 Task: Find connections with filter location Santutxu with filter topic #Onlineadvertisingwith filter profile language French with filter current company Adani Power with filter school Fatima Convent Senior Secondary School with filter industry Office Administration with filter service category Nonprofit Consulting with filter keywords title Customer Service
Action: Mouse moved to (188, 289)
Screenshot: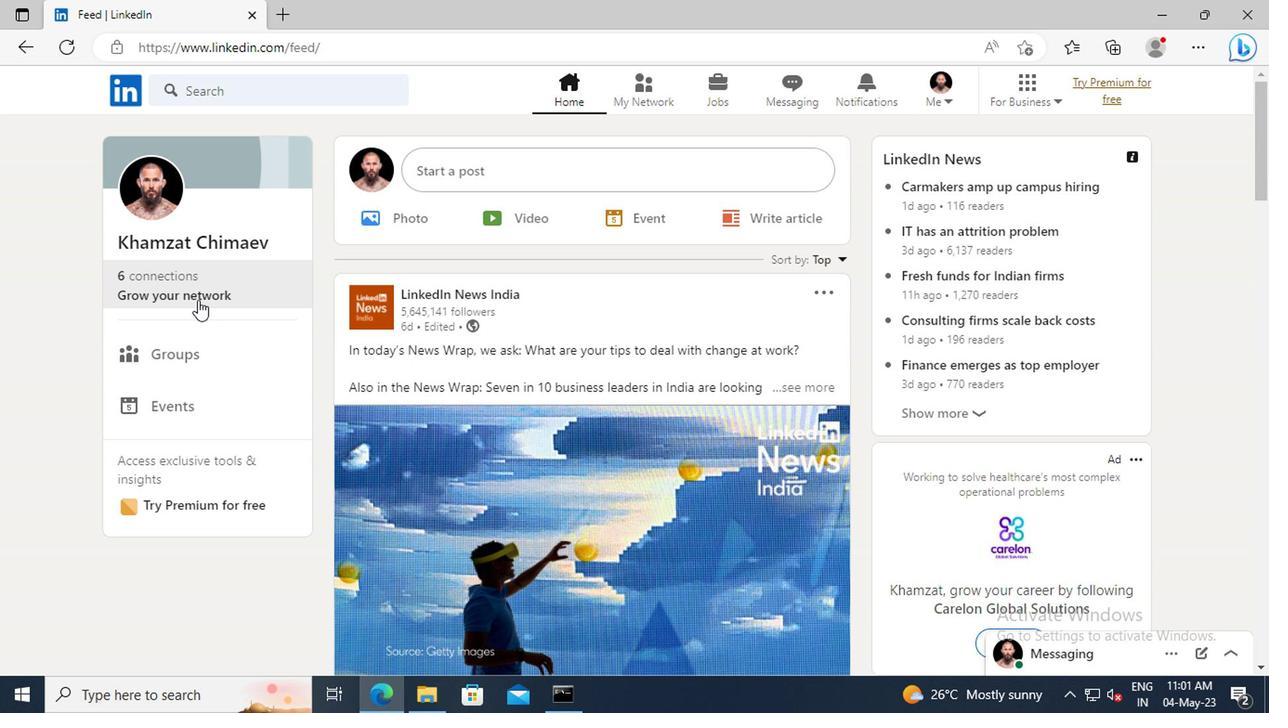 
Action: Mouse pressed left at (188, 289)
Screenshot: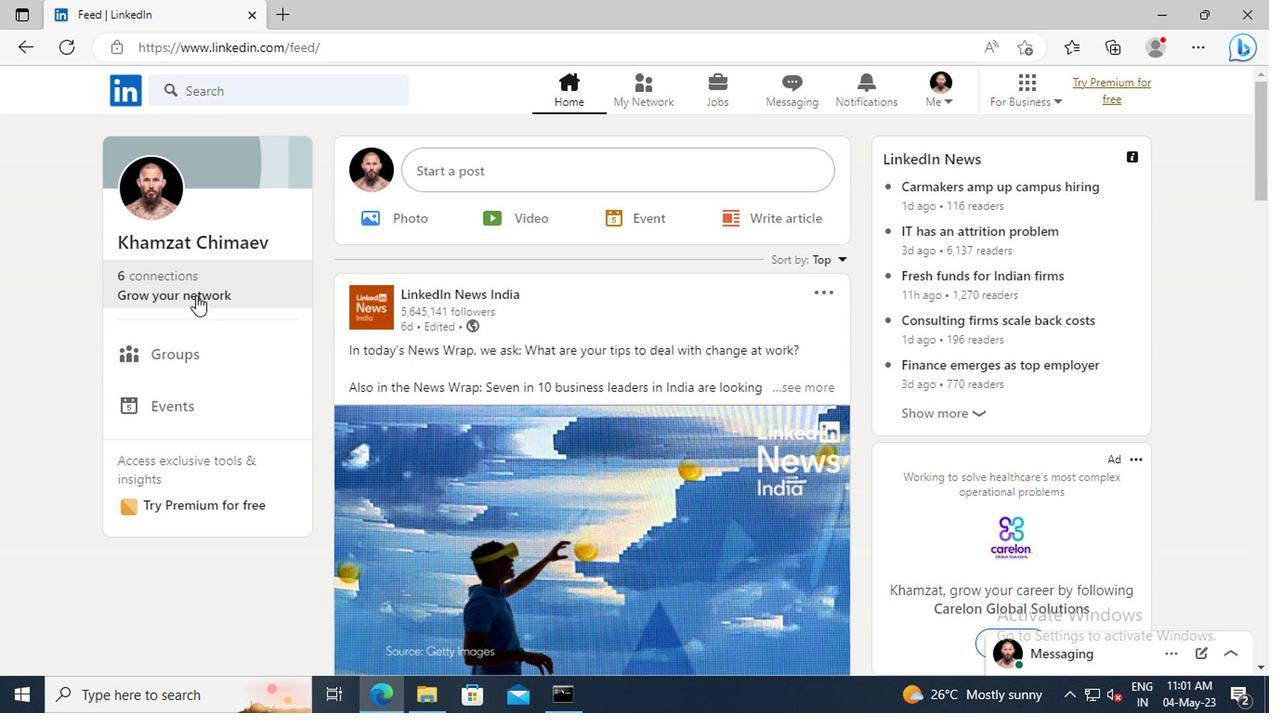 
Action: Mouse moved to (194, 198)
Screenshot: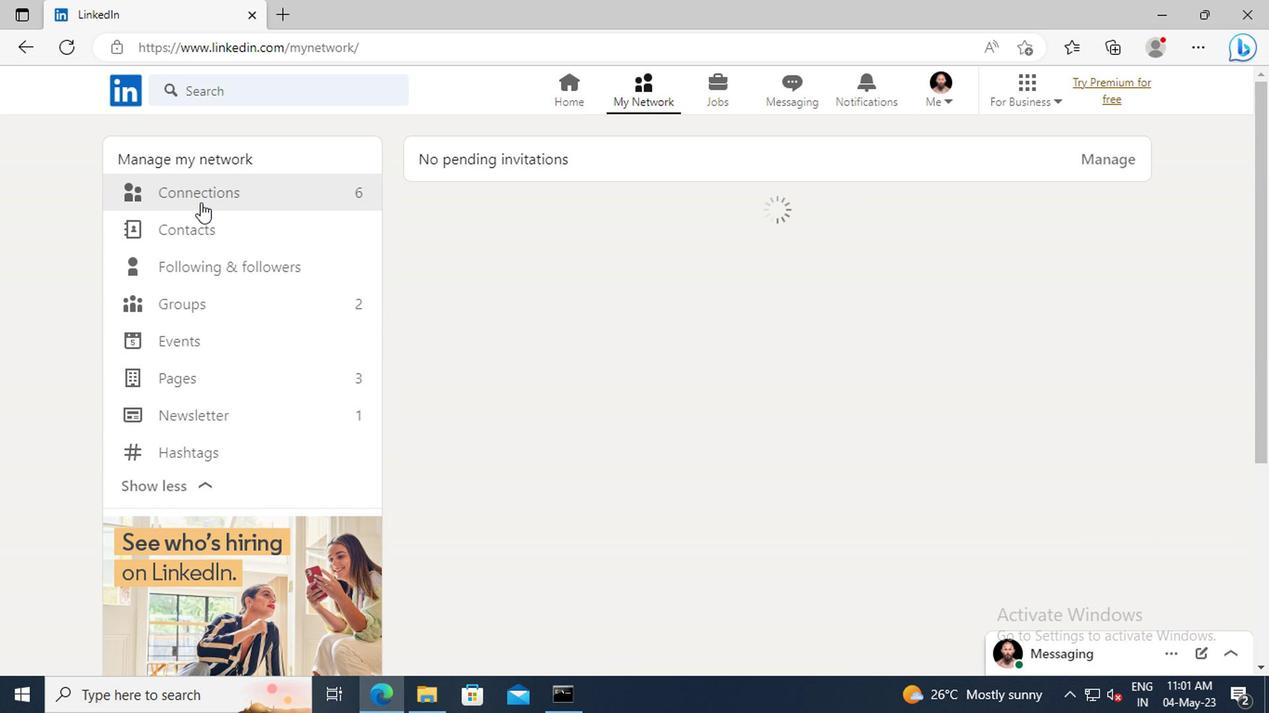 
Action: Mouse pressed left at (194, 198)
Screenshot: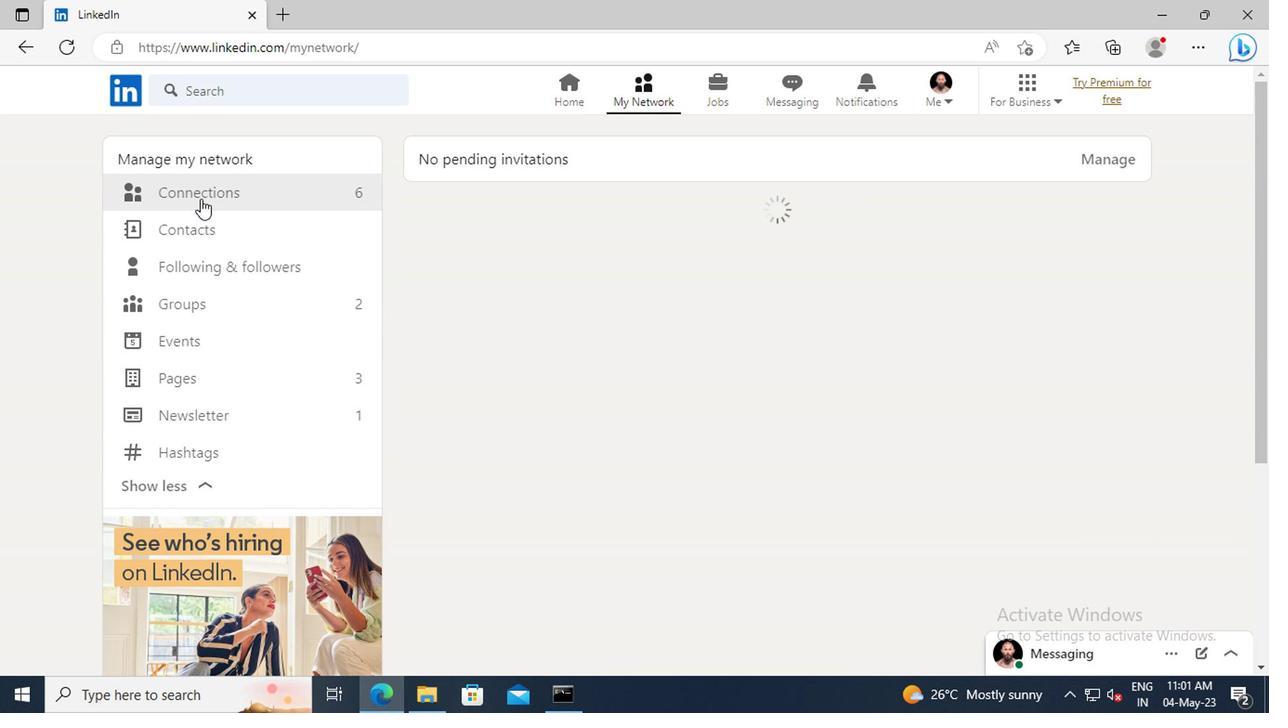 
Action: Mouse moved to (771, 203)
Screenshot: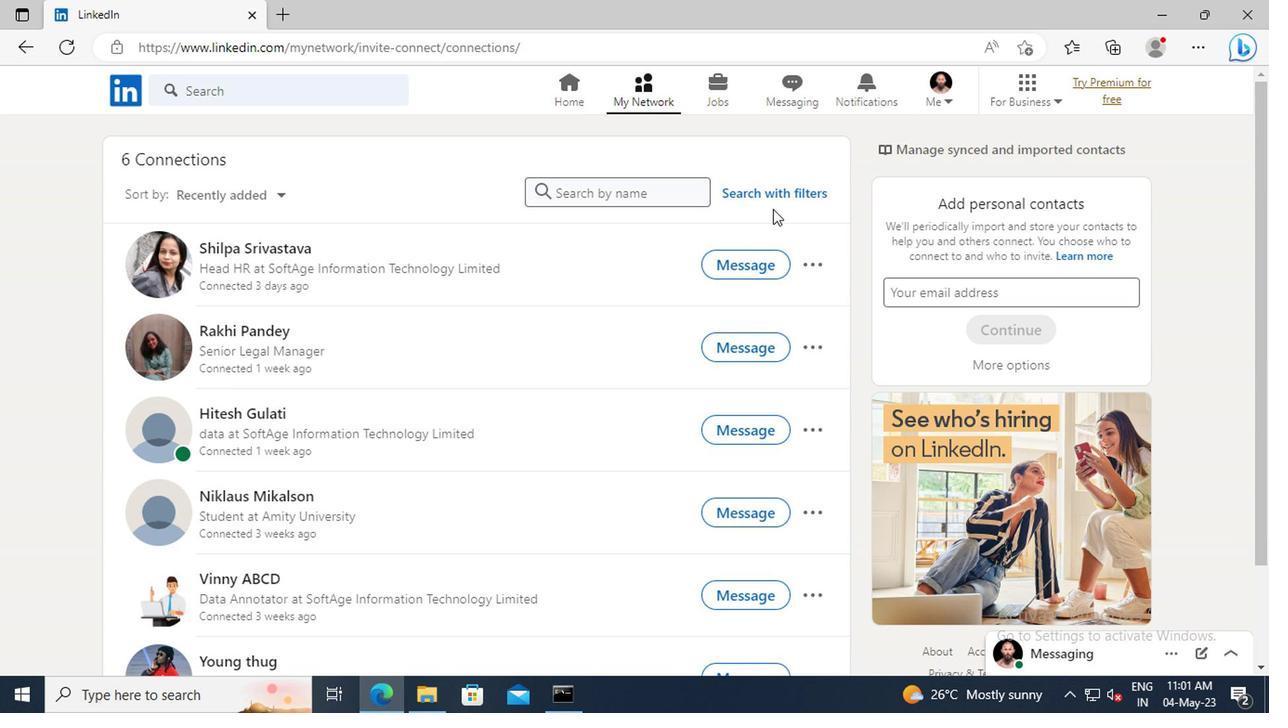 
Action: Mouse pressed left at (771, 203)
Screenshot: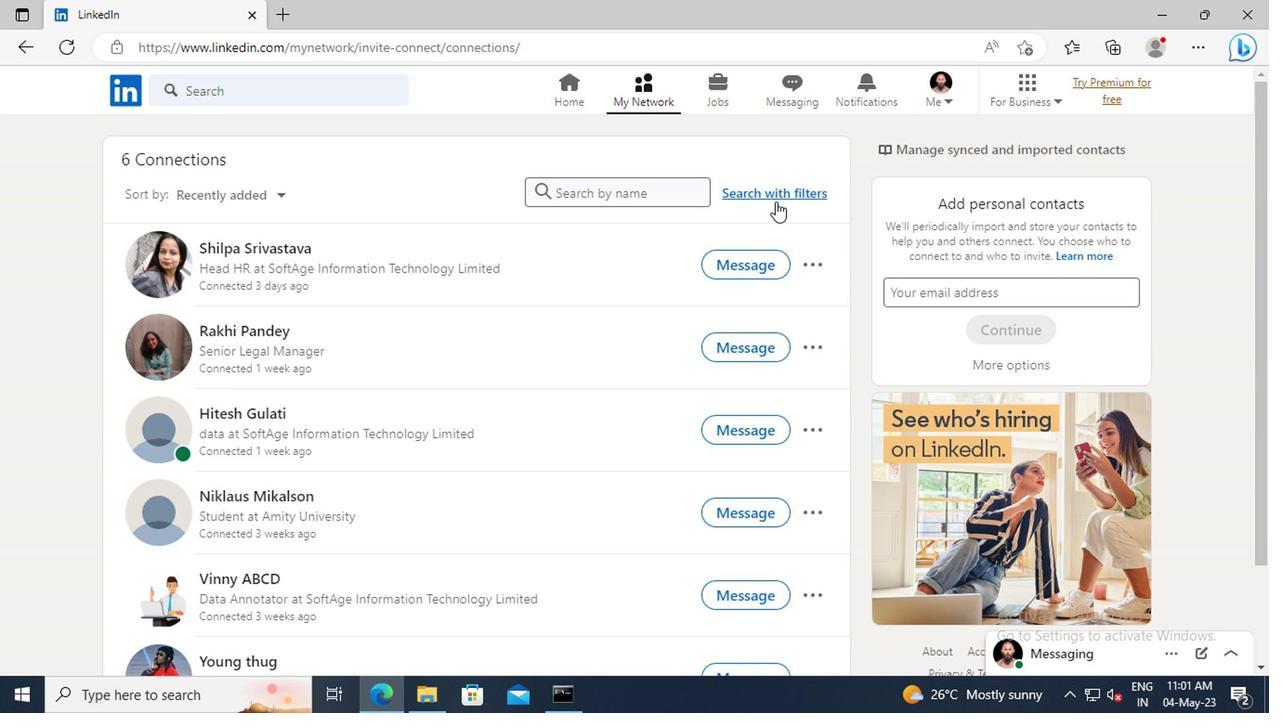 
Action: Mouse moved to (703, 146)
Screenshot: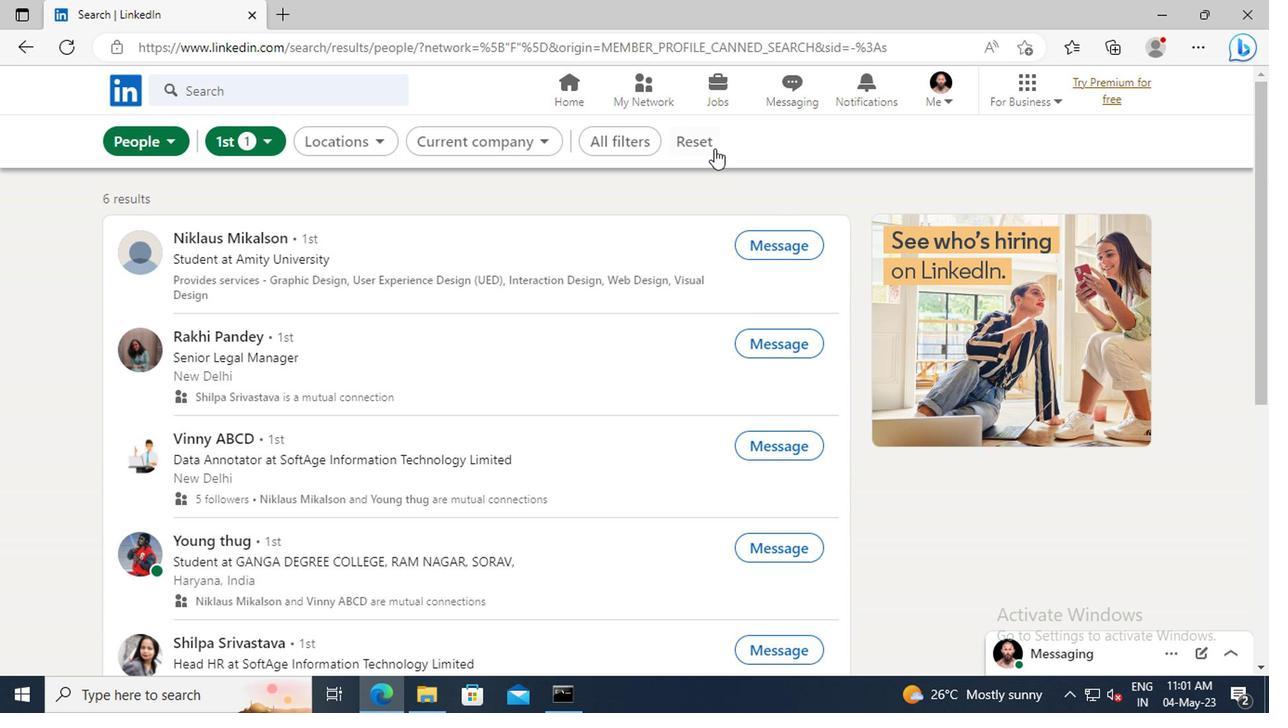 
Action: Mouse pressed left at (703, 146)
Screenshot: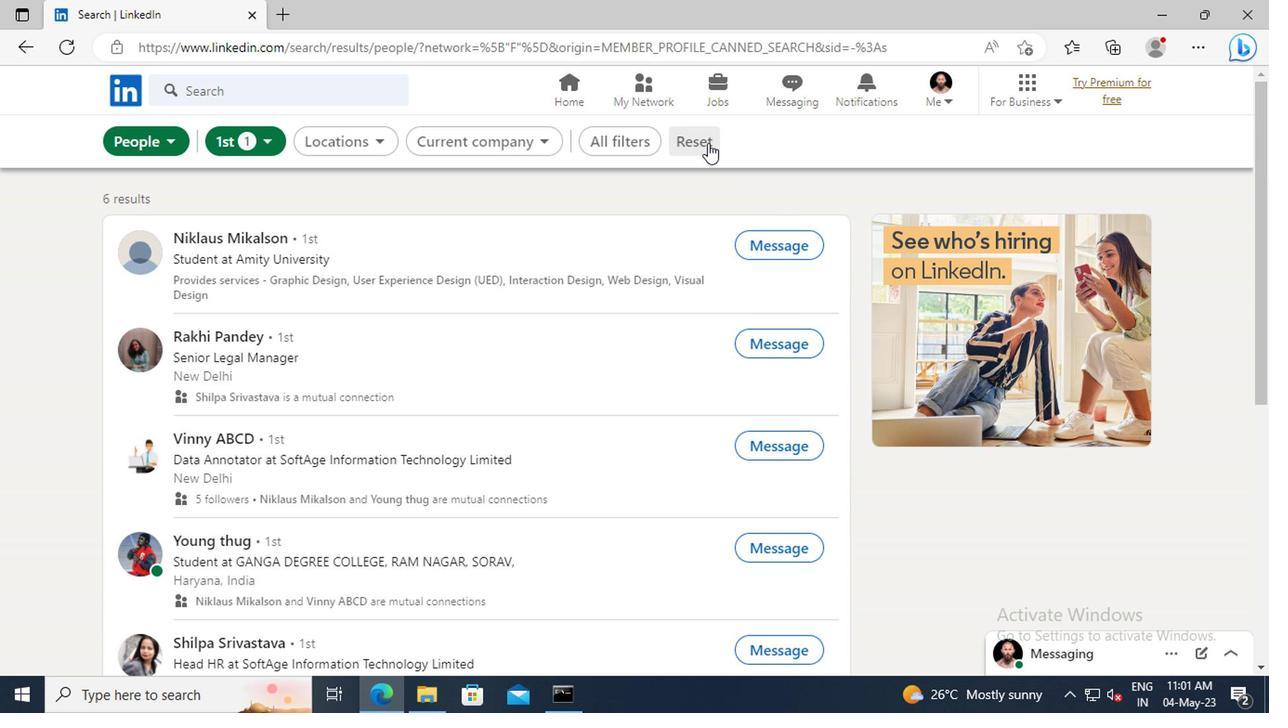 
Action: Mouse moved to (674, 146)
Screenshot: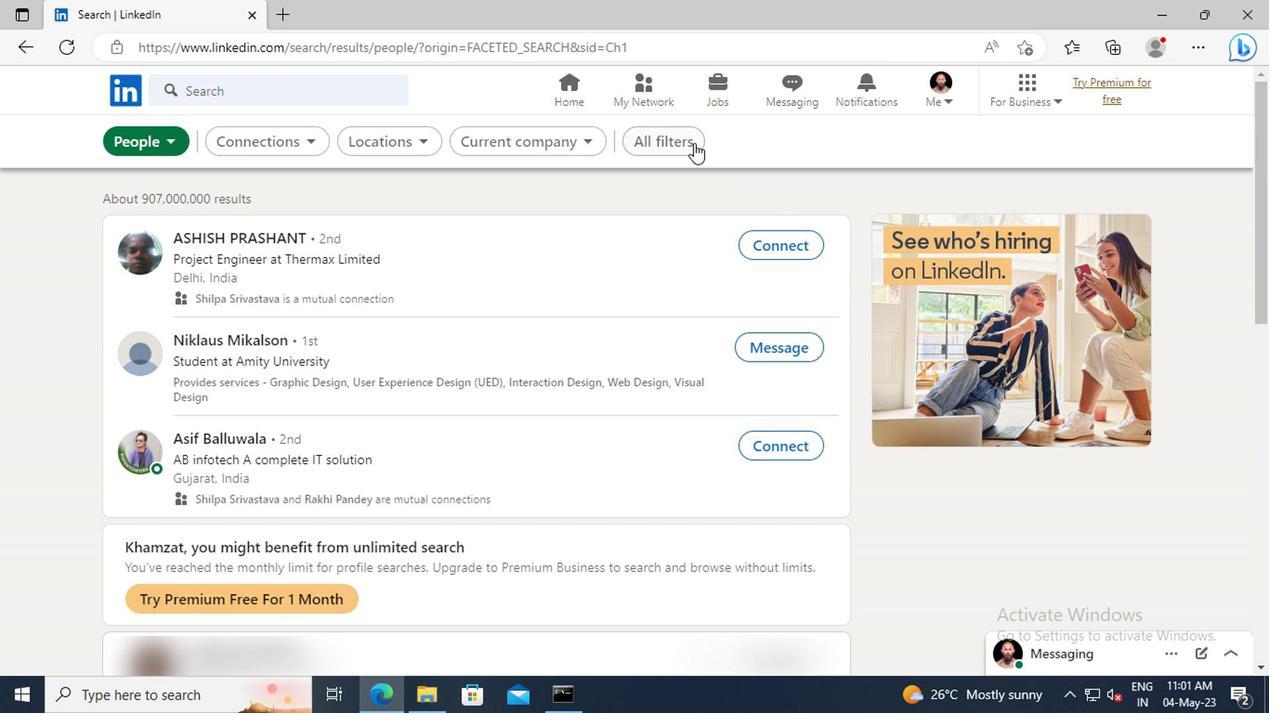 
Action: Mouse pressed left at (674, 146)
Screenshot: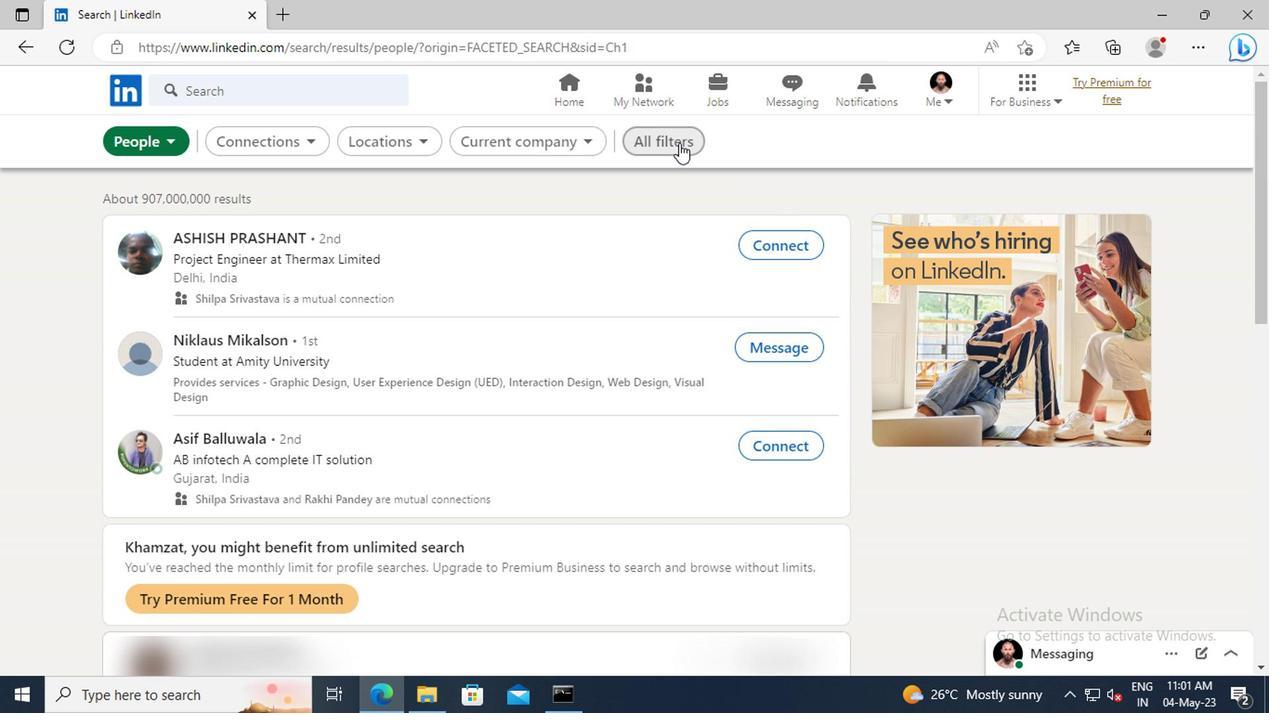
Action: Mouse moved to (1012, 367)
Screenshot: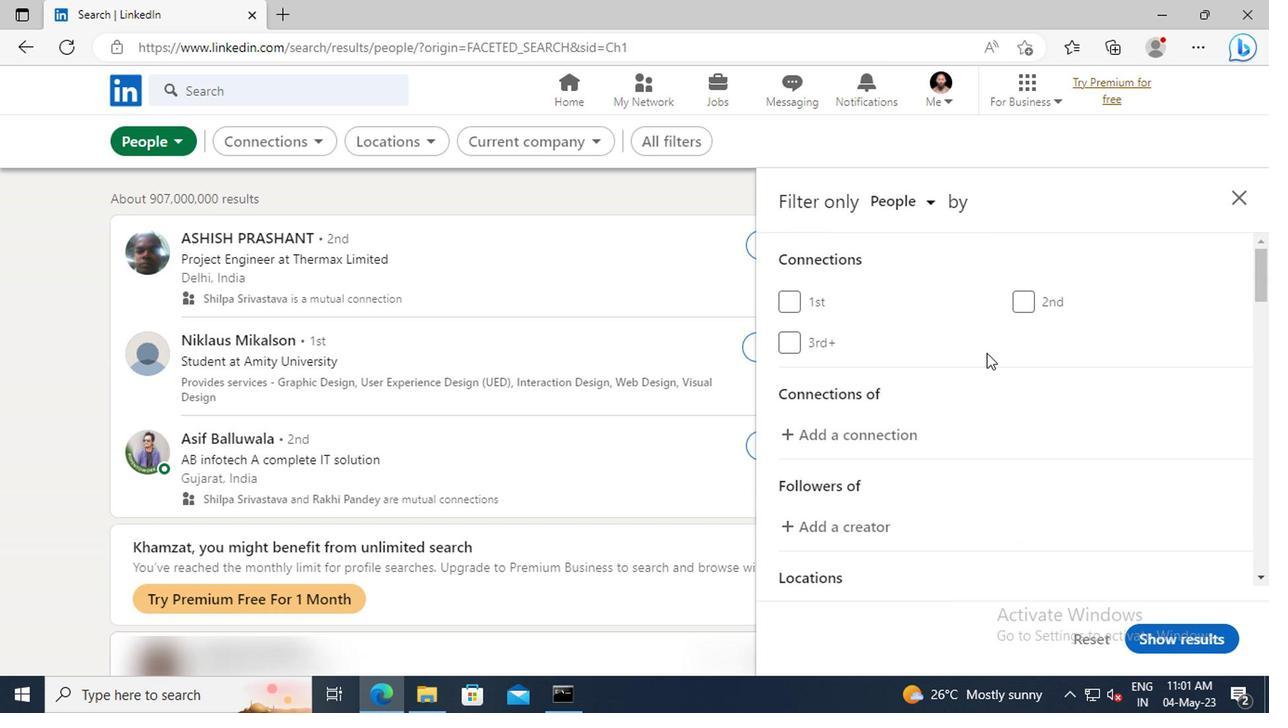 
Action: Mouse scrolled (1012, 366) with delta (0, -1)
Screenshot: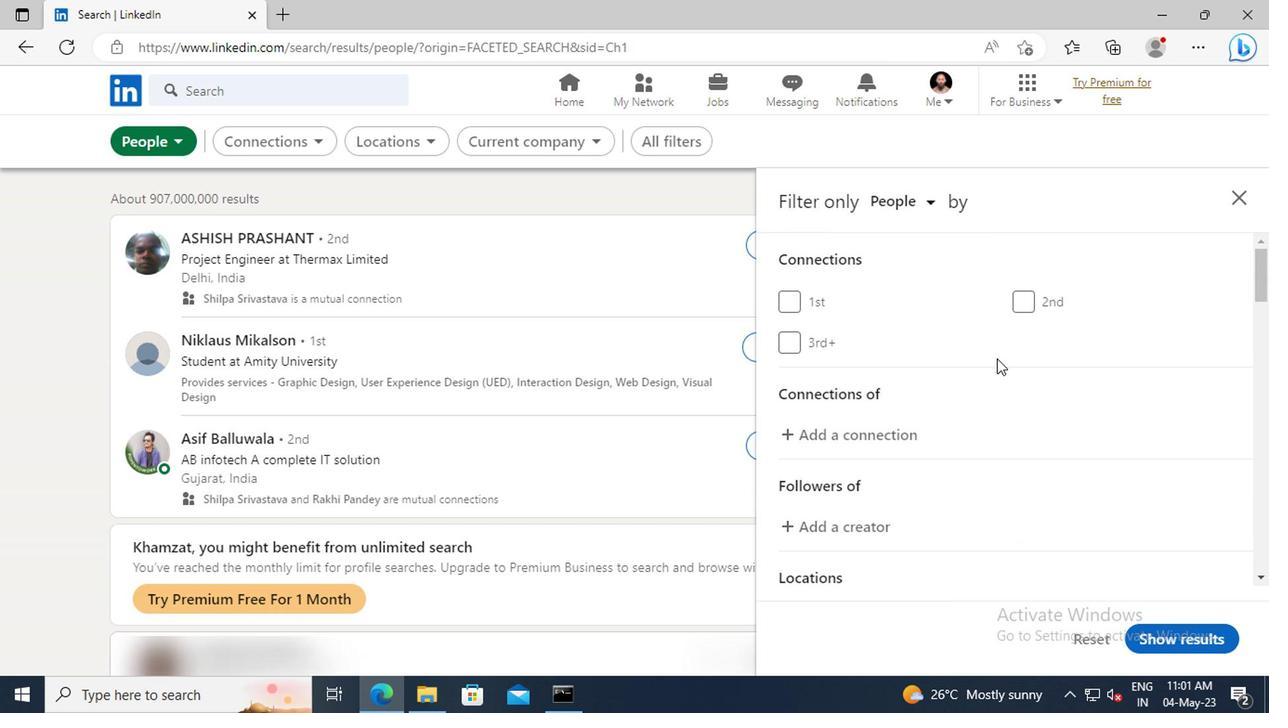 
Action: Mouse scrolled (1012, 366) with delta (0, -1)
Screenshot: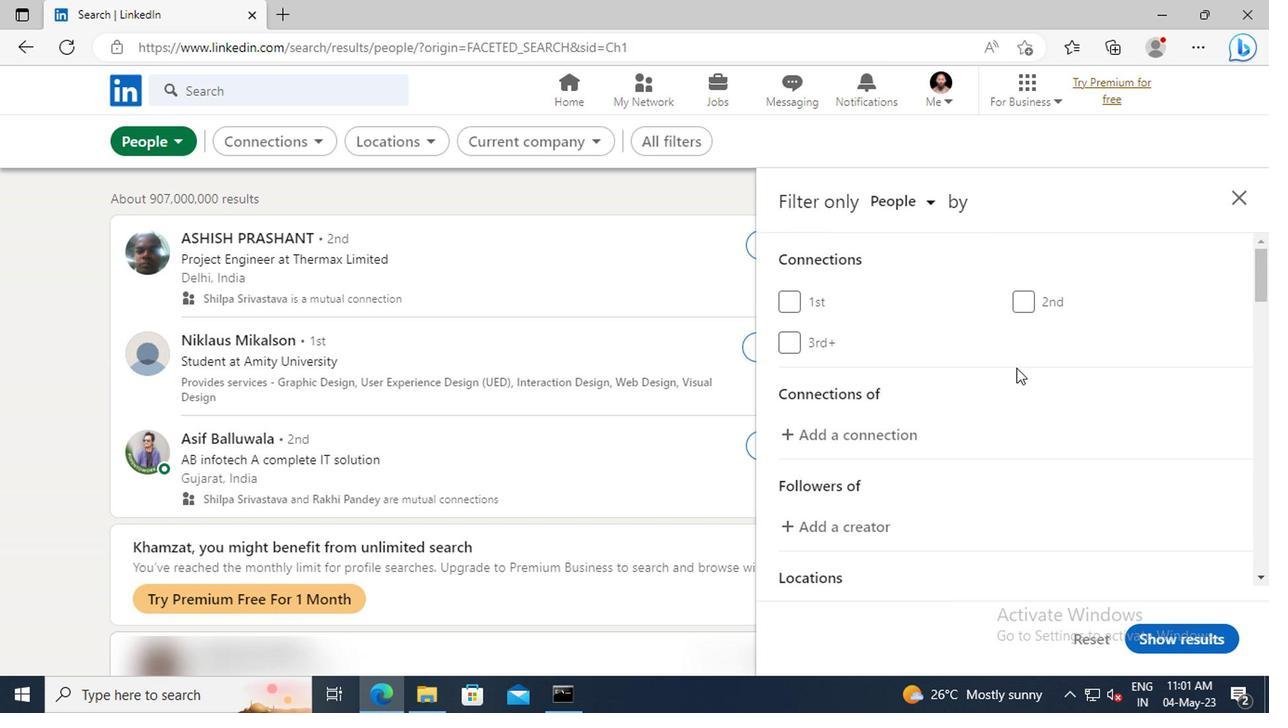 
Action: Mouse moved to (1015, 368)
Screenshot: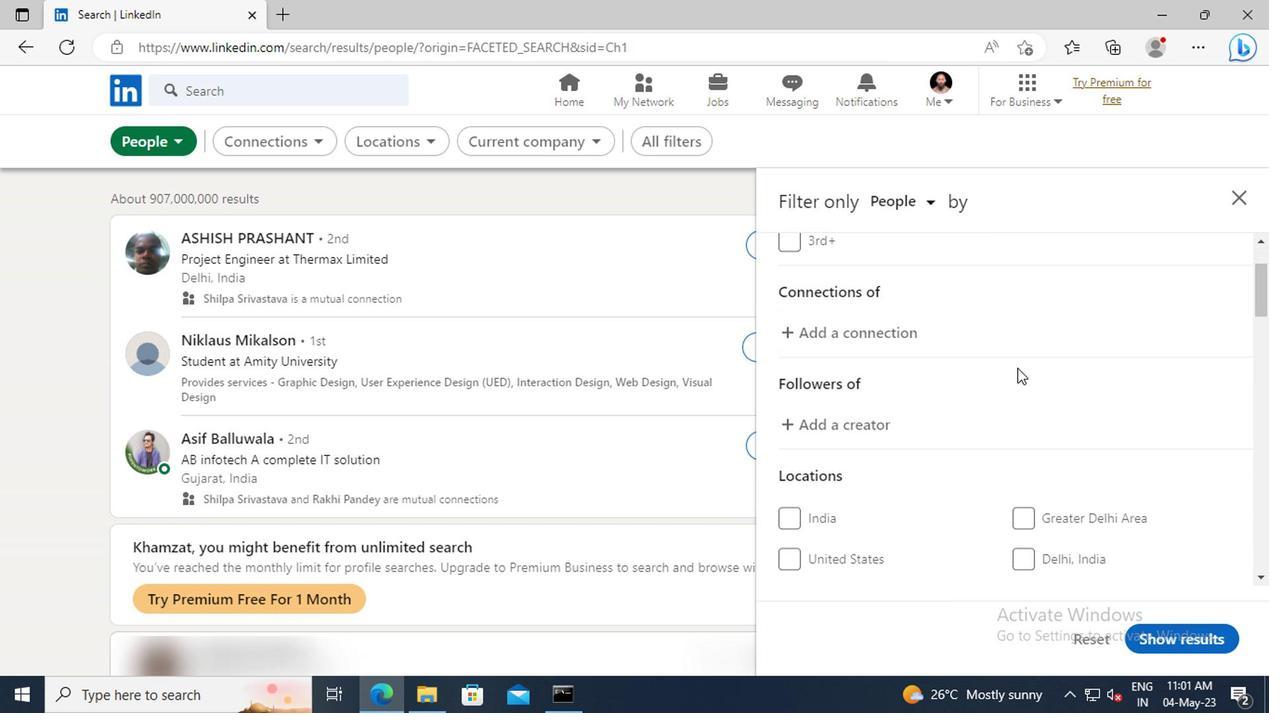 
Action: Mouse scrolled (1015, 367) with delta (0, 0)
Screenshot: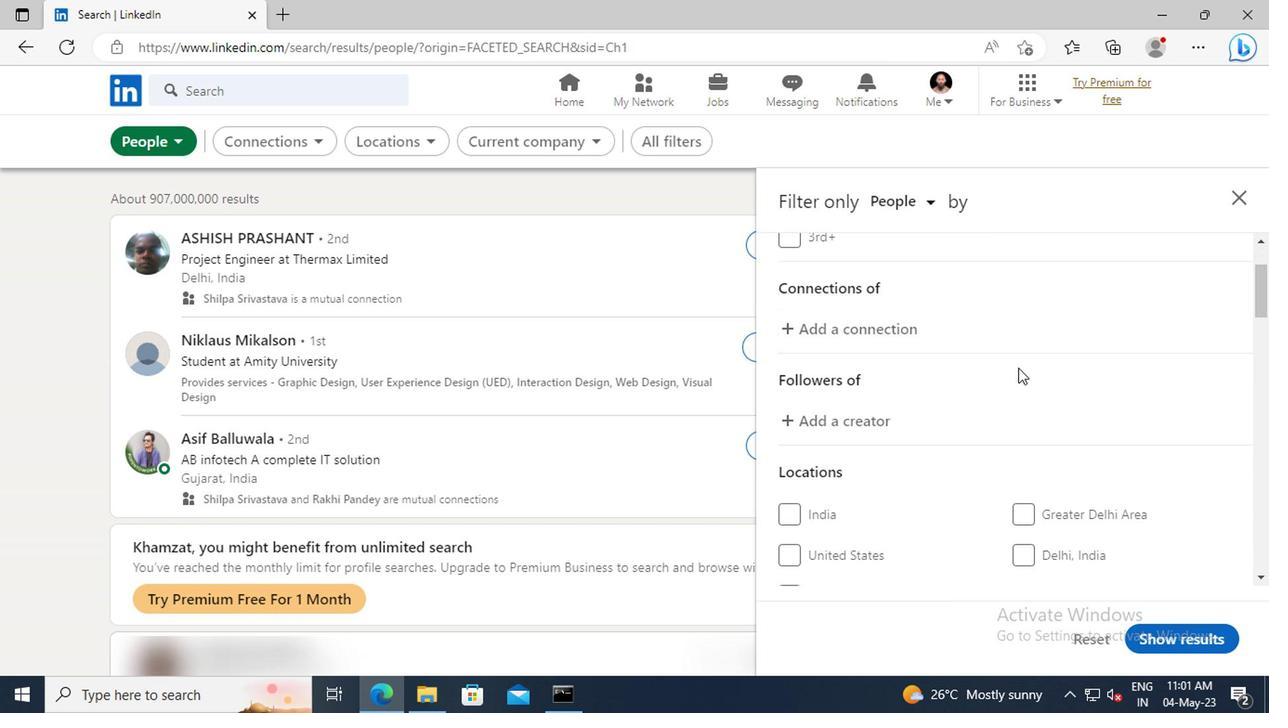 
Action: Mouse scrolled (1015, 367) with delta (0, 0)
Screenshot: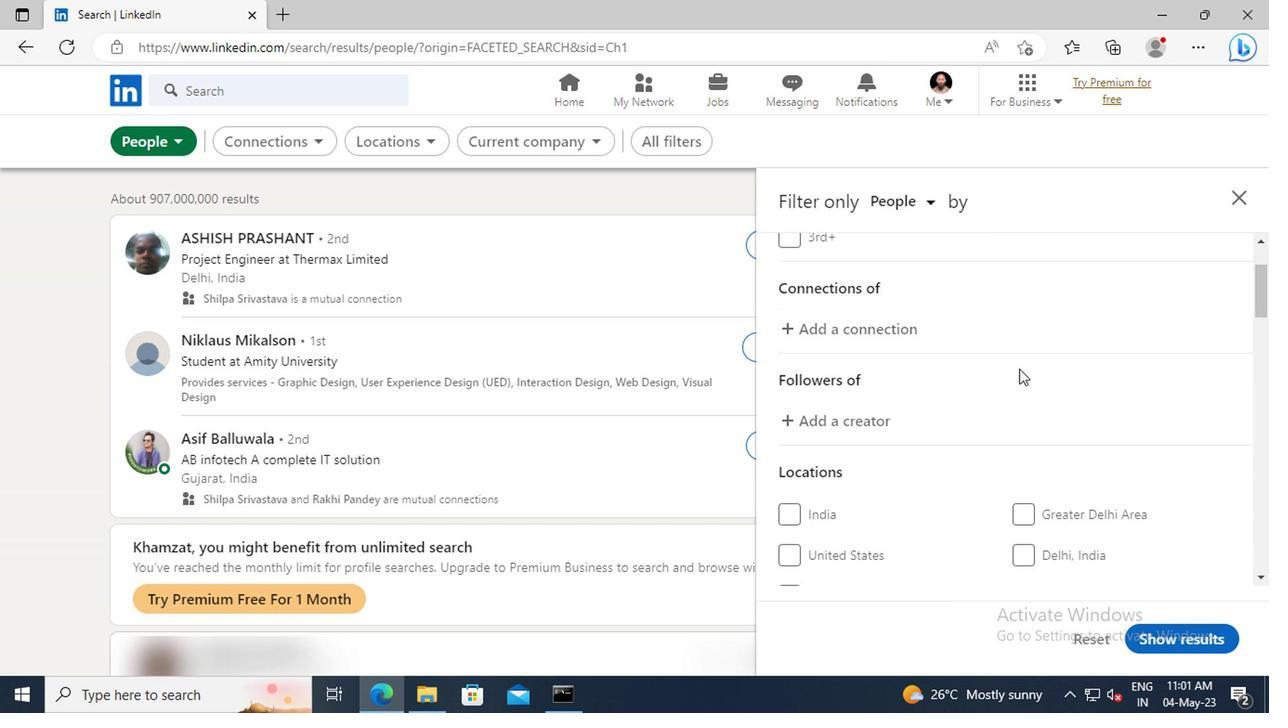 
Action: Mouse scrolled (1015, 367) with delta (0, 0)
Screenshot: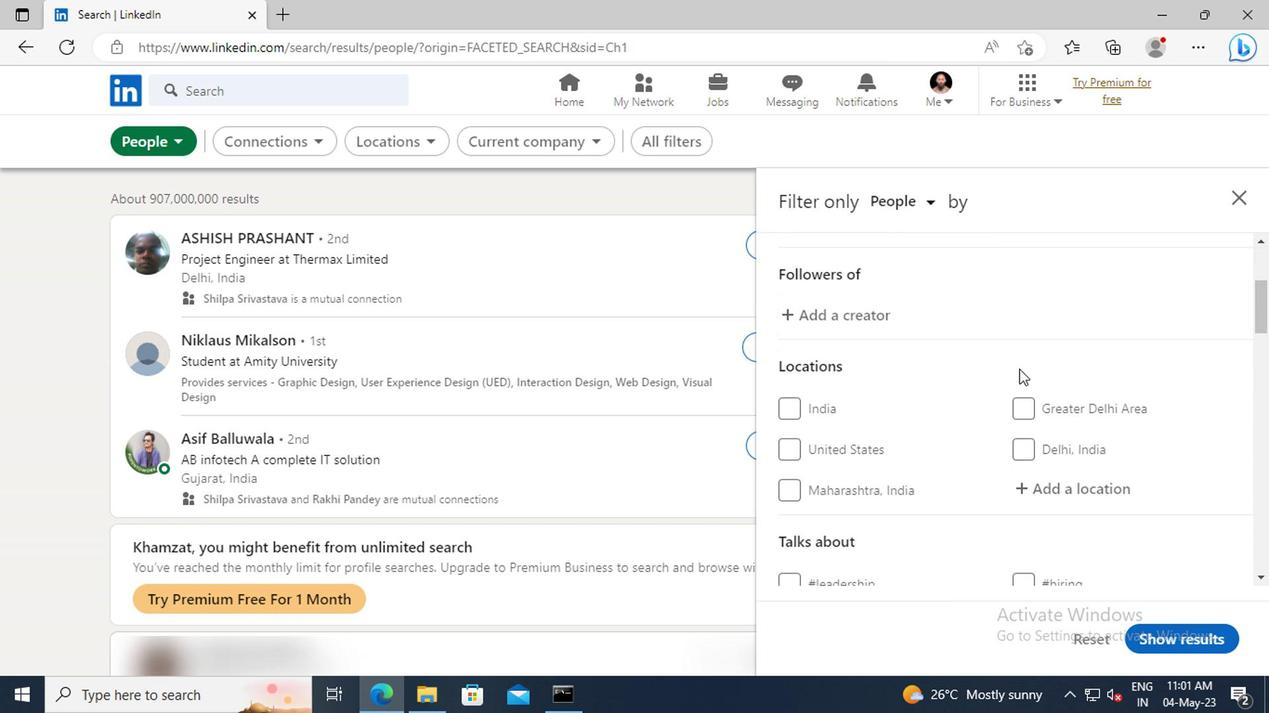 
Action: Mouse scrolled (1015, 367) with delta (0, 0)
Screenshot: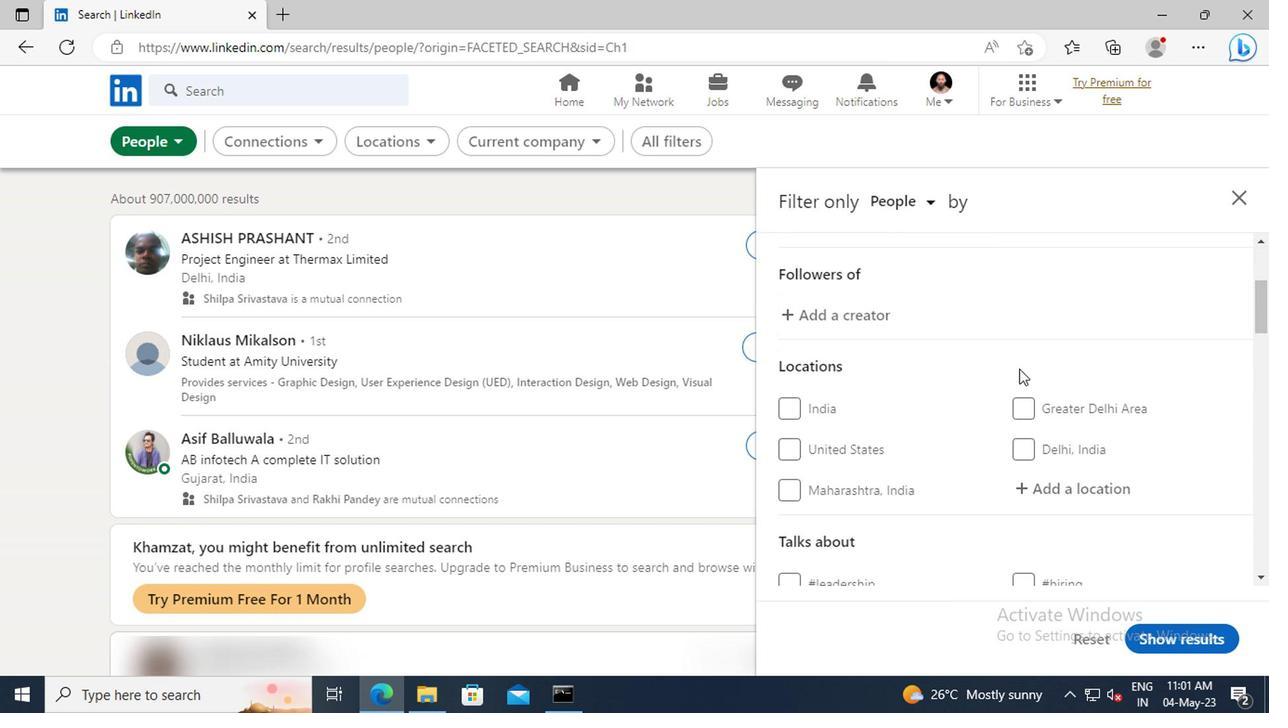 
Action: Mouse moved to (1026, 384)
Screenshot: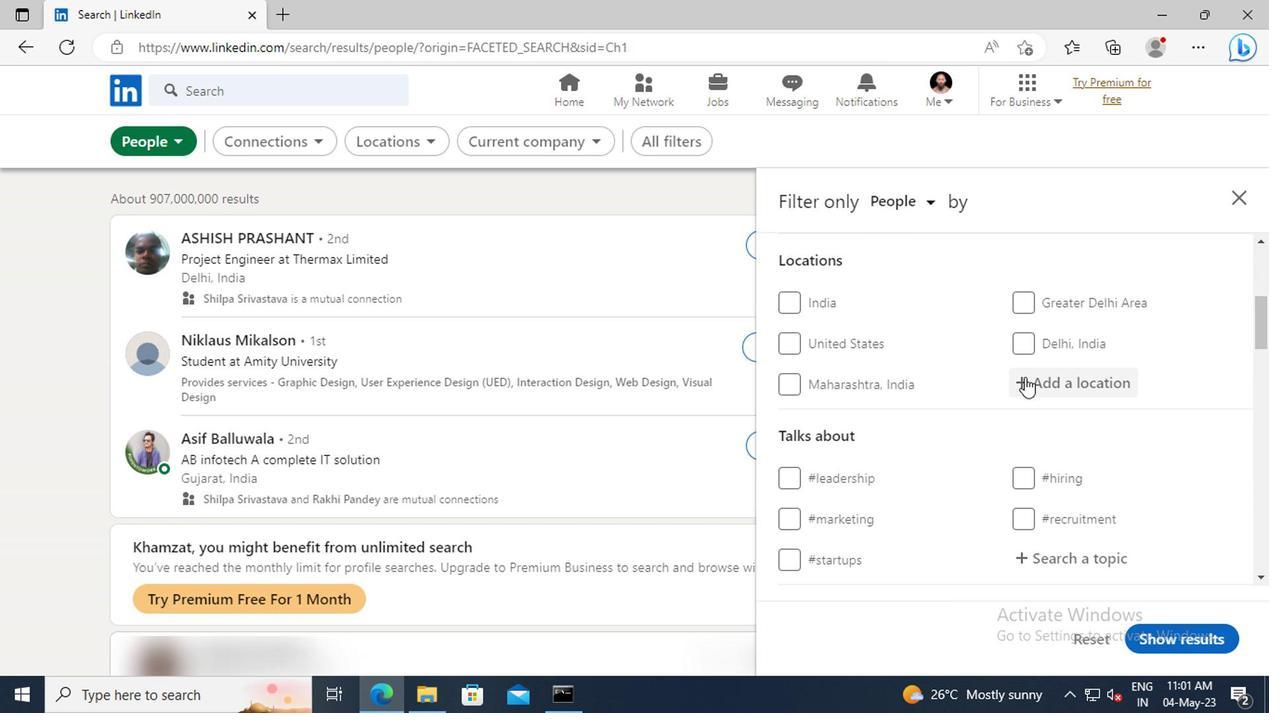 
Action: Mouse pressed left at (1026, 384)
Screenshot: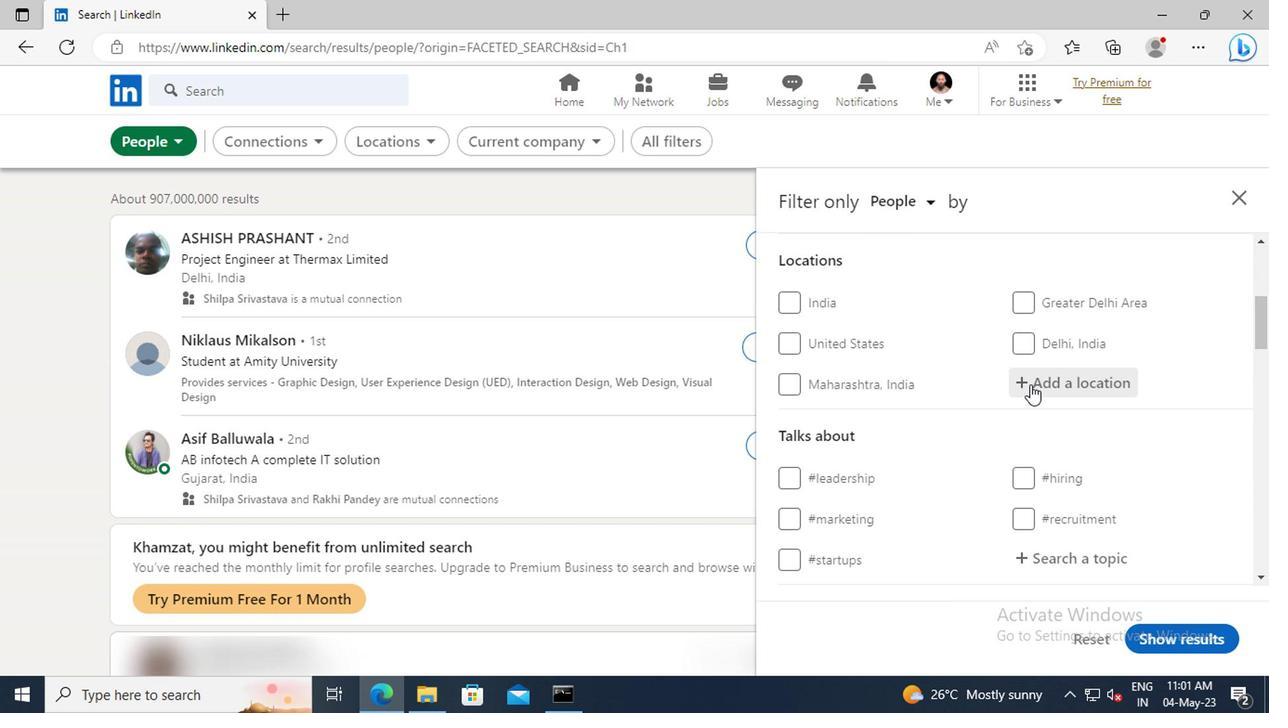 
Action: Key pressed <Key.shift>SANTUTXU<Key.enter>
Screenshot: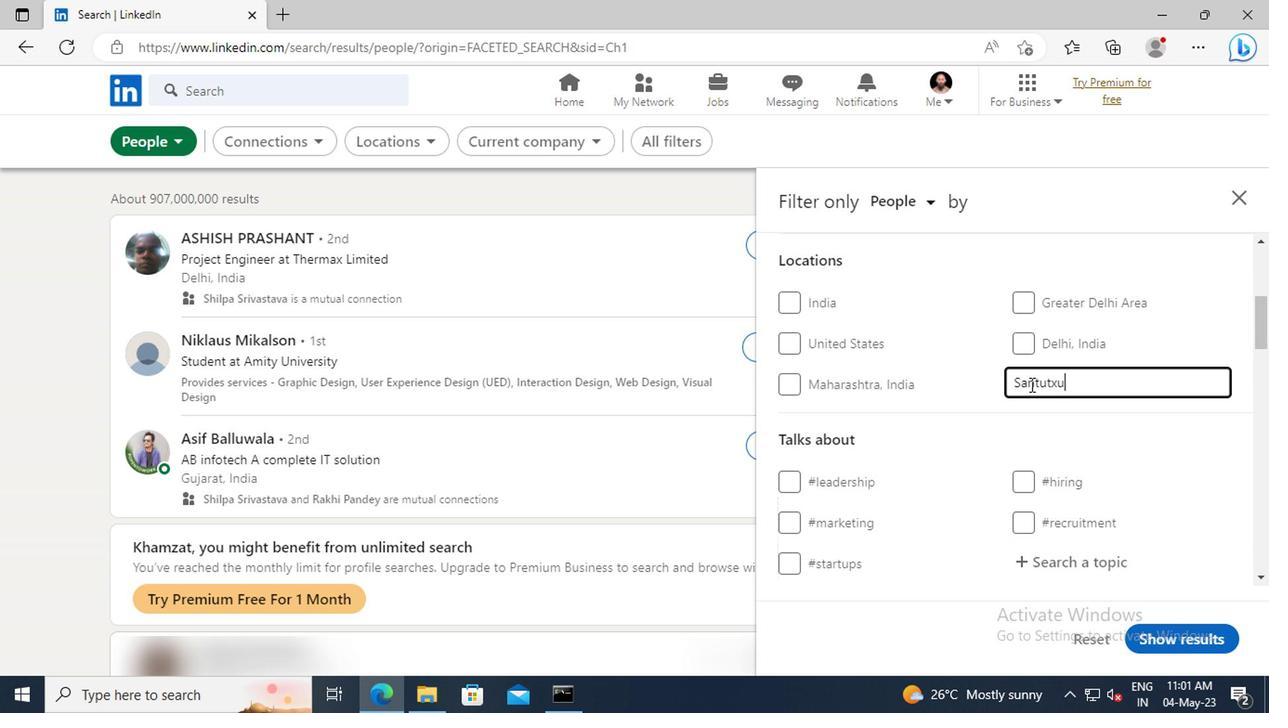
Action: Mouse moved to (1050, 398)
Screenshot: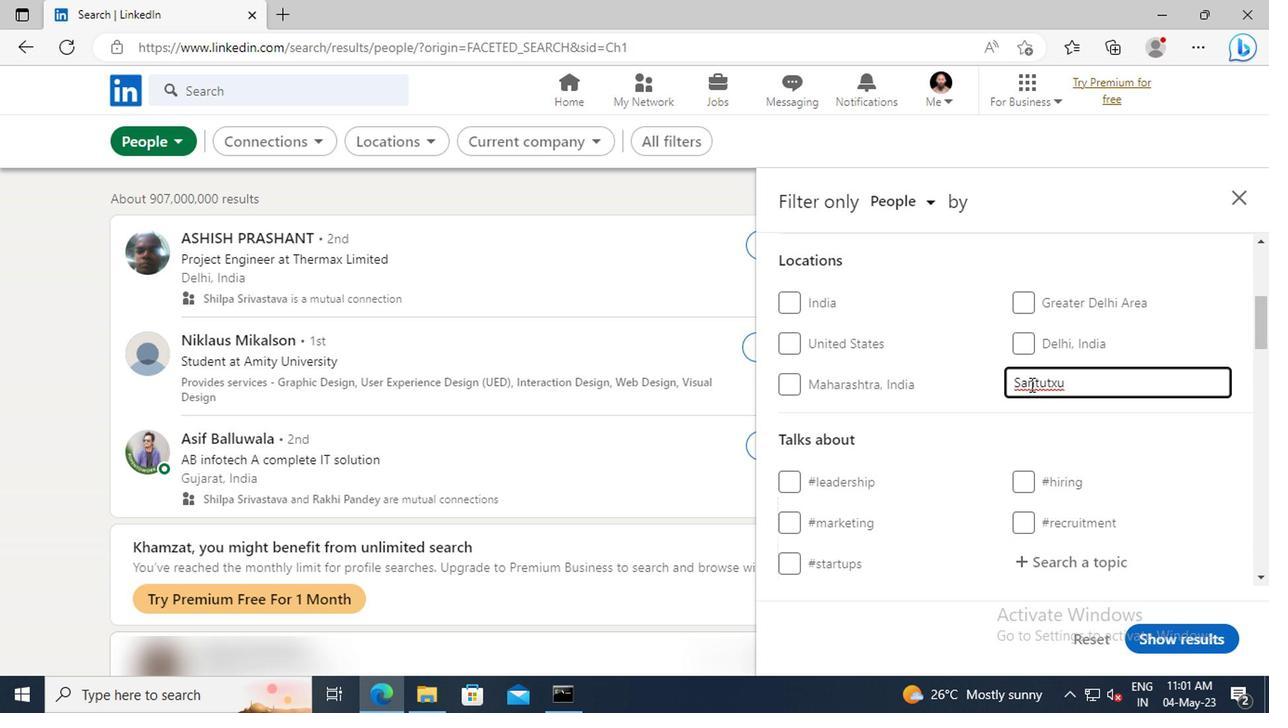 
Action: Mouse scrolled (1050, 397) with delta (0, -1)
Screenshot: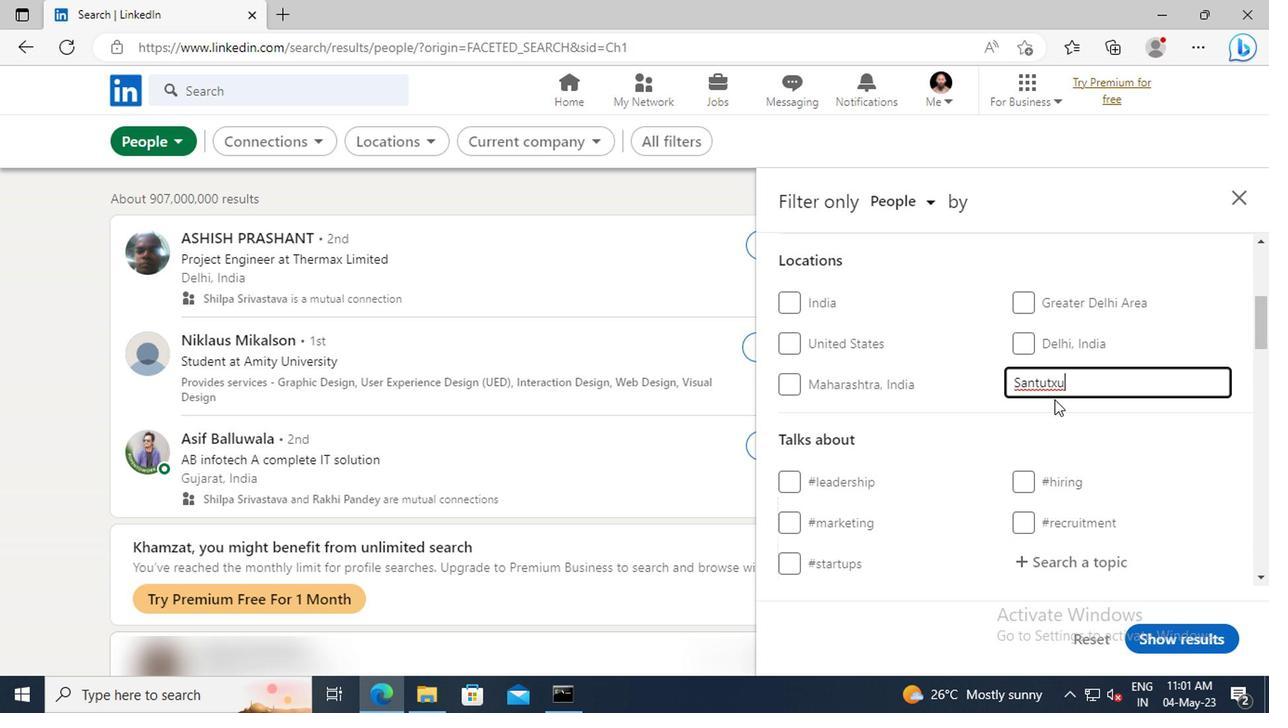 
Action: Mouse scrolled (1050, 397) with delta (0, -1)
Screenshot: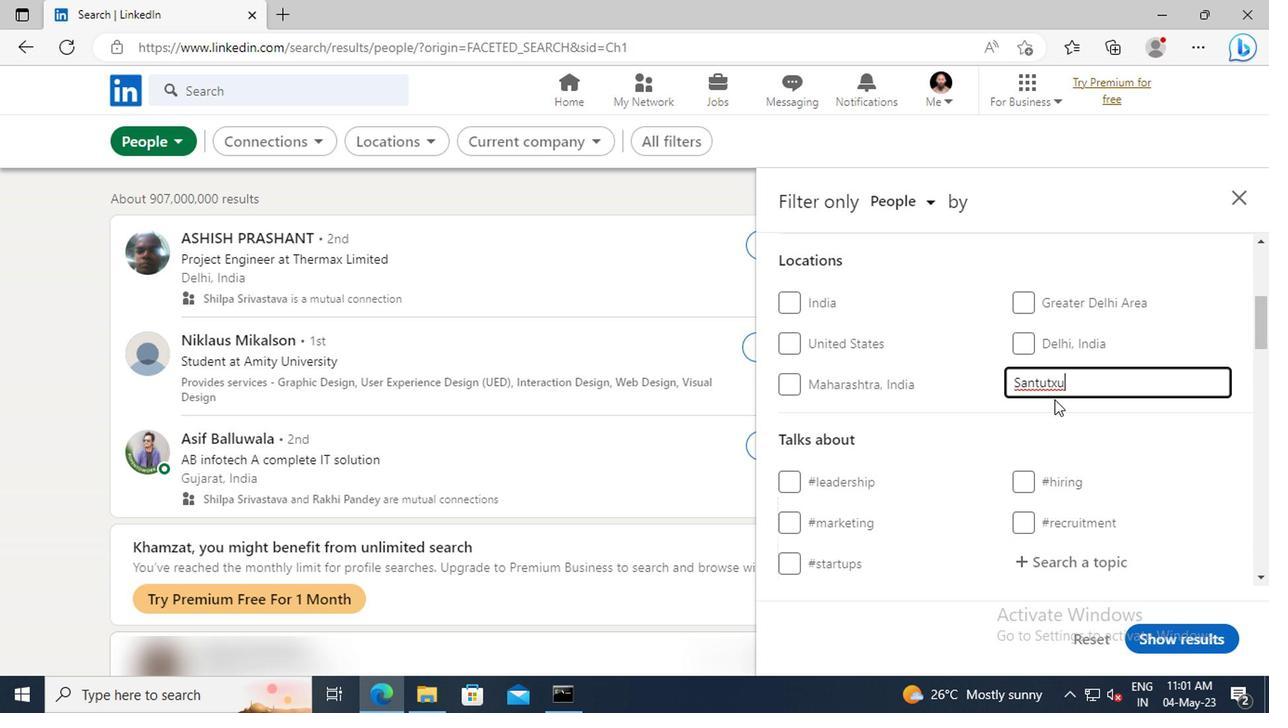 
Action: Mouse scrolled (1050, 397) with delta (0, -1)
Screenshot: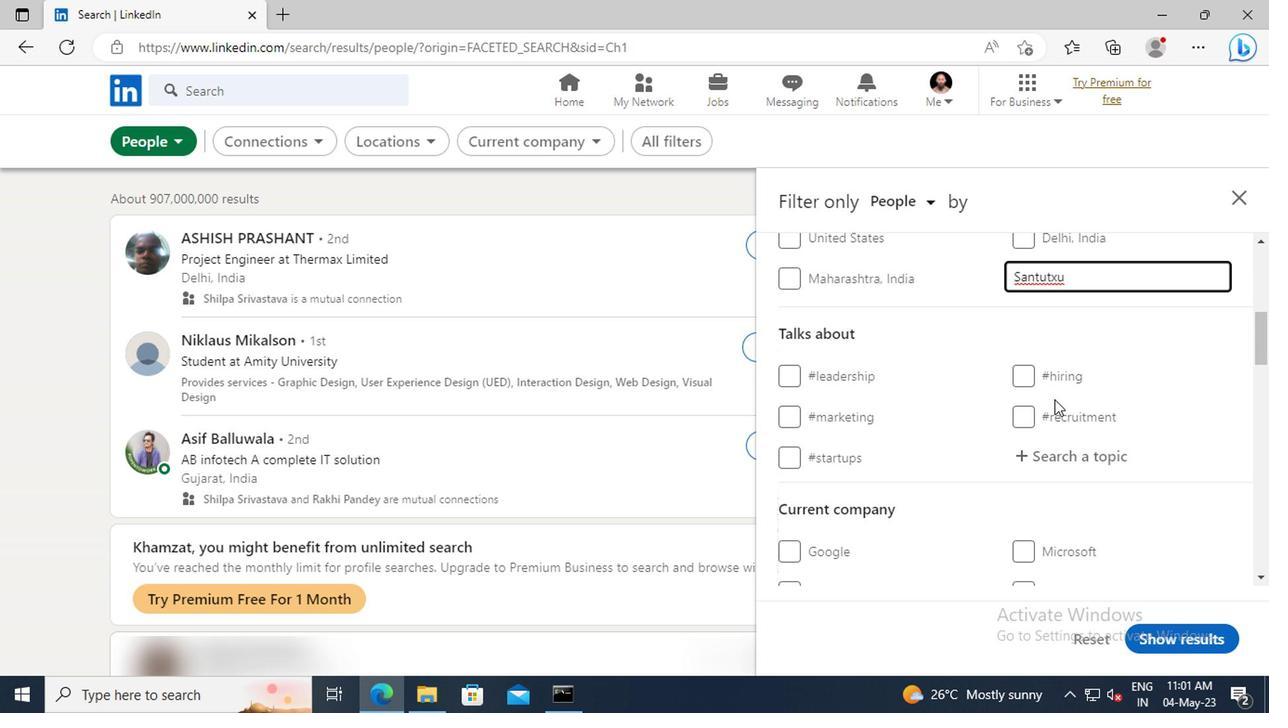 
Action: Mouse moved to (1058, 406)
Screenshot: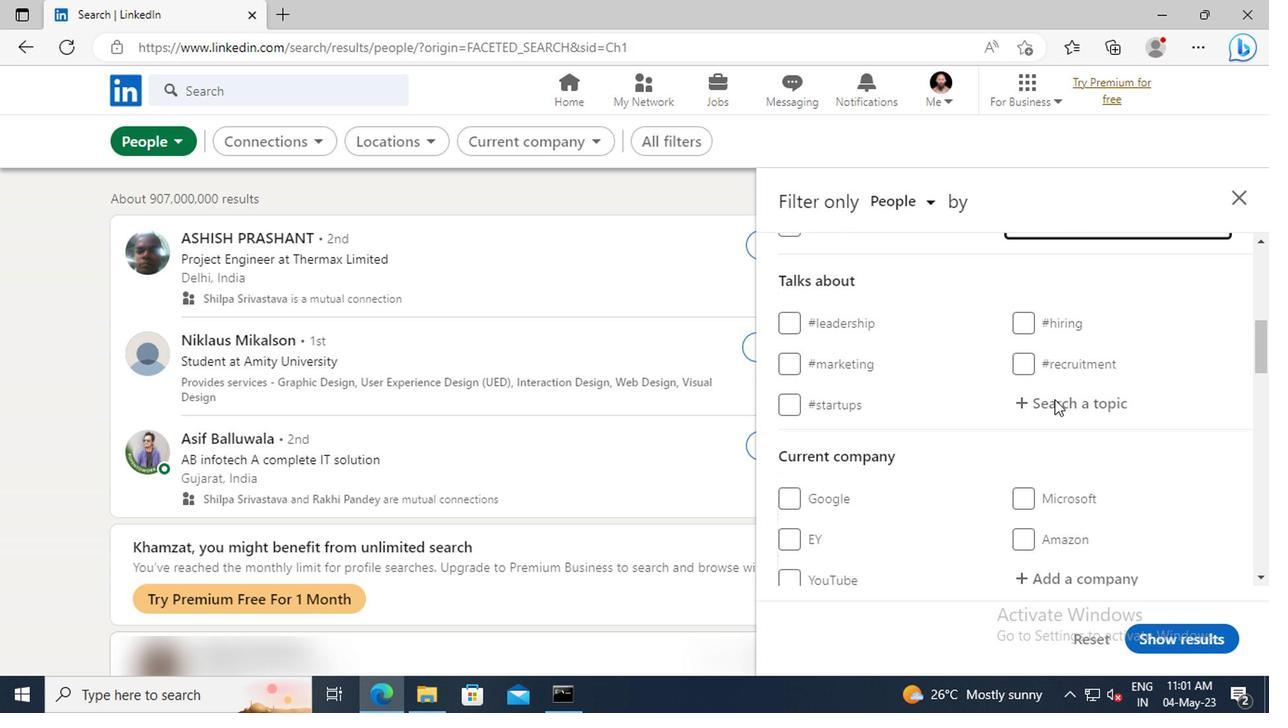 
Action: Mouse pressed left at (1058, 406)
Screenshot: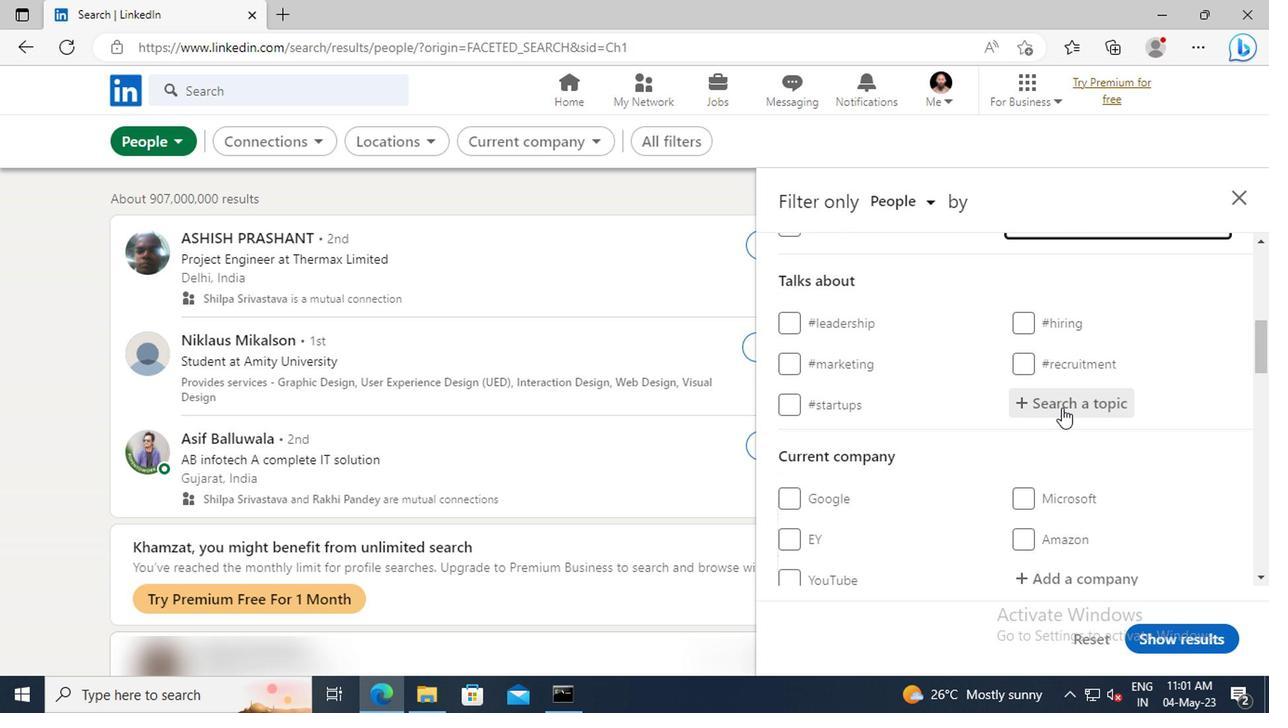 
Action: Key pressed <Key.shift>ONLINEAD
Screenshot: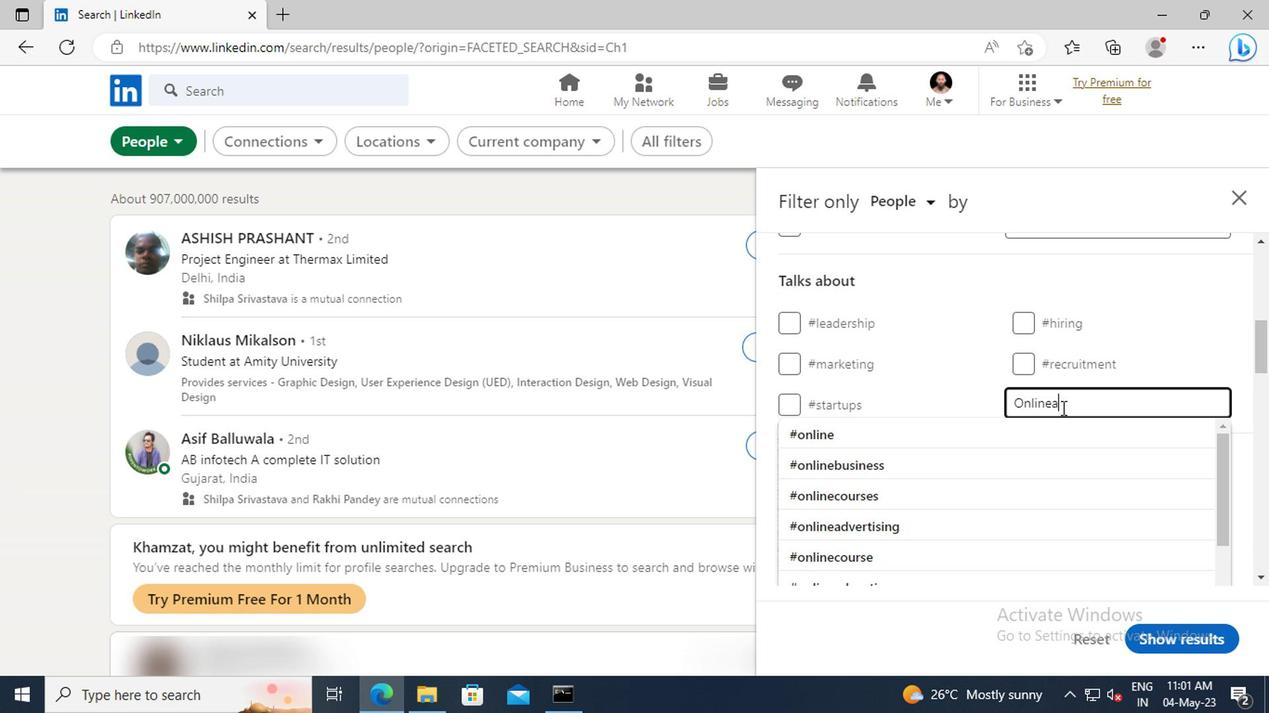 
Action: Mouse moved to (1058, 426)
Screenshot: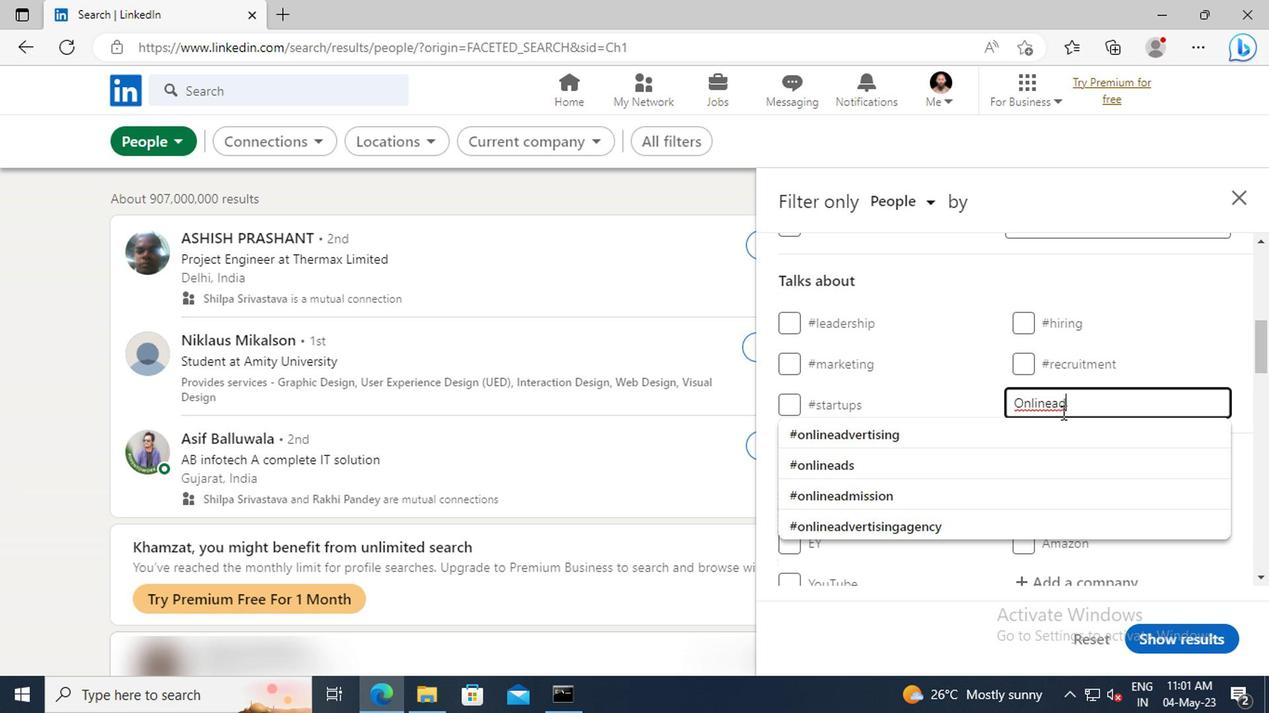 
Action: Mouse pressed left at (1058, 426)
Screenshot: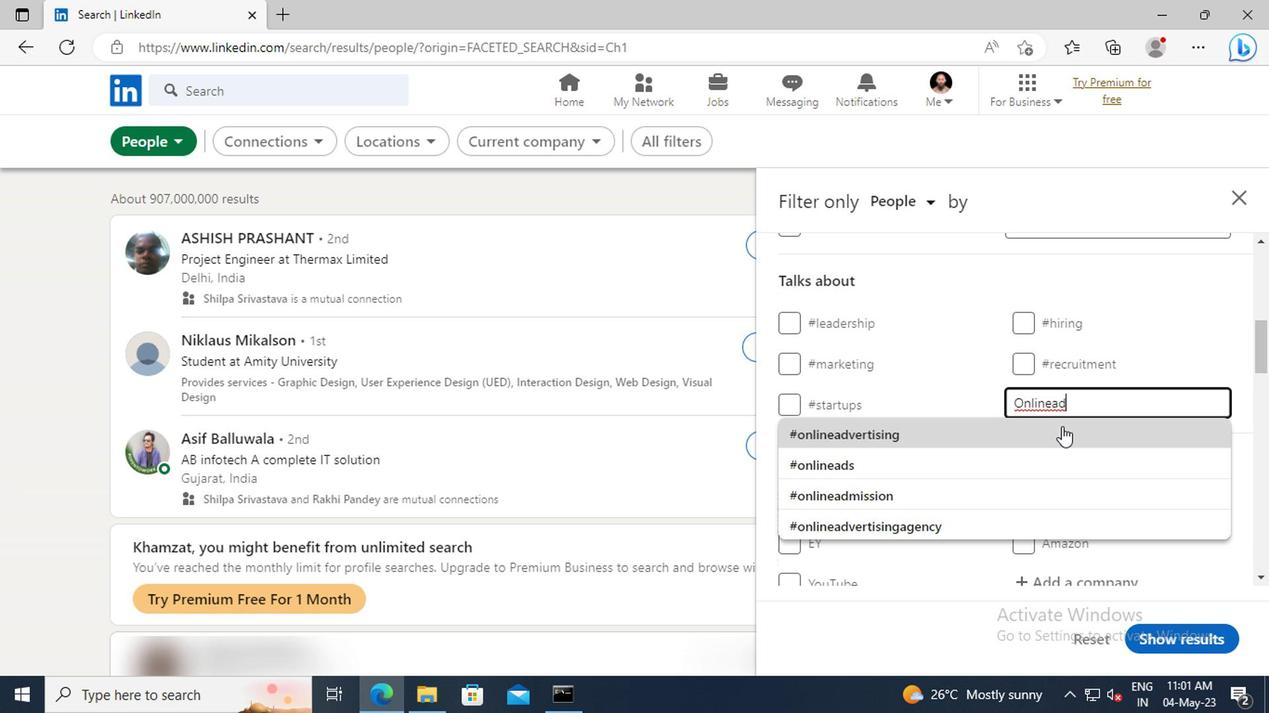 
Action: Mouse scrolled (1058, 425) with delta (0, 0)
Screenshot: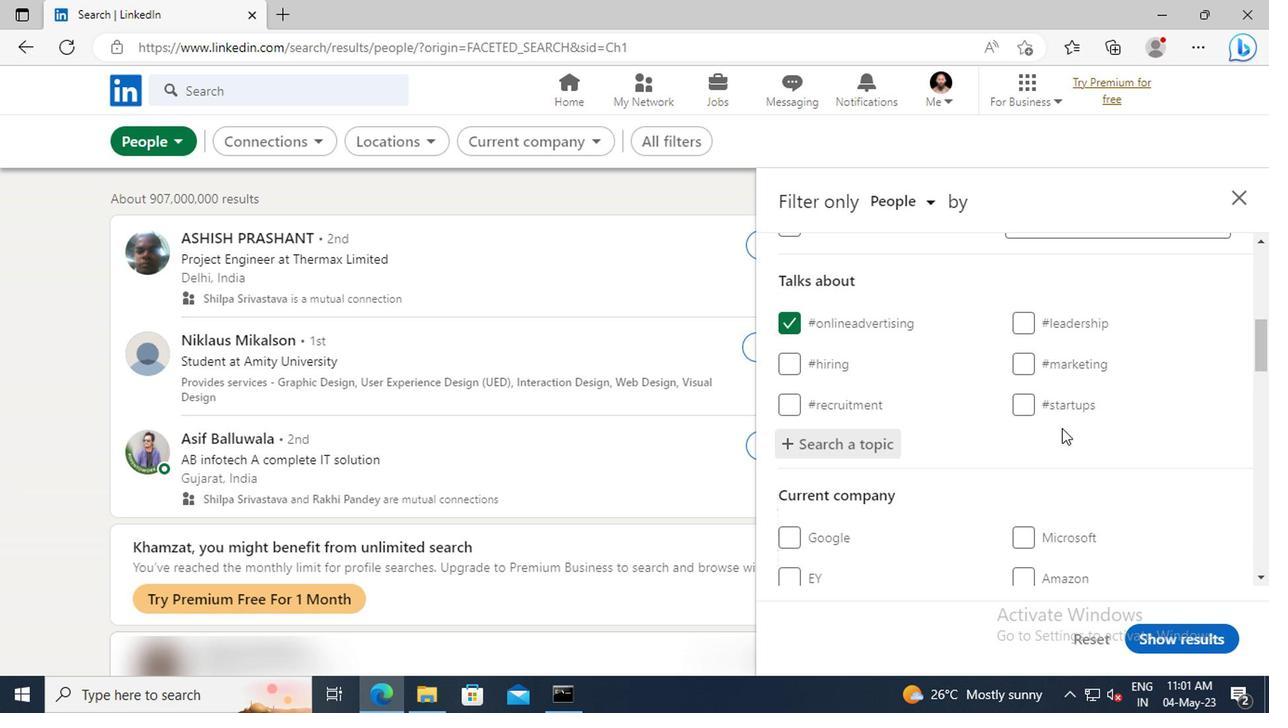 
Action: Mouse scrolled (1058, 425) with delta (0, 0)
Screenshot: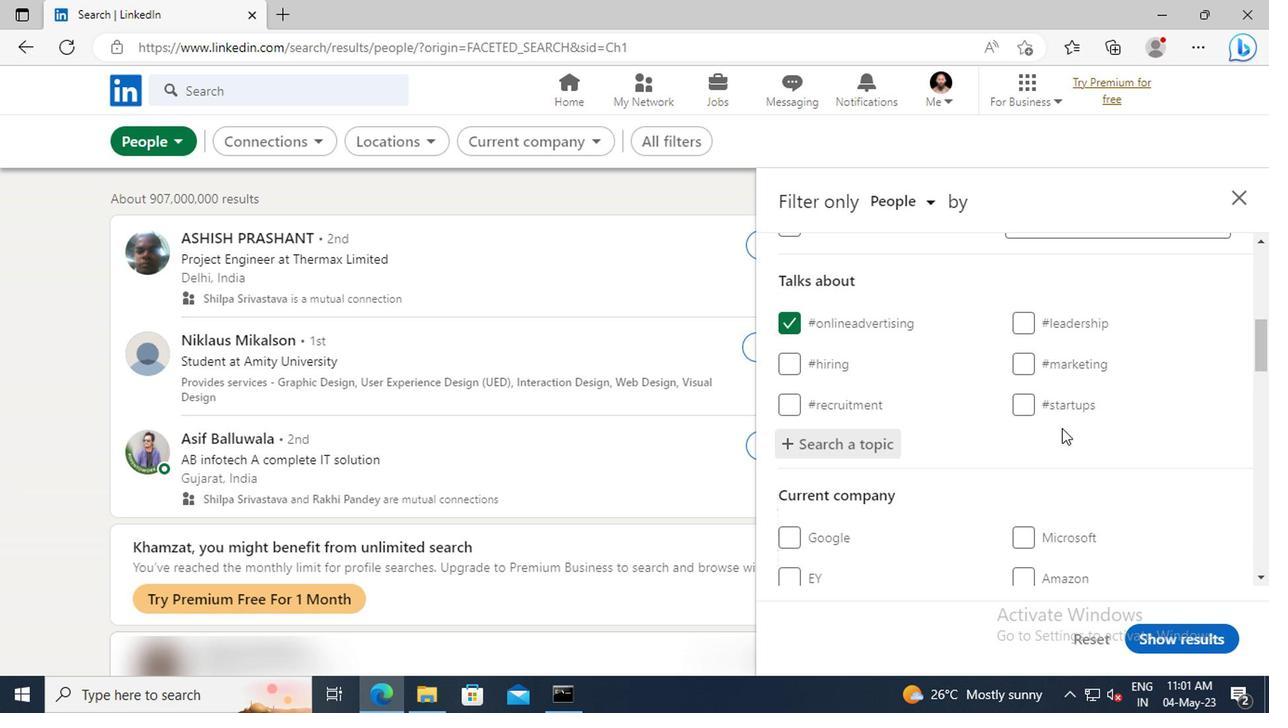 
Action: Mouse scrolled (1058, 425) with delta (0, 0)
Screenshot: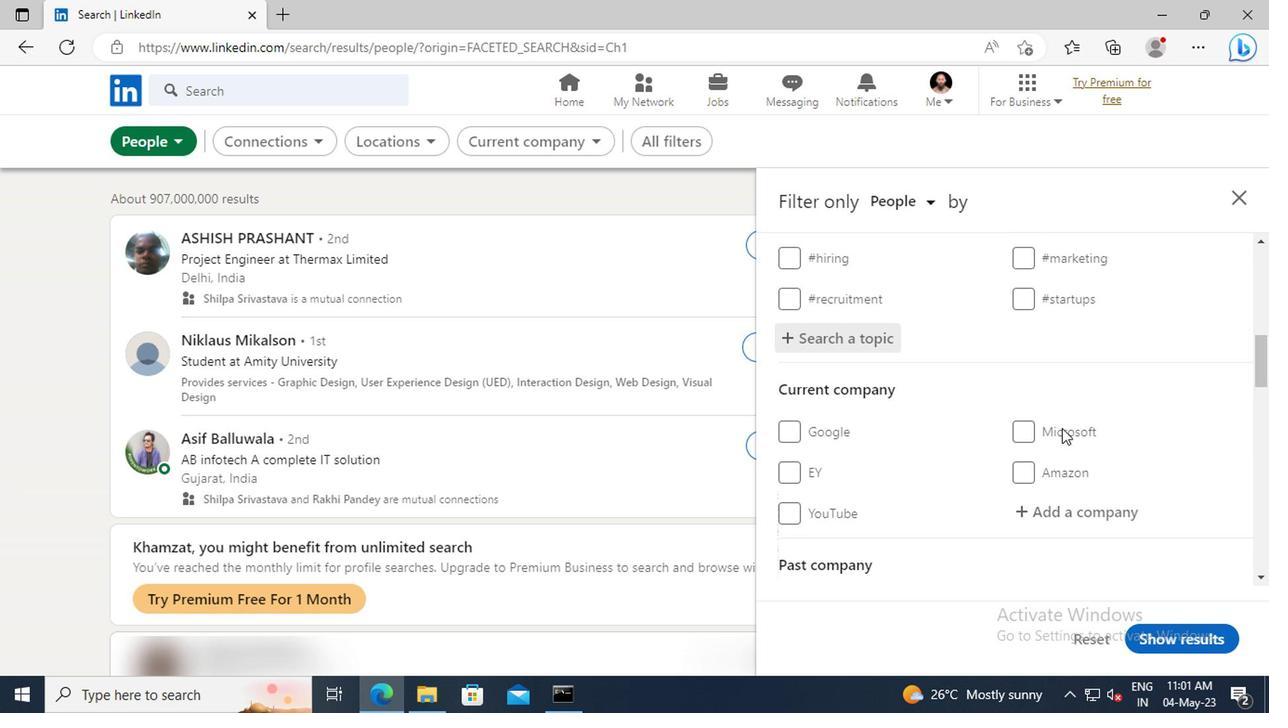 
Action: Mouse scrolled (1058, 425) with delta (0, 0)
Screenshot: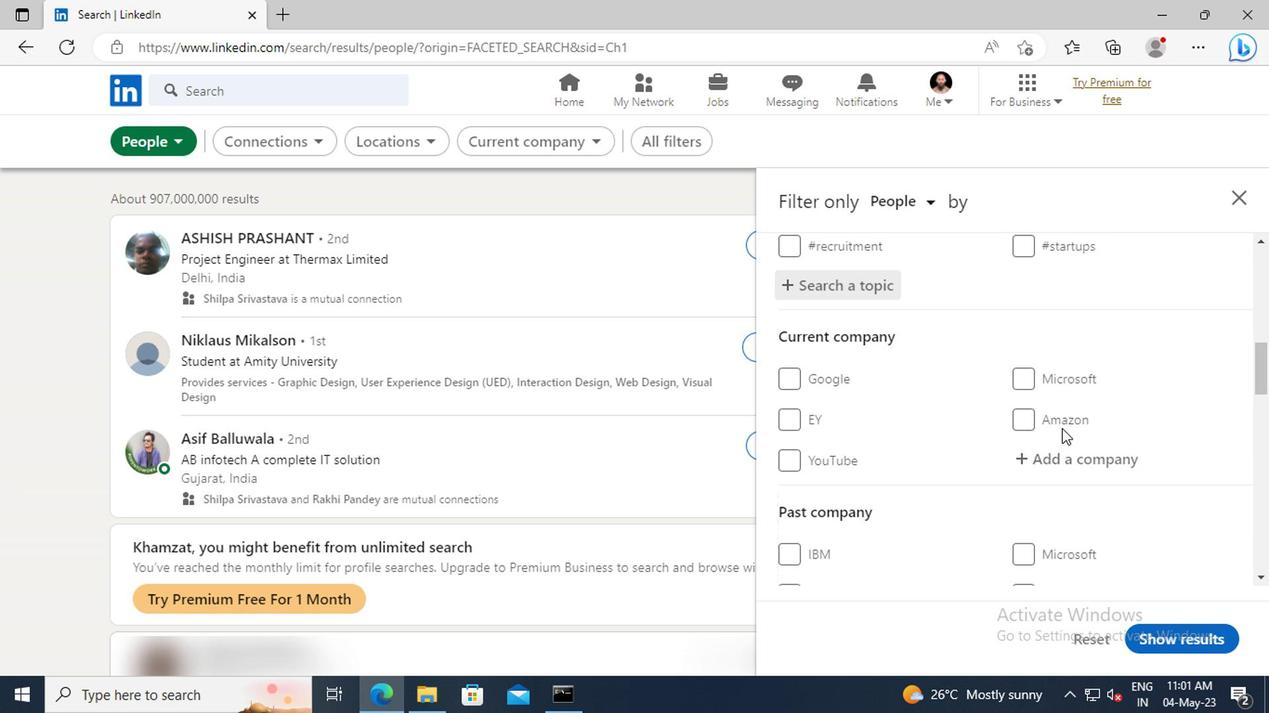 
Action: Mouse scrolled (1058, 425) with delta (0, 0)
Screenshot: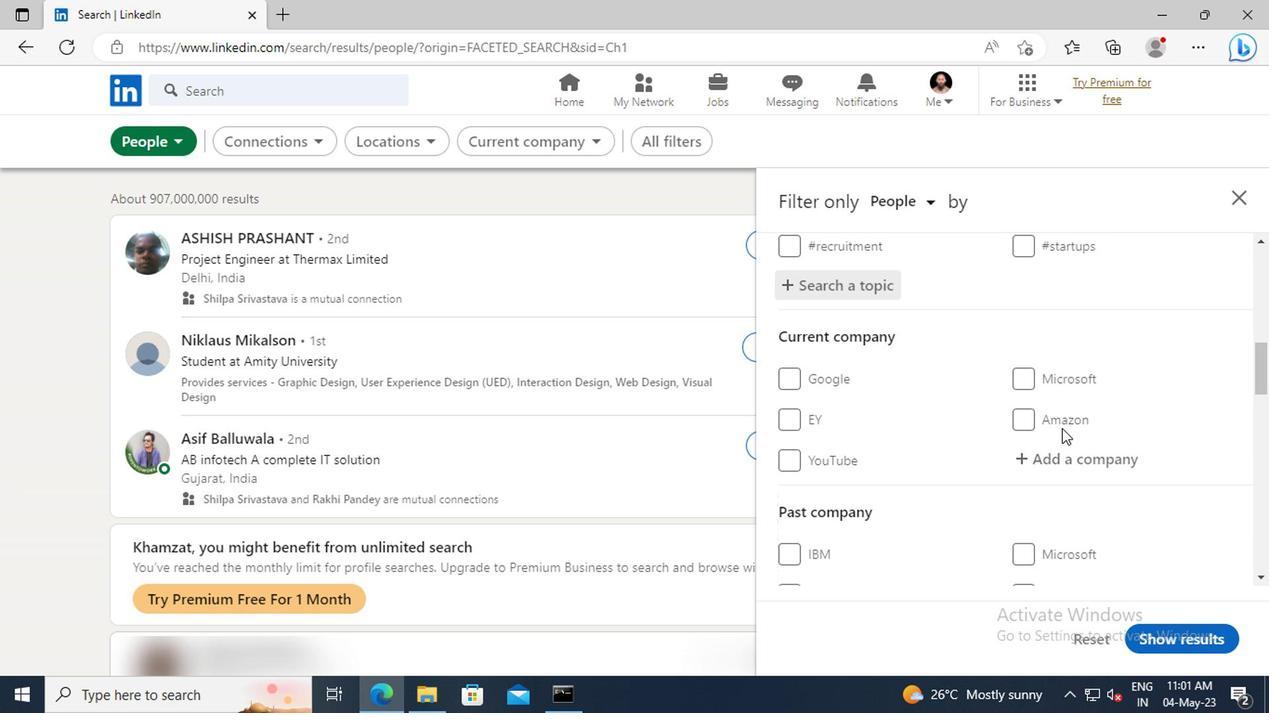 
Action: Mouse scrolled (1058, 425) with delta (0, 0)
Screenshot: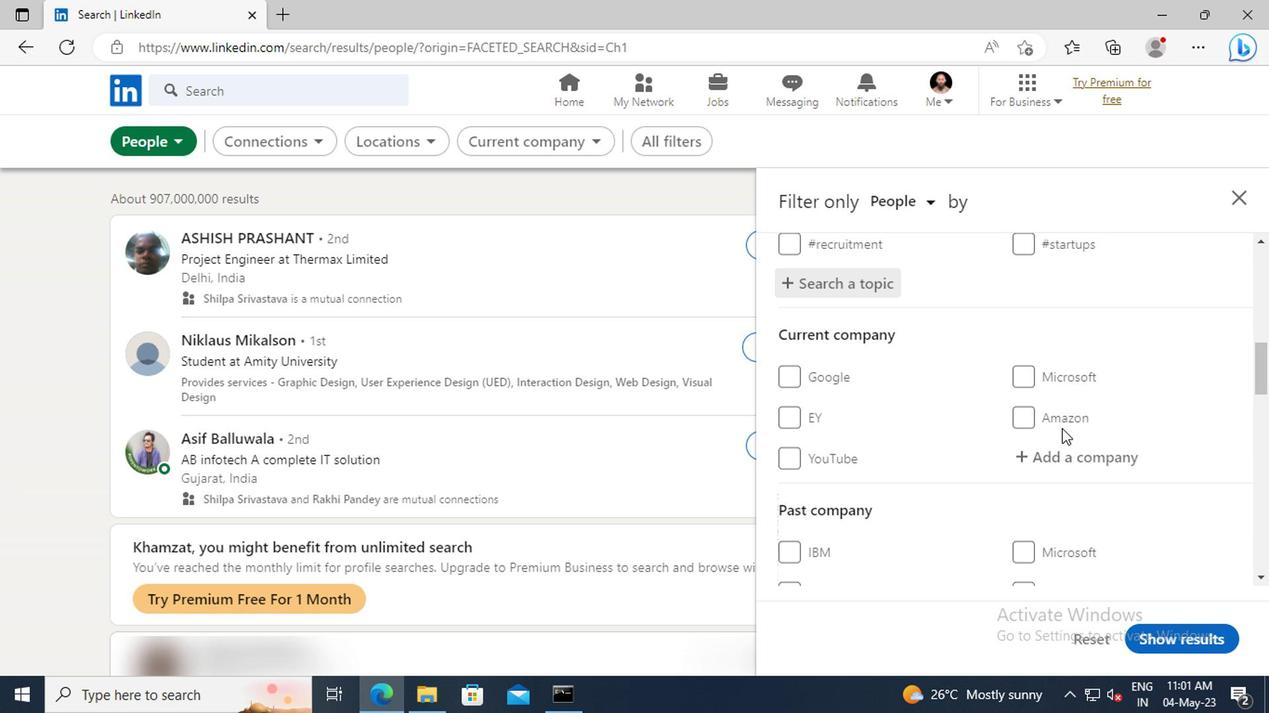 
Action: Mouse scrolled (1058, 425) with delta (0, 0)
Screenshot: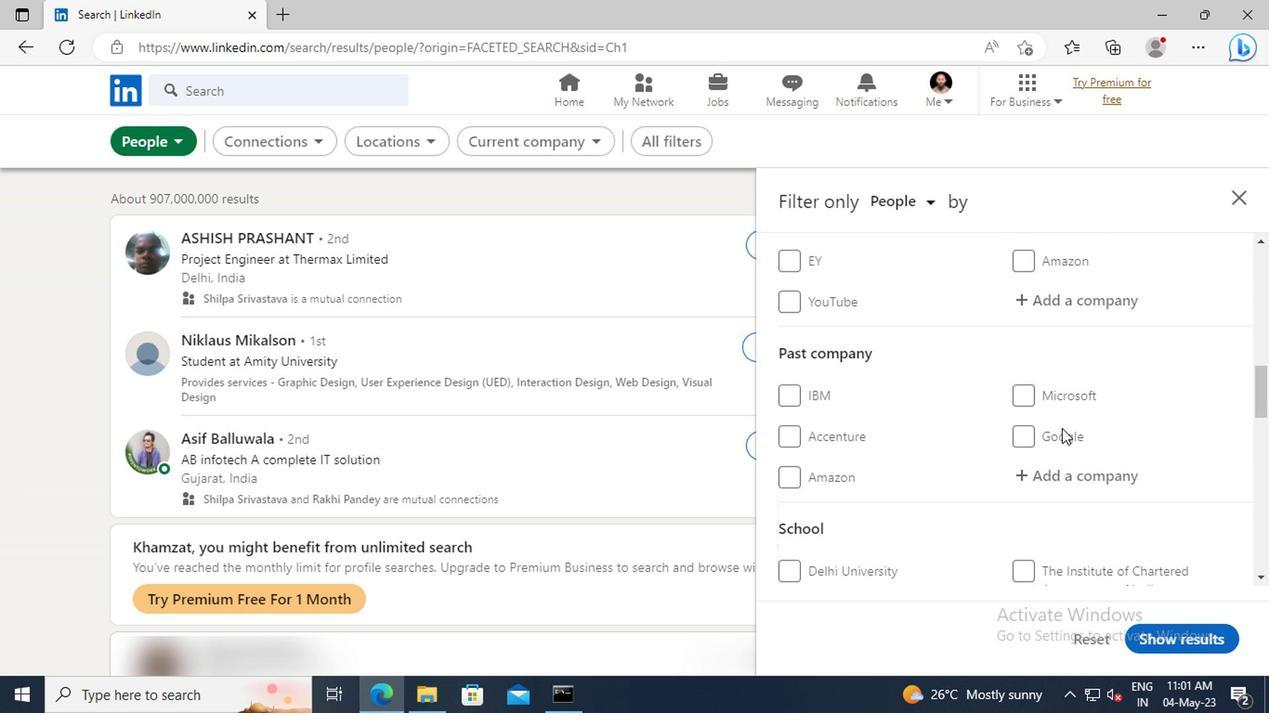 
Action: Mouse scrolled (1058, 425) with delta (0, 0)
Screenshot: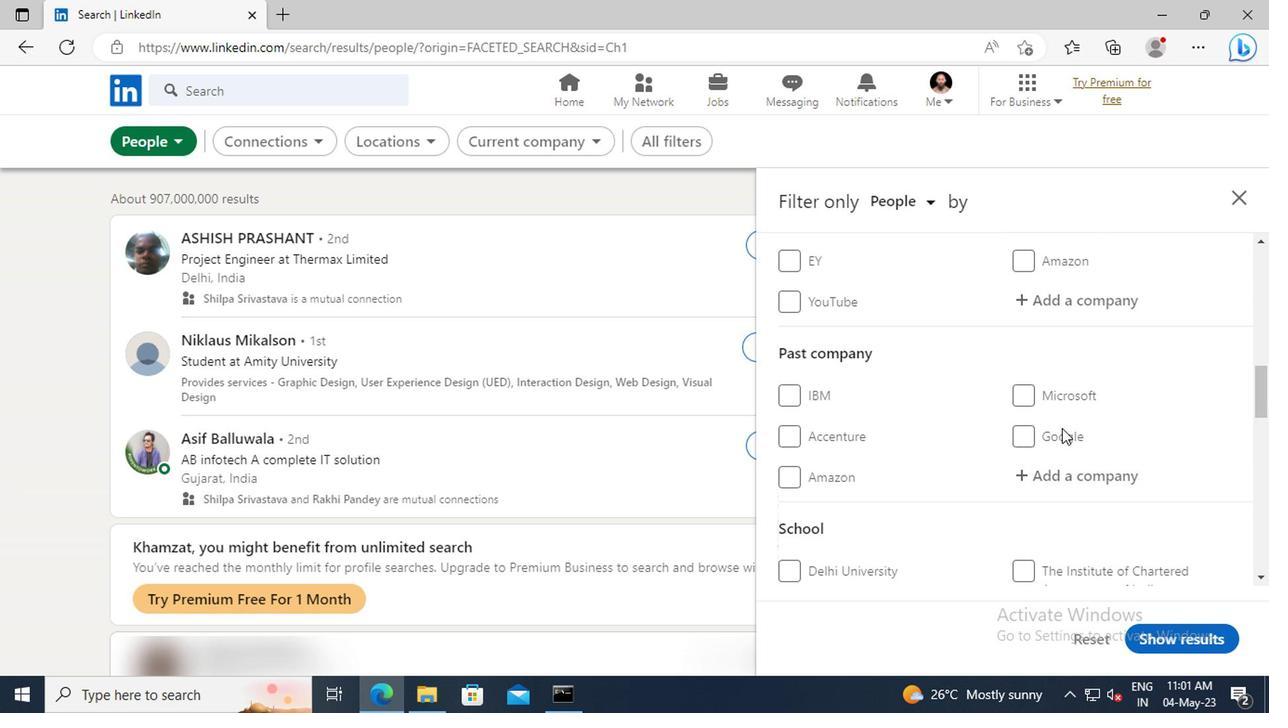 
Action: Mouse scrolled (1058, 425) with delta (0, 0)
Screenshot: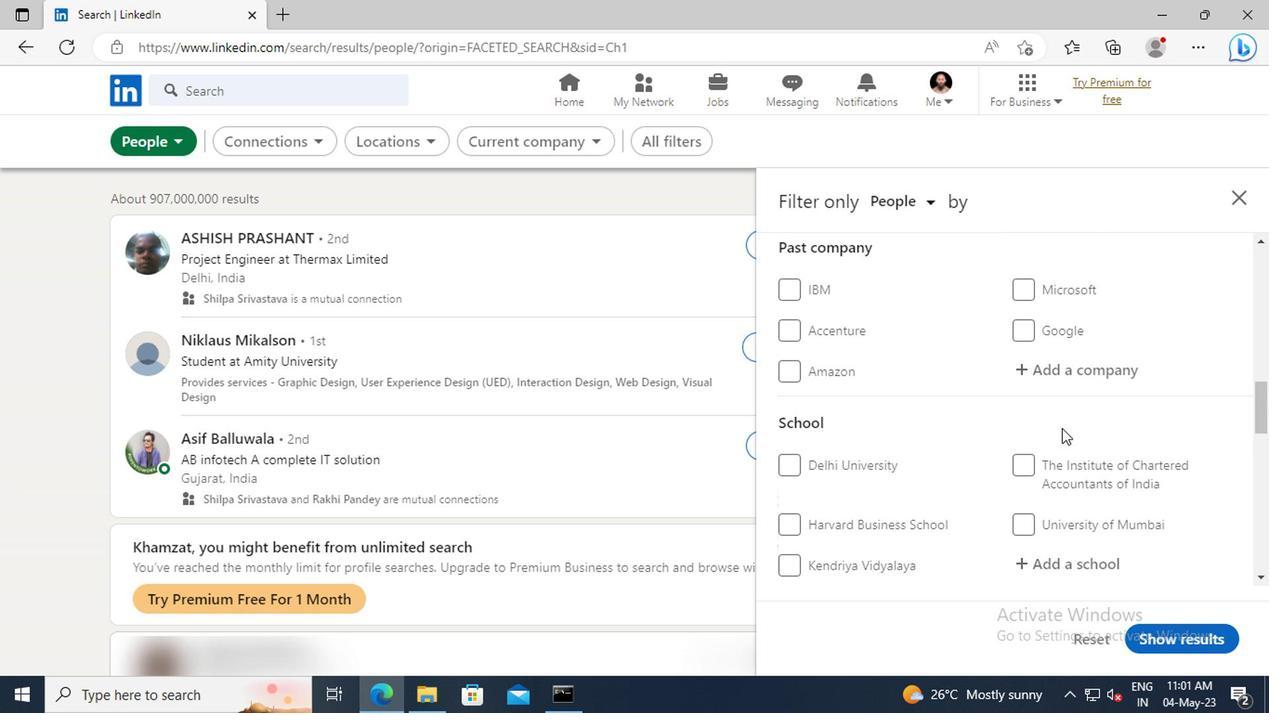
Action: Mouse scrolled (1058, 425) with delta (0, 0)
Screenshot: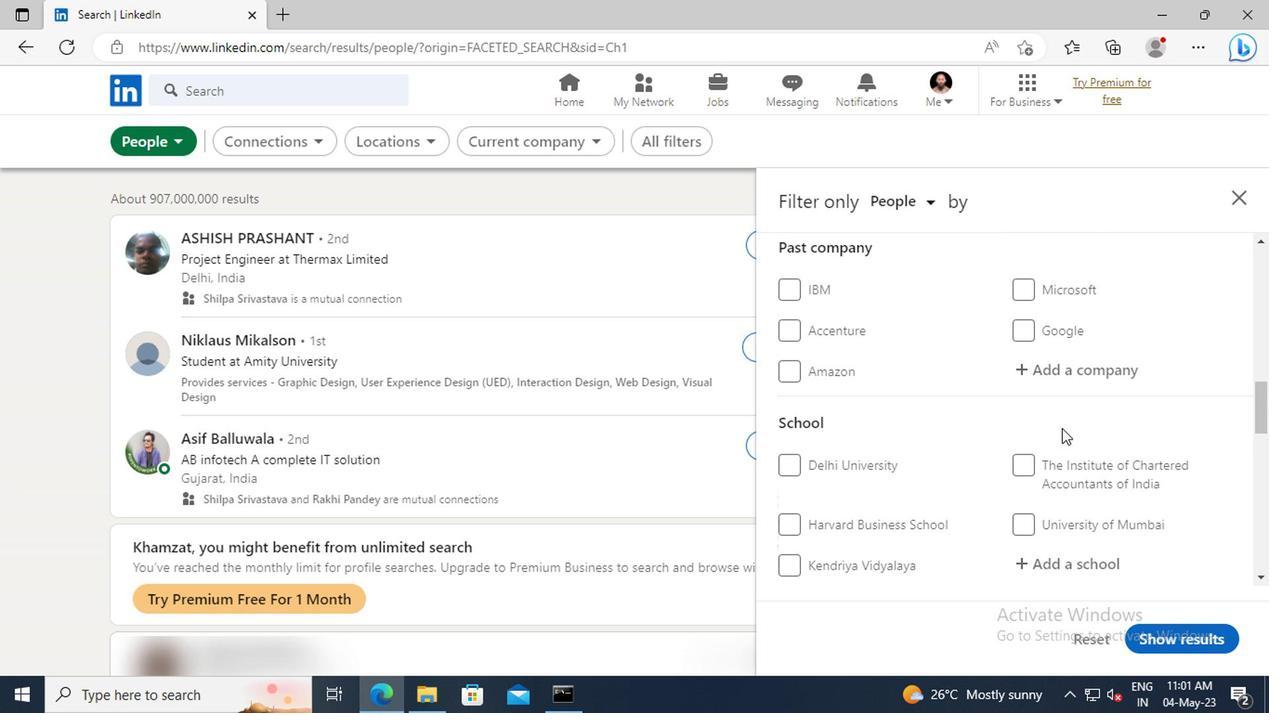 
Action: Mouse scrolled (1058, 425) with delta (0, 0)
Screenshot: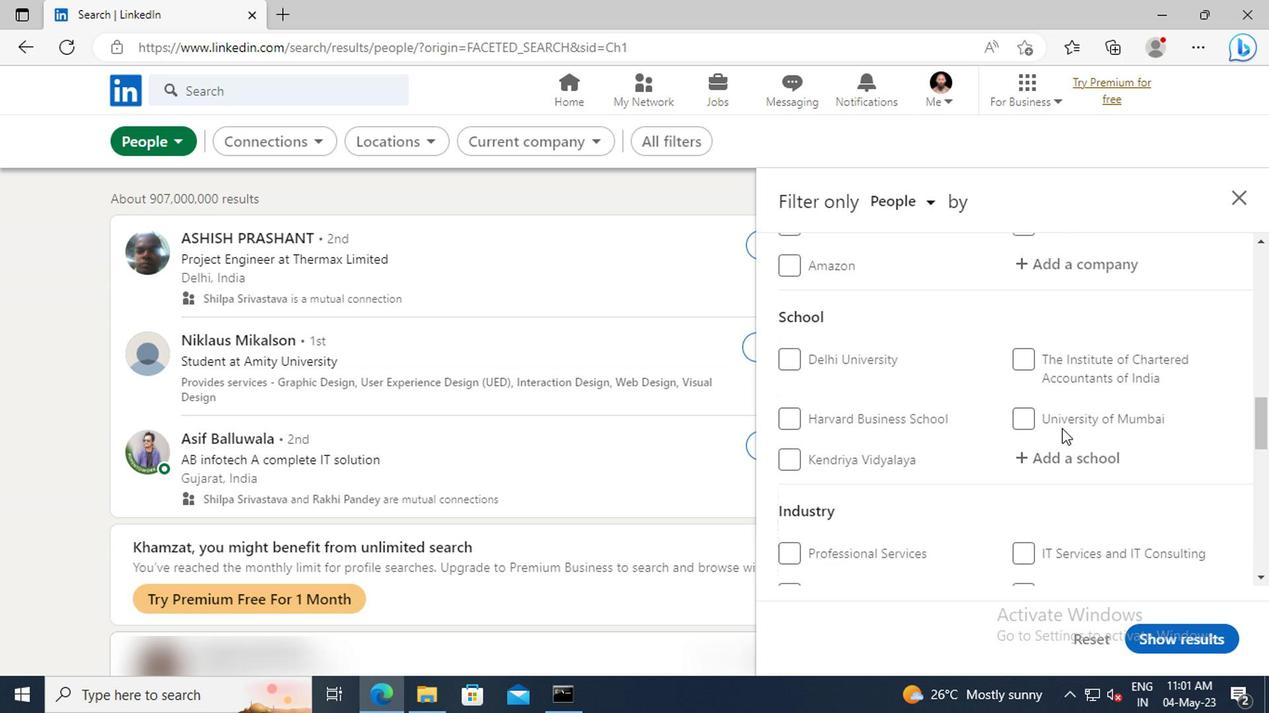 
Action: Mouse scrolled (1058, 425) with delta (0, 0)
Screenshot: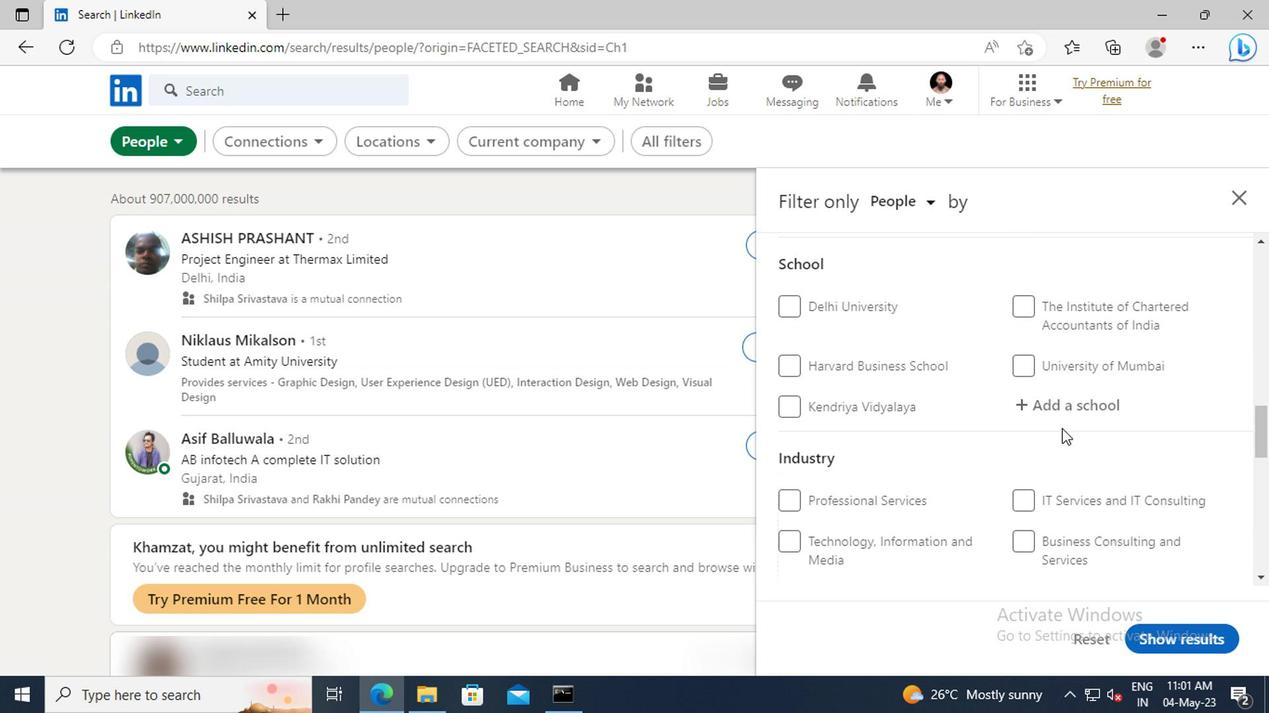 
Action: Mouse scrolled (1058, 425) with delta (0, 0)
Screenshot: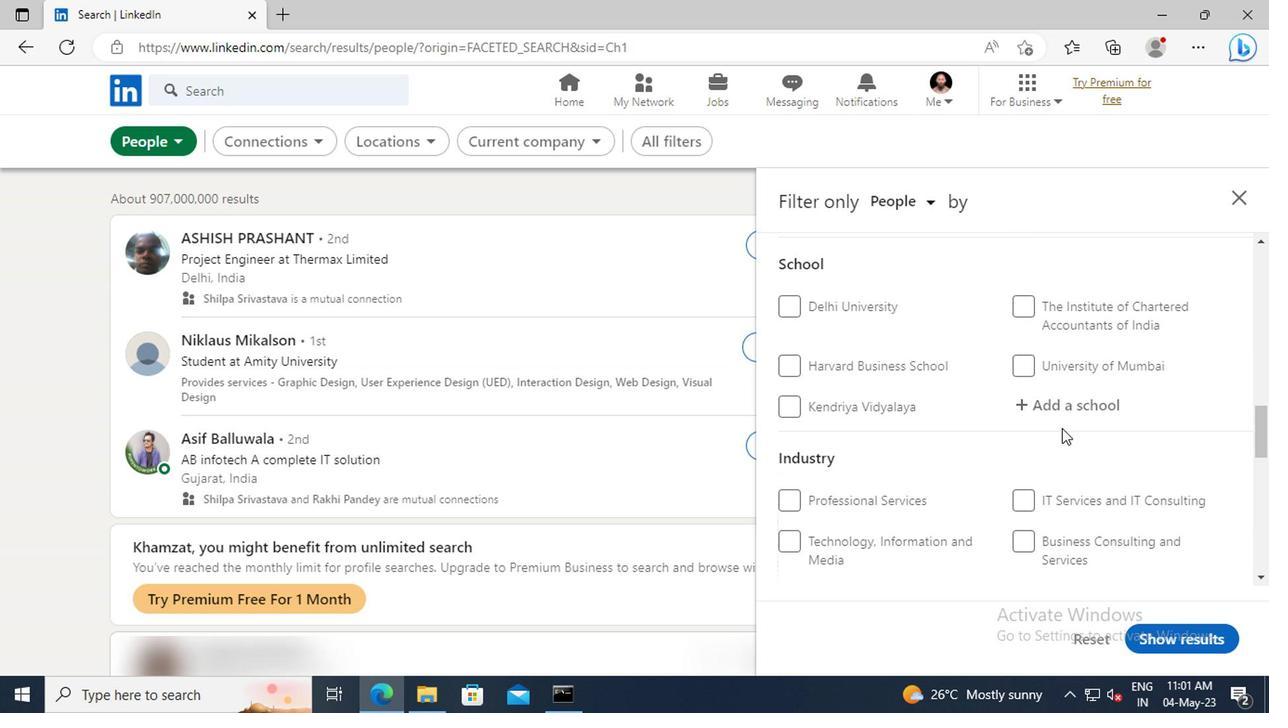
Action: Mouse scrolled (1058, 425) with delta (0, 0)
Screenshot: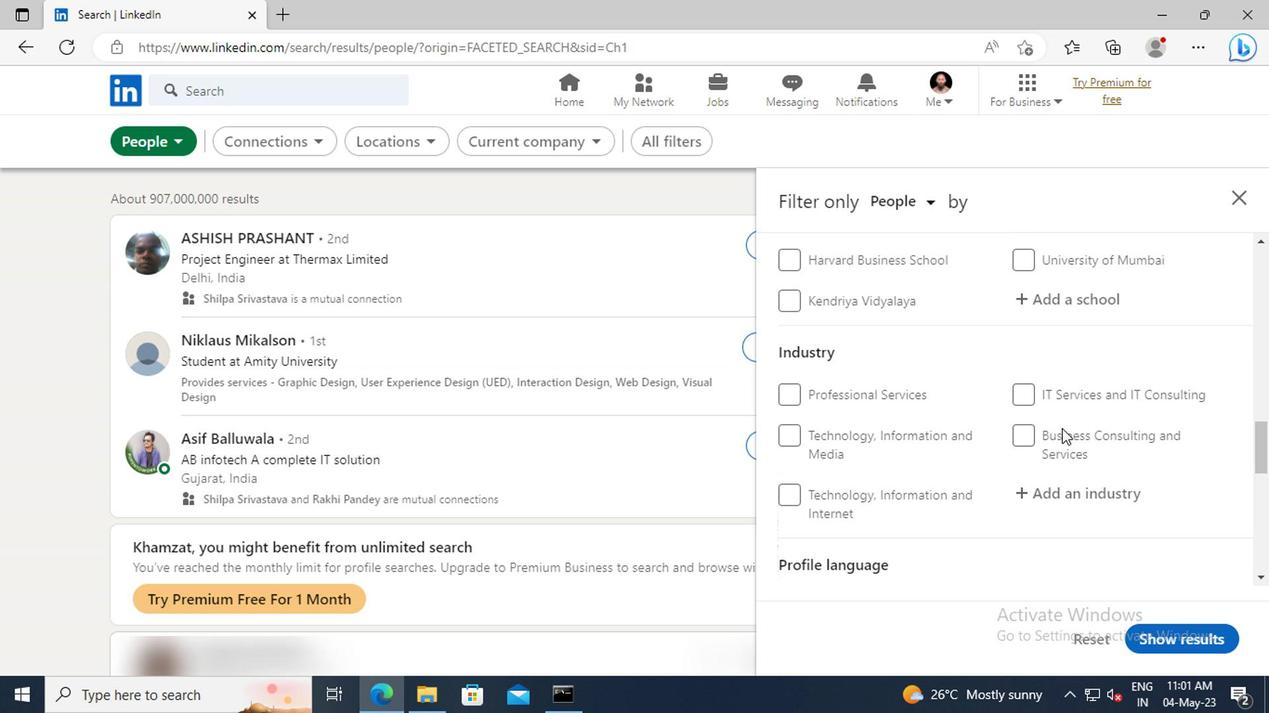 
Action: Mouse scrolled (1058, 425) with delta (0, 0)
Screenshot: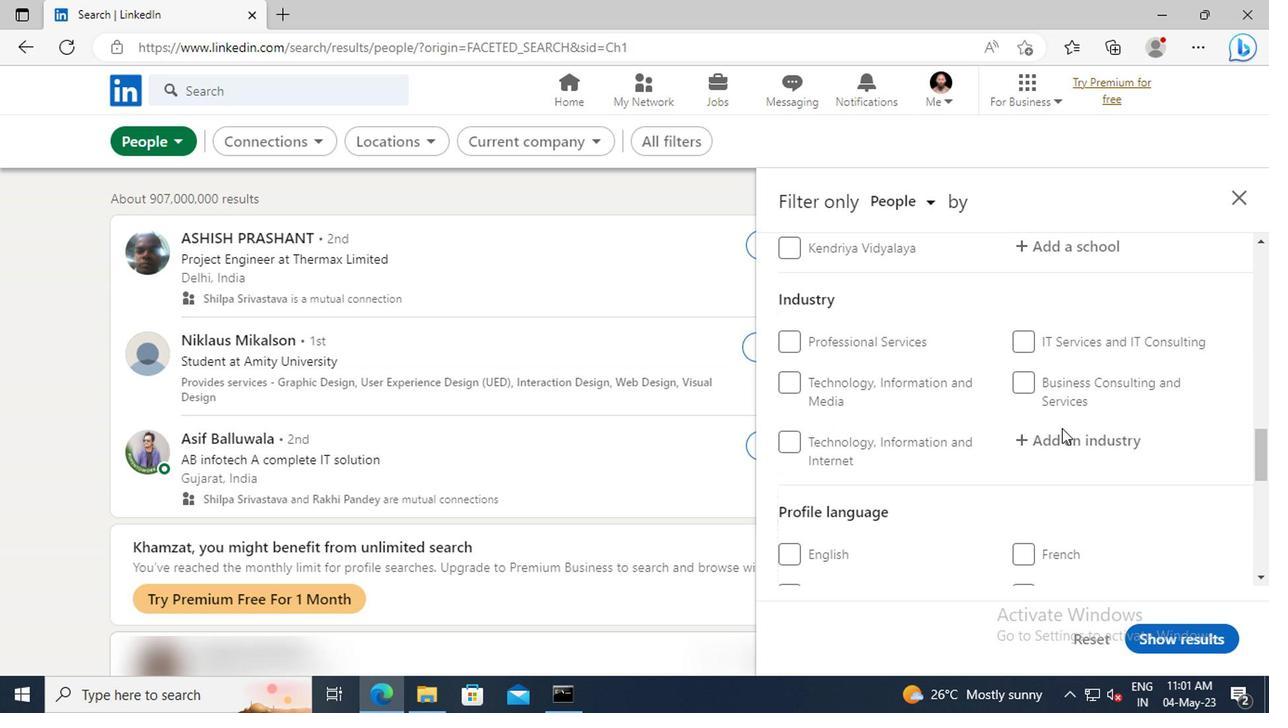 
Action: Mouse scrolled (1058, 425) with delta (0, 0)
Screenshot: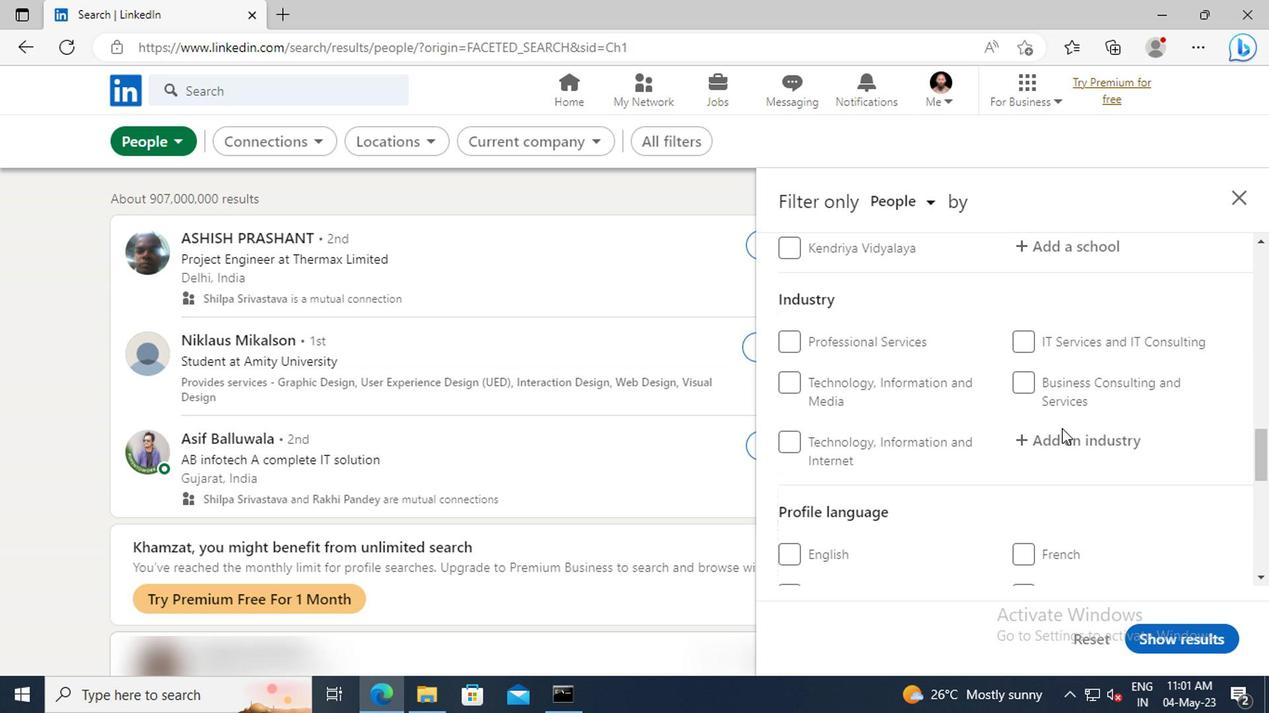 
Action: Mouse moved to (1021, 453)
Screenshot: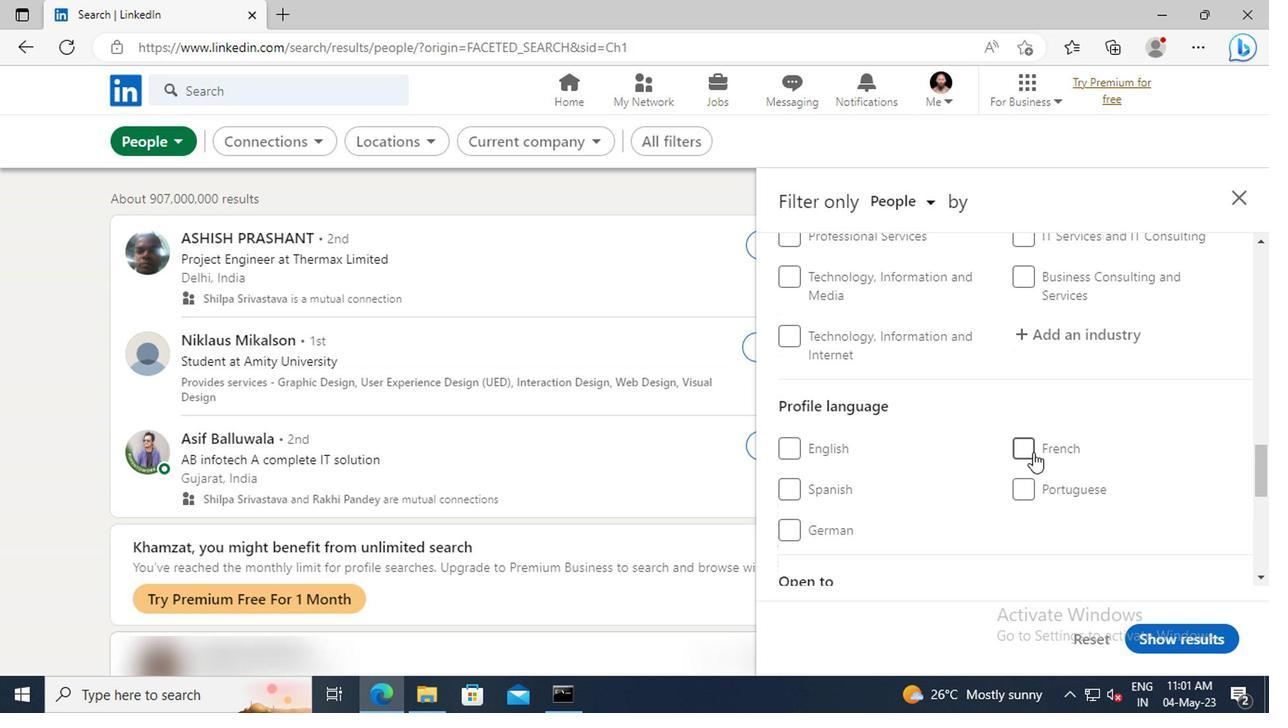
Action: Mouse pressed left at (1021, 453)
Screenshot: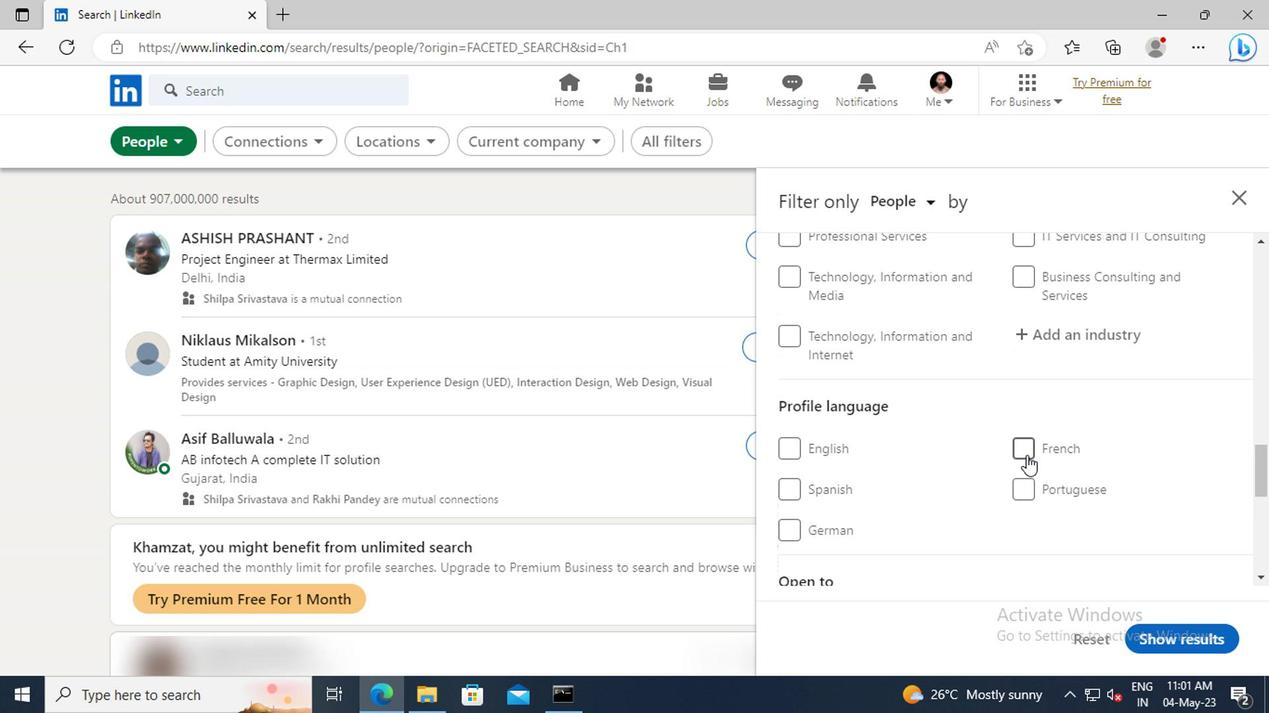 
Action: Mouse moved to (1047, 426)
Screenshot: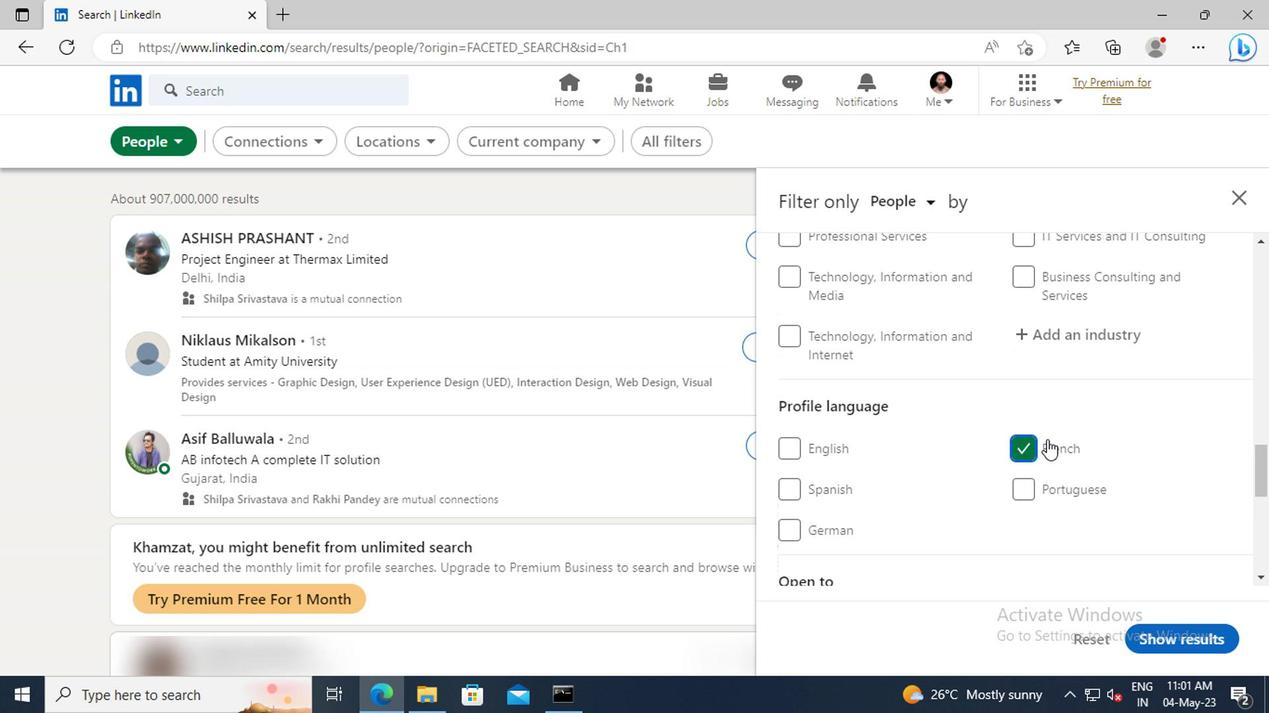 
Action: Mouse scrolled (1047, 427) with delta (0, 1)
Screenshot: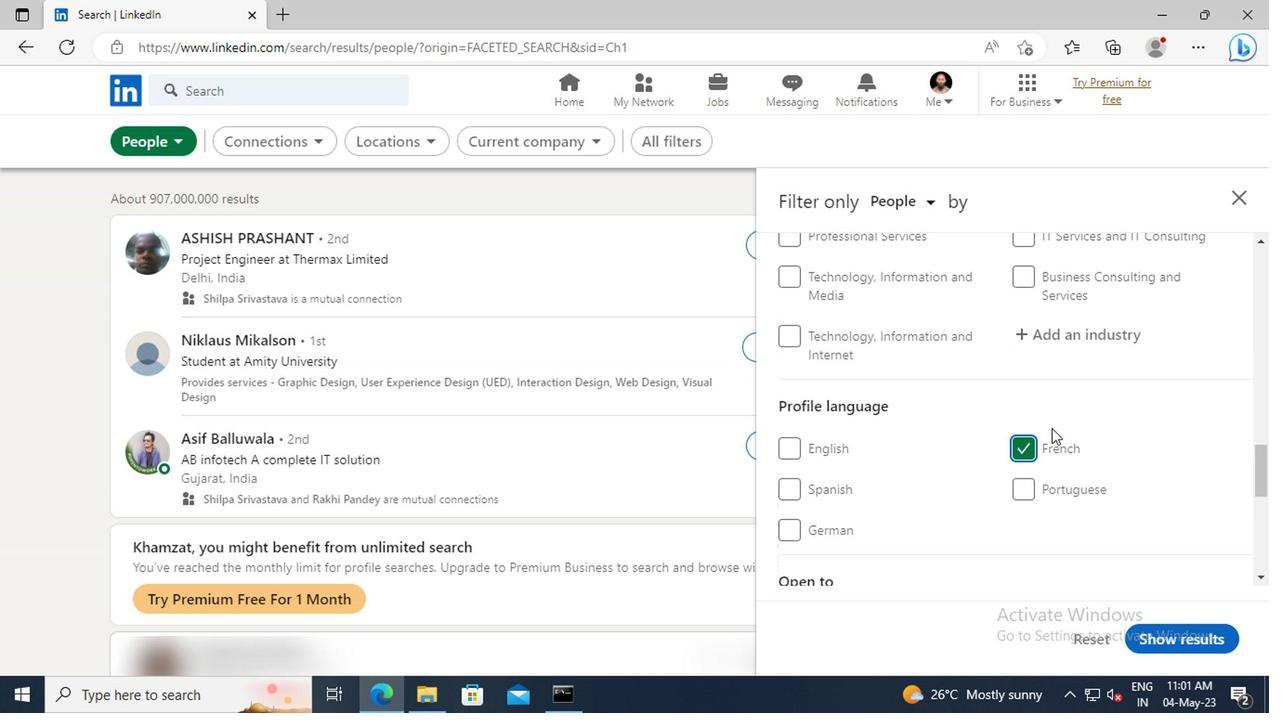 
Action: Mouse scrolled (1047, 427) with delta (0, 1)
Screenshot: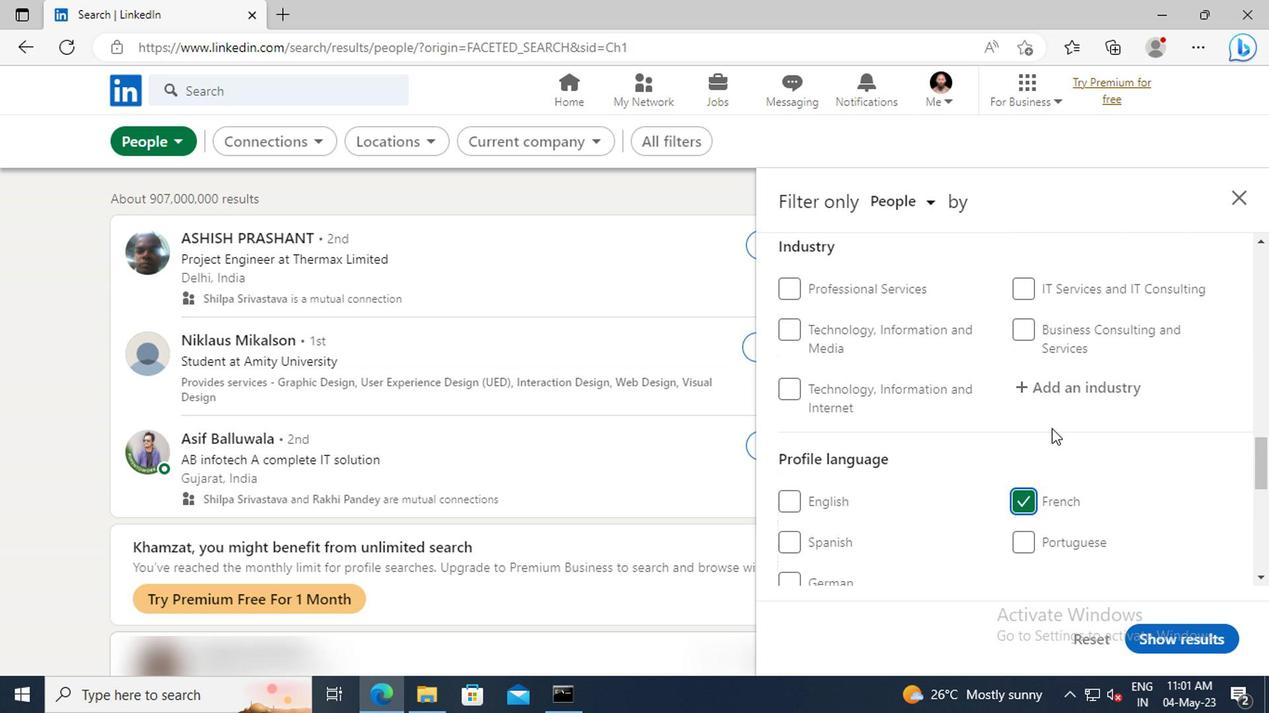 
Action: Mouse scrolled (1047, 427) with delta (0, 1)
Screenshot: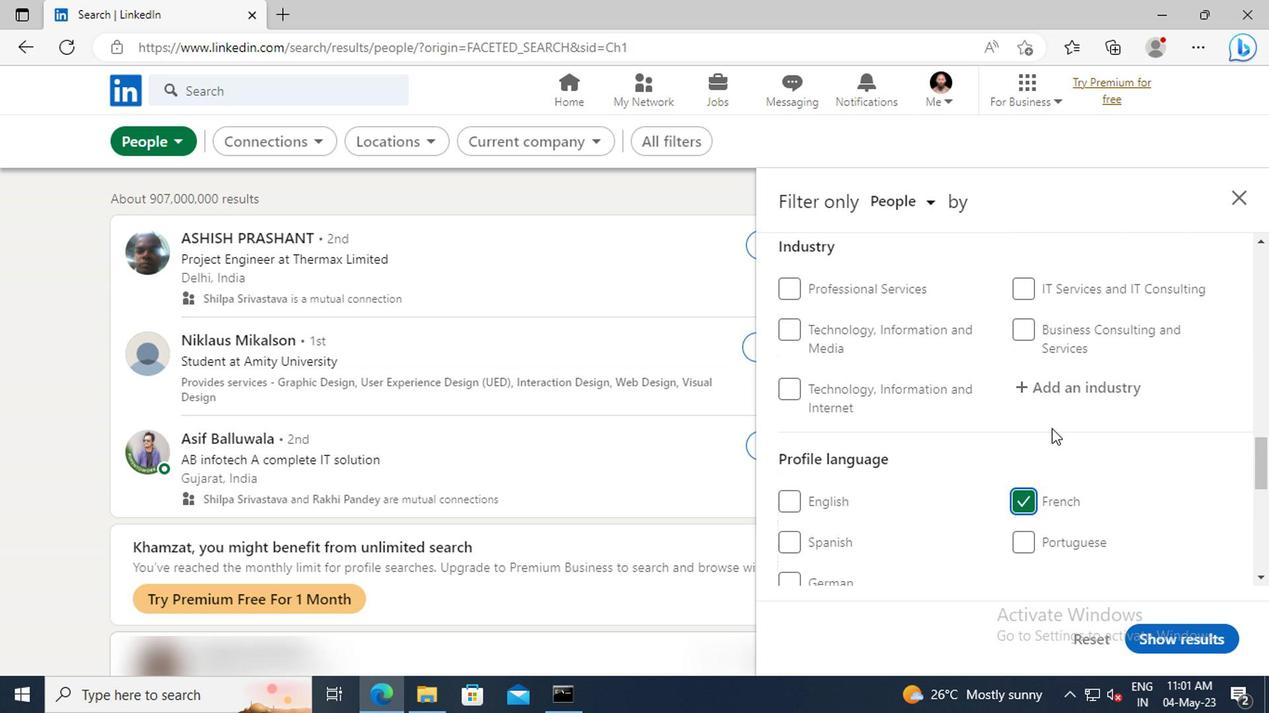 
Action: Mouse scrolled (1047, 427) with delta (0, 1)
Screenshot: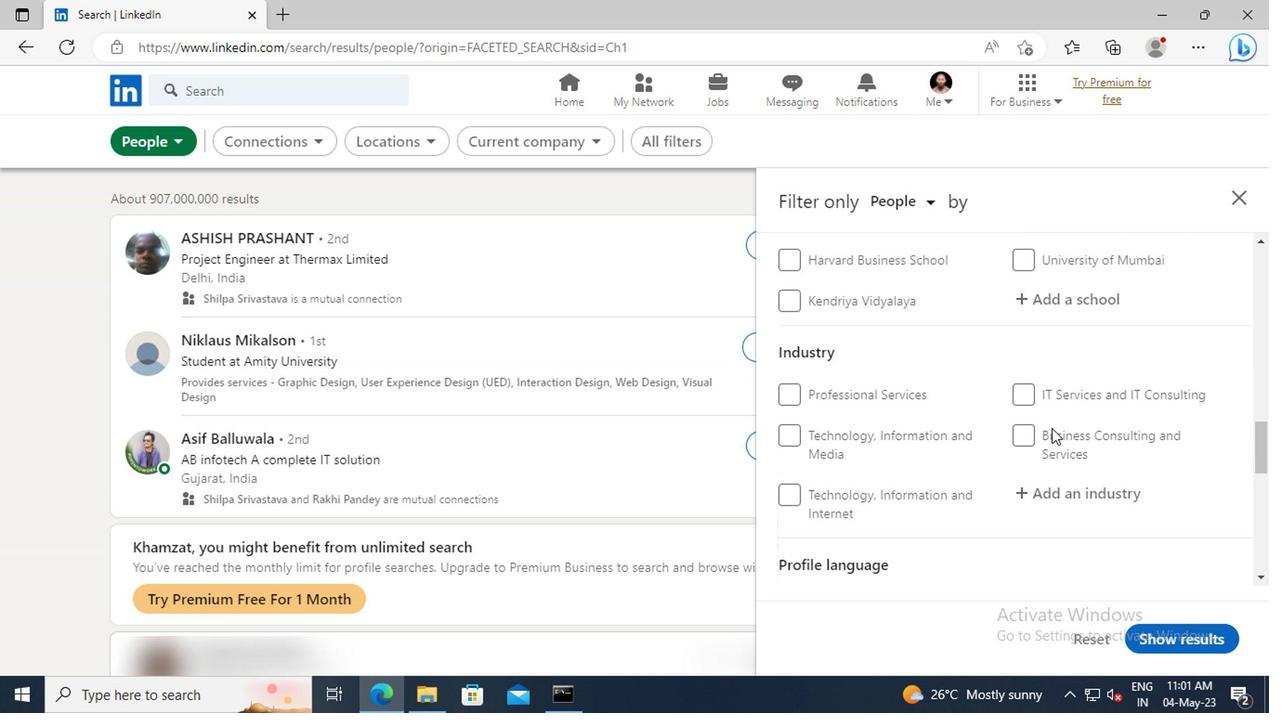 
Action: Mouse scrolled (1047, 427) with delta (0, 1)
Screenshot: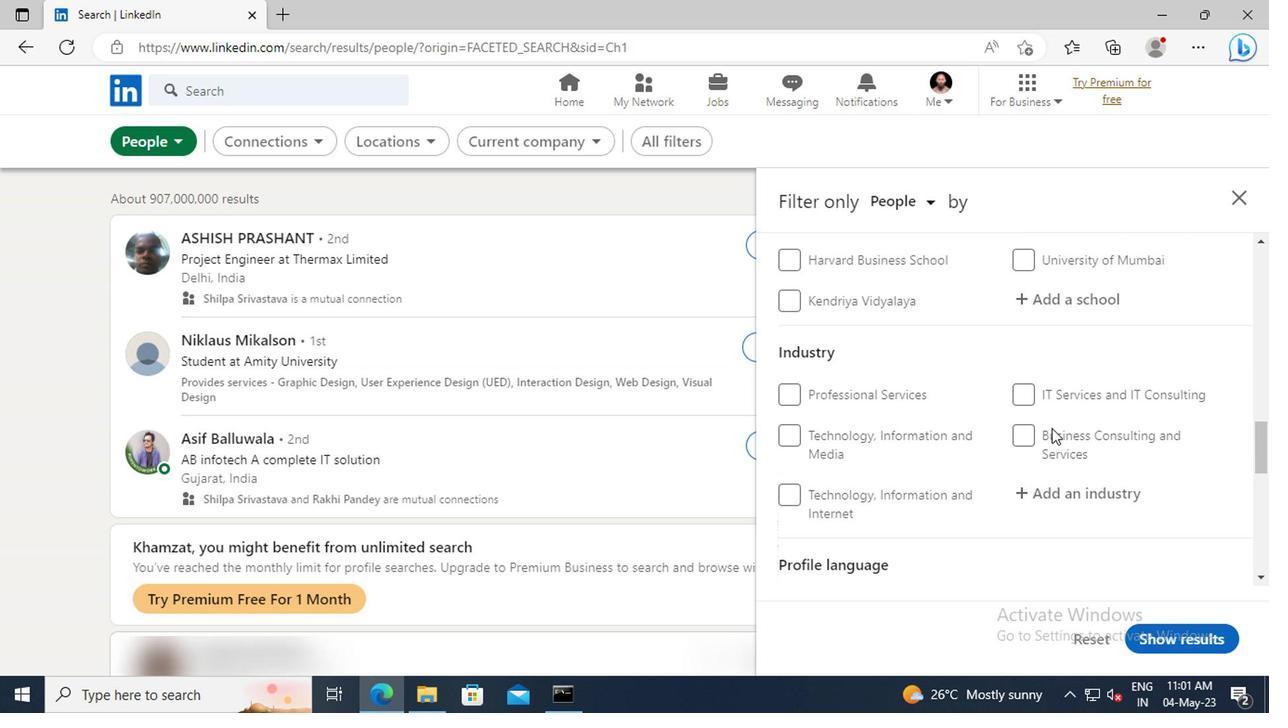 
Action: Mouse scrolled (1047, 427) with delta (0, 1)
Screenshot: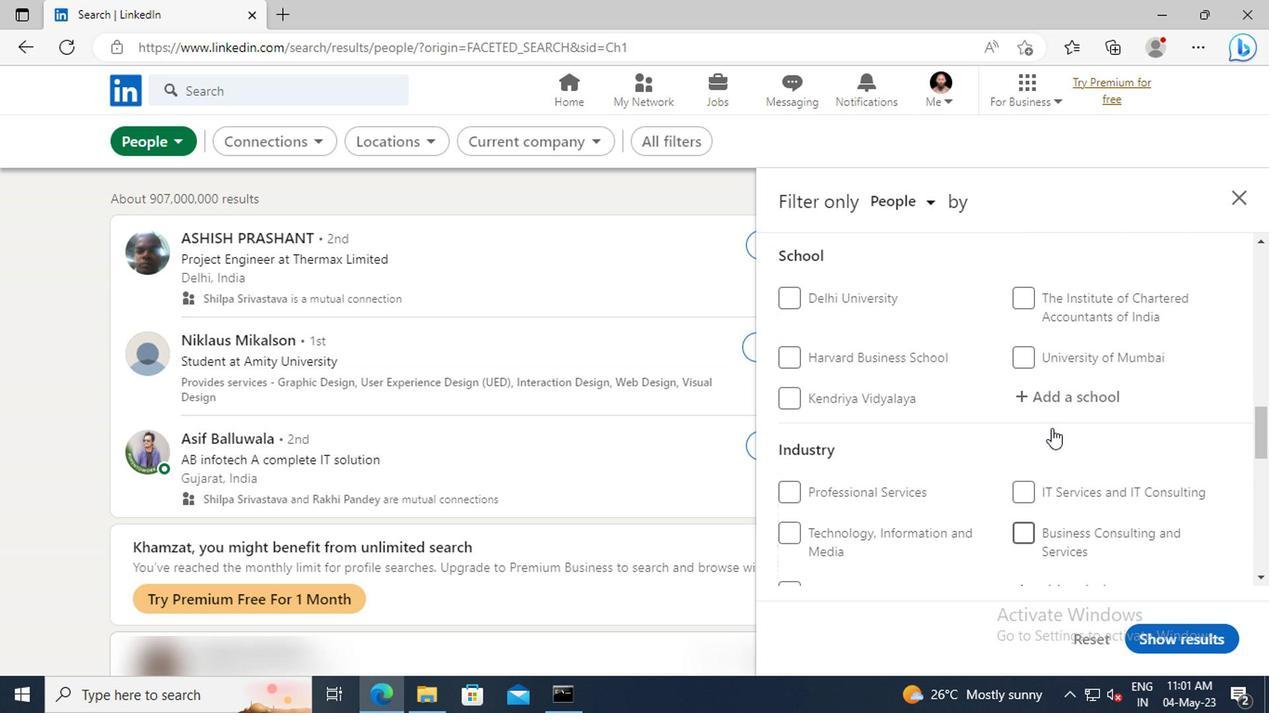 
Action: Mouse scrolled (1047, 427) with delta (0, 1)
Screenshot: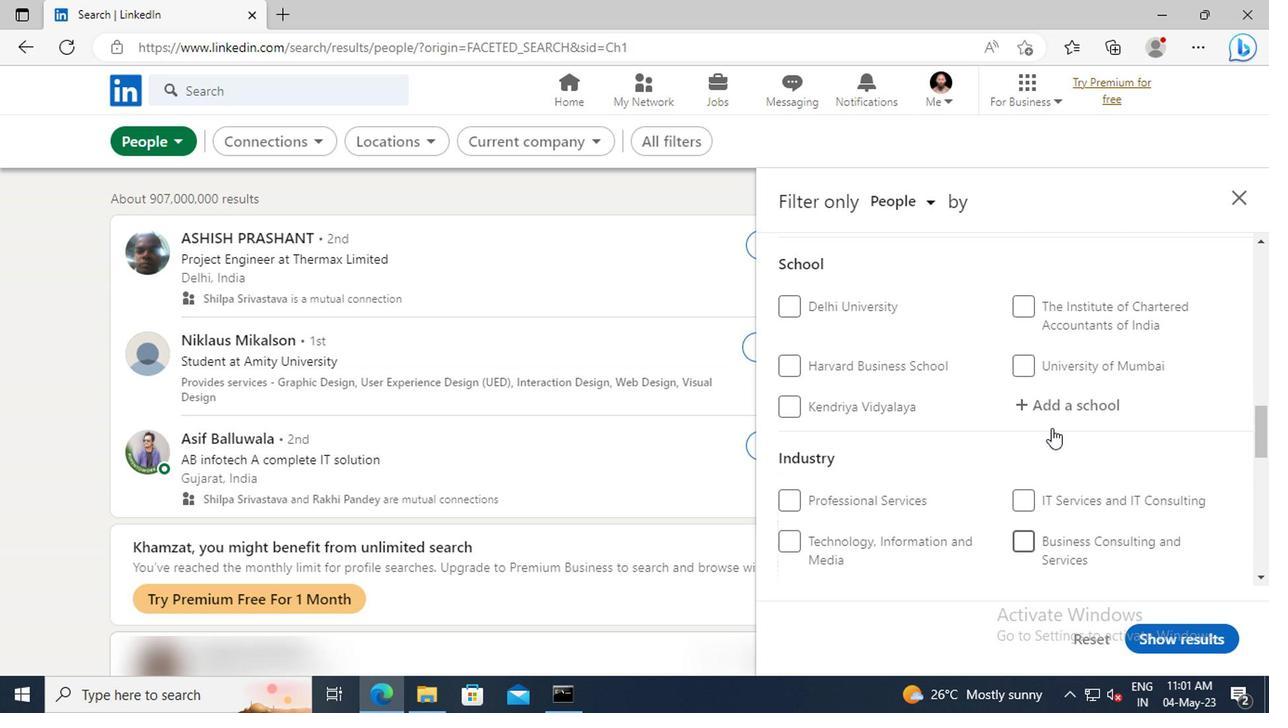 
Action: Mouse scrolled (1047, 427) with delta (0, 1)
Screenshot: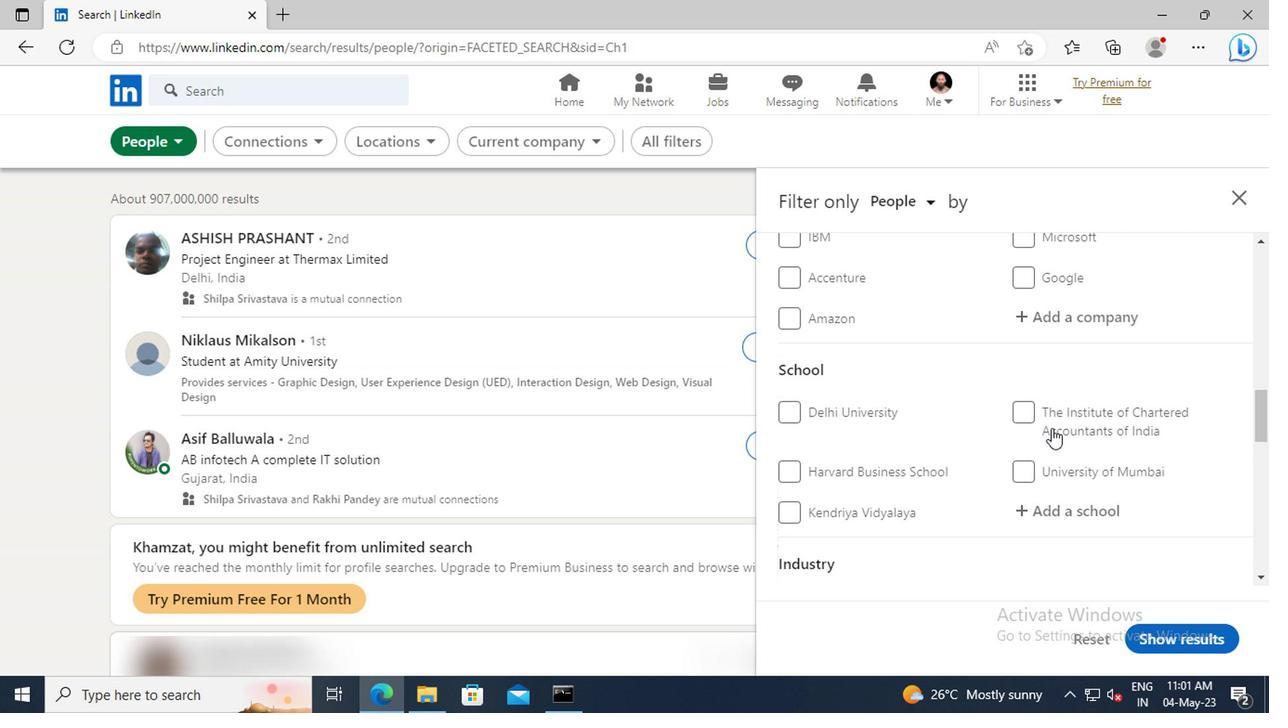 
Action: Mouse scrolled (1047, 427) with delta (0, 1)
Screenshot: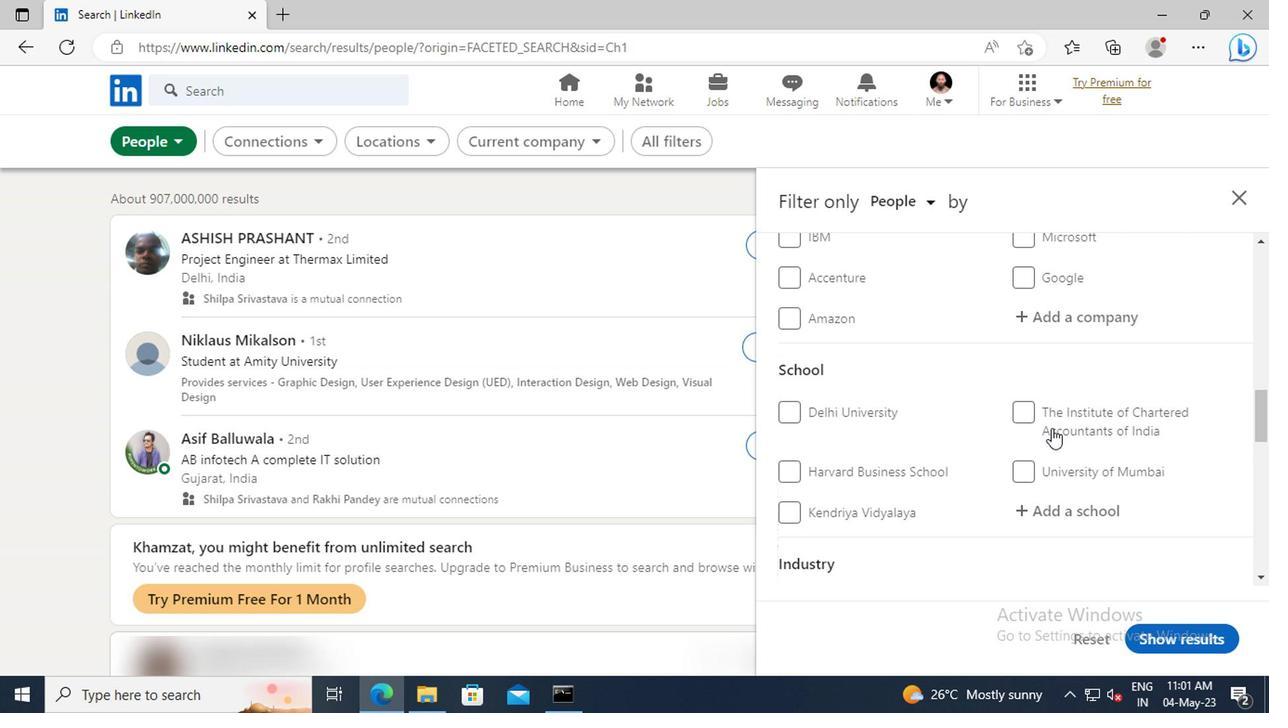 
Action: Mouse scrolled (1047, 427) with delta (0, 1)
Screenshot: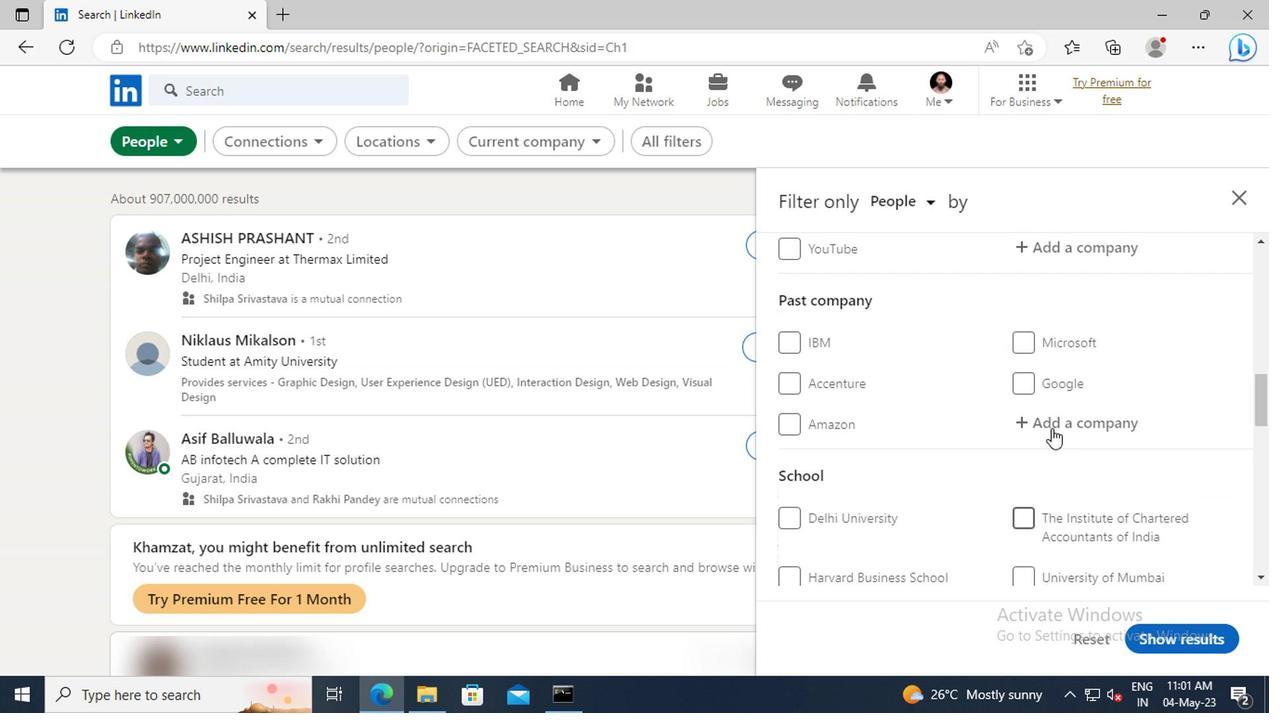 
Action: Mouse scrolled (1047, 427) with delta (0, 1)
Screenshot: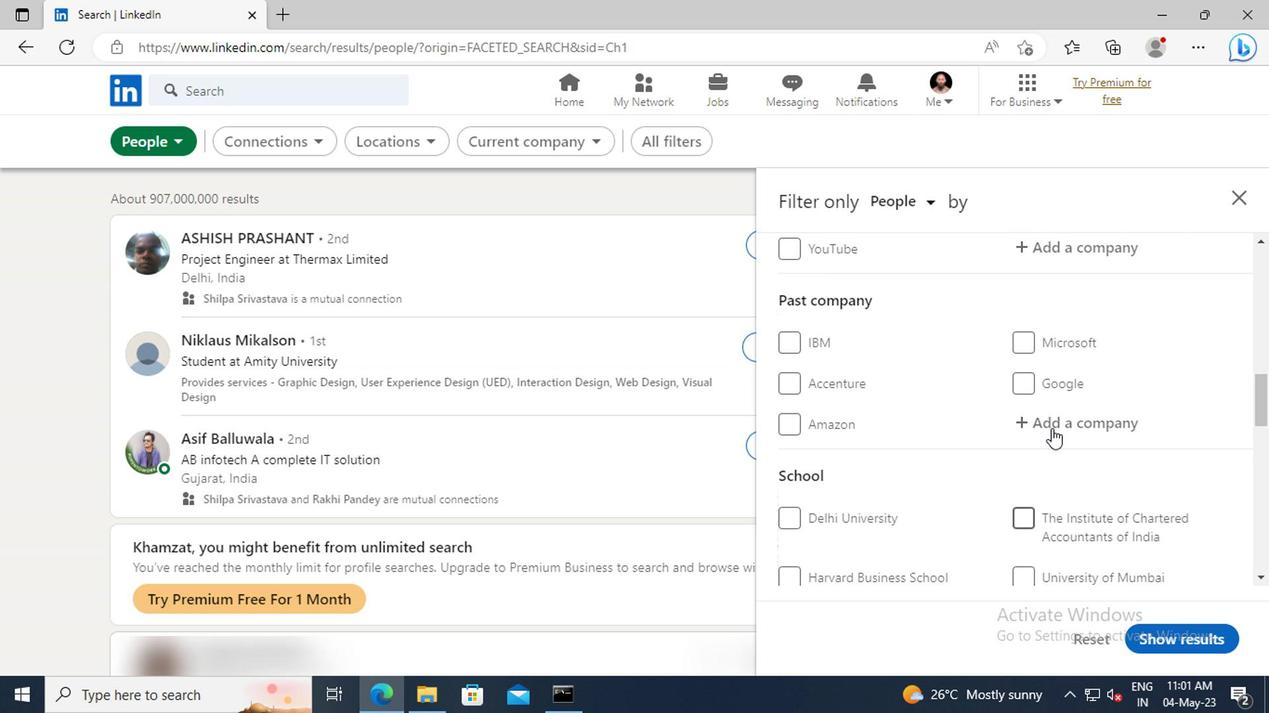 
Action: Mouse scrolled (1047, 427) with delta (0, 1)
Screenshot: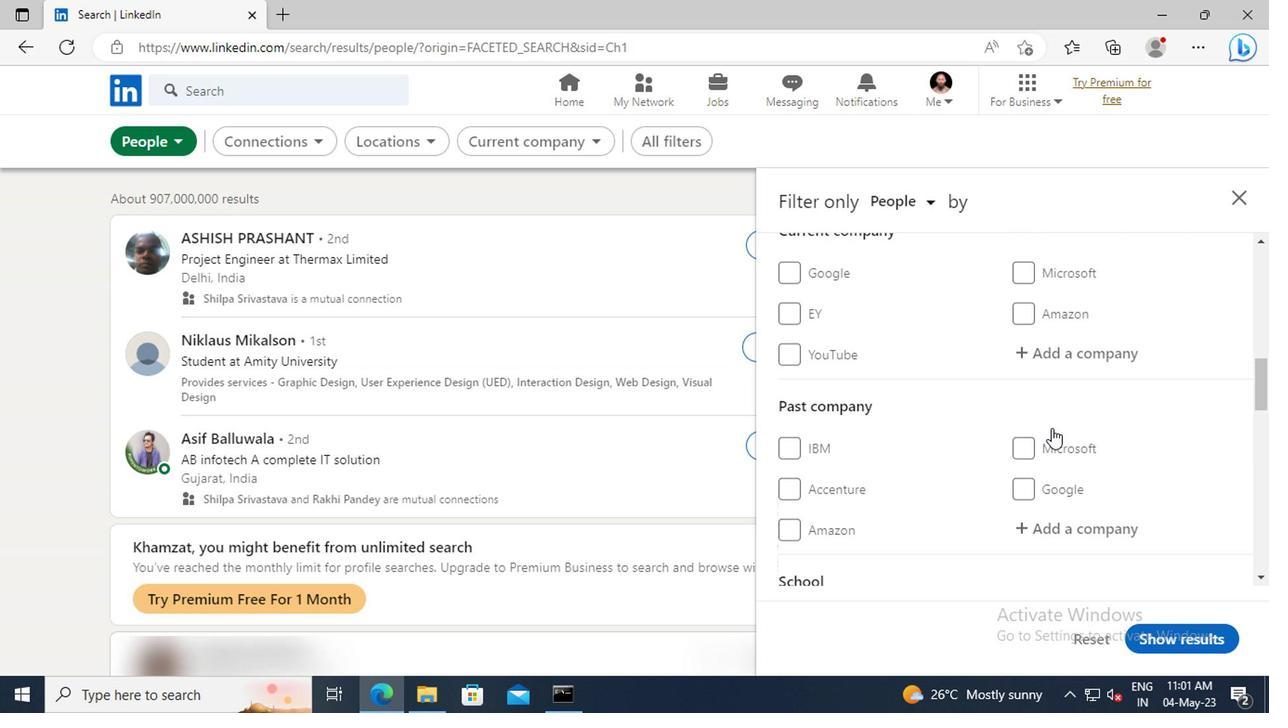 
Action: Mouse moved to (1043, 408)
Screenshot: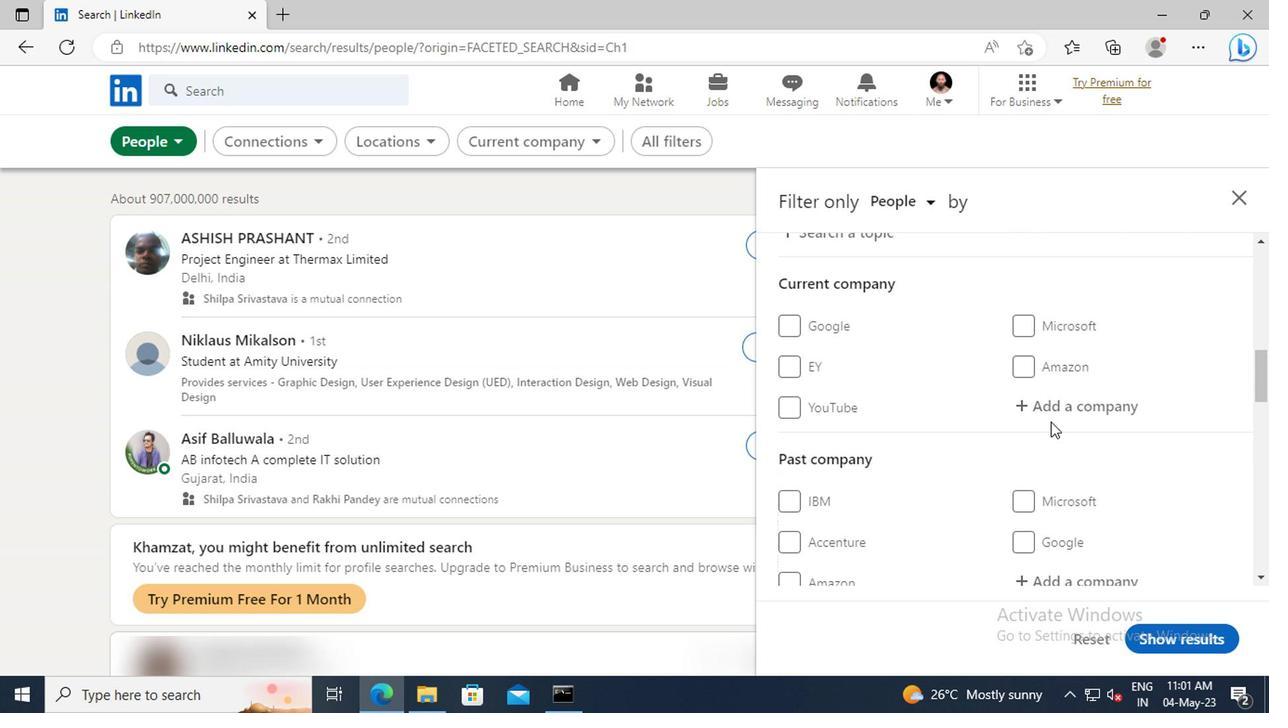 
Action: Mouse pressed left at (1043, 408)
Screenshot: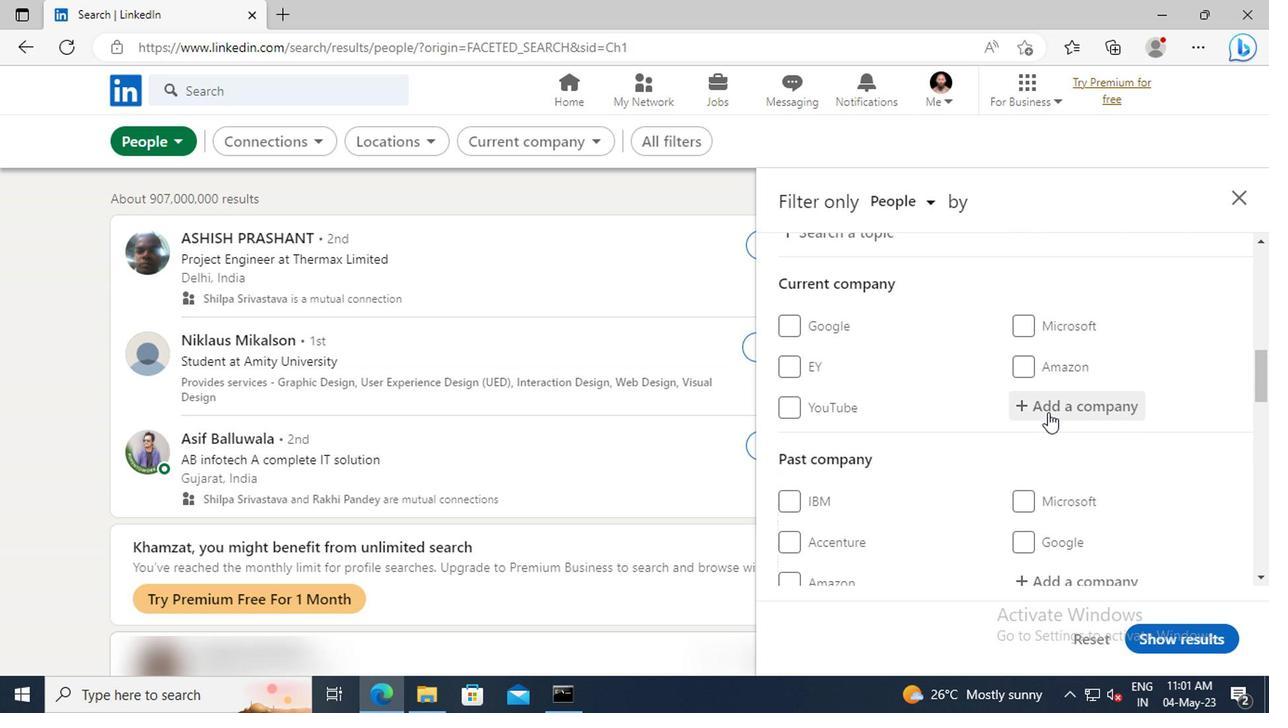 
Action: Key pressed <Key.shift>ADANI<Key.space><Key.shift>POWER
Screenshot: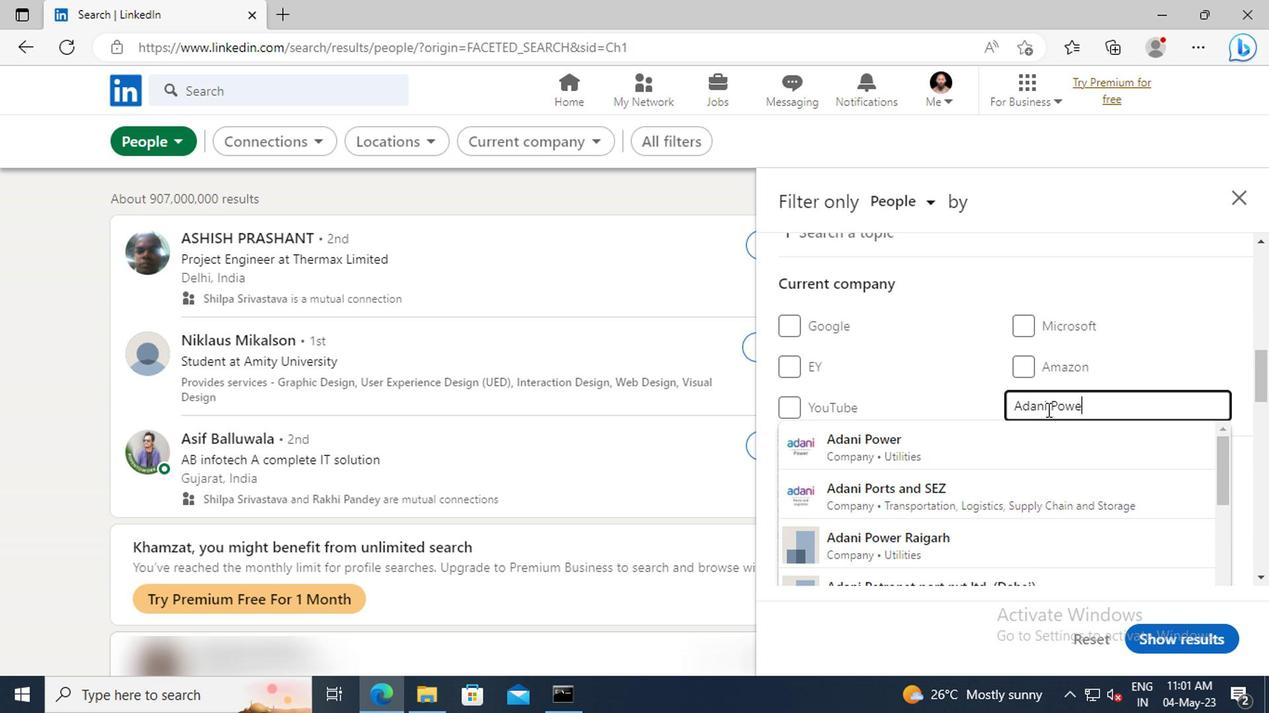 
Action: Mouse moved to (1049, 436)
Screenshot: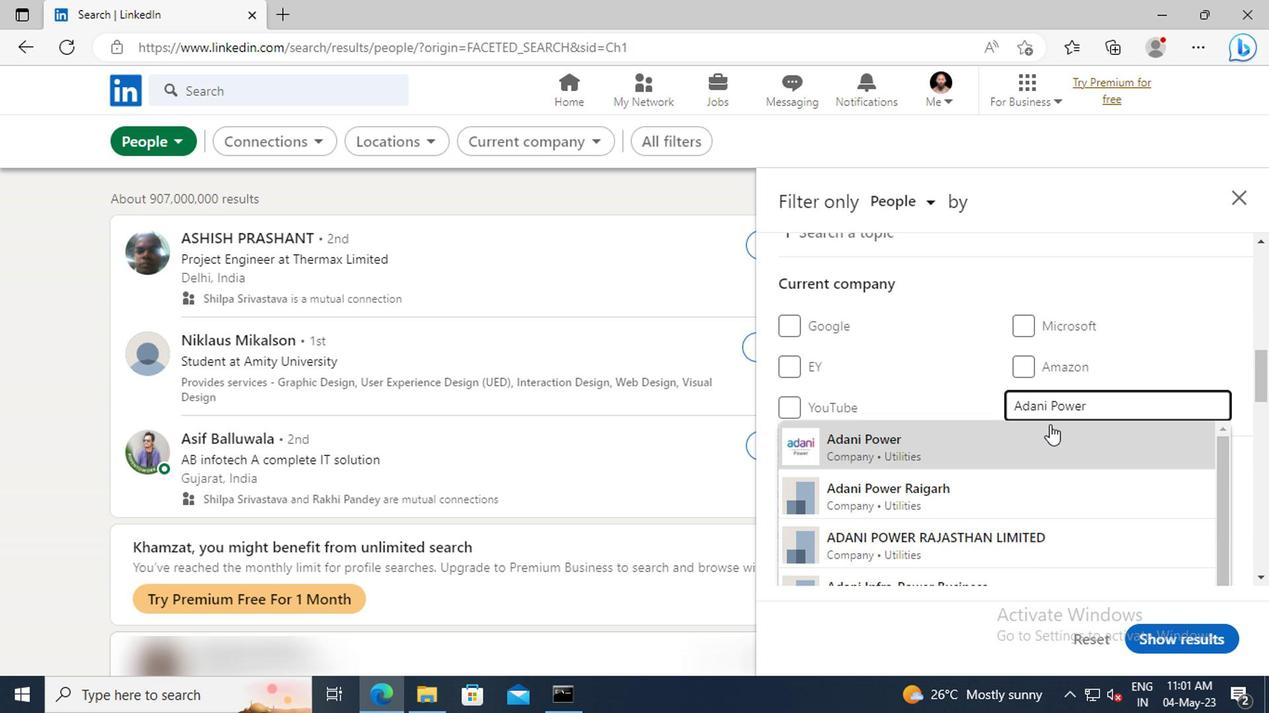 
Action: Mouse pressed left at (1049, 436)
Screenshot: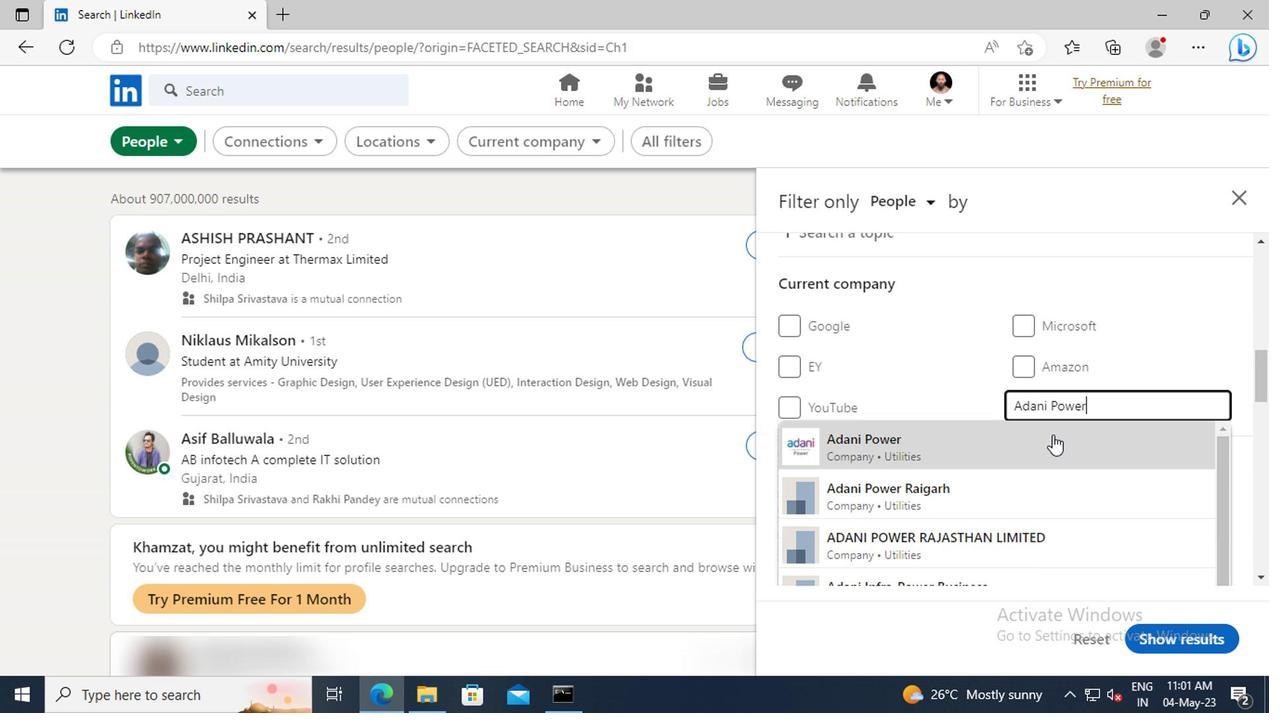 
Action: Mouse scrolled (1049, 435) with delta (0, -1)
Screenshot: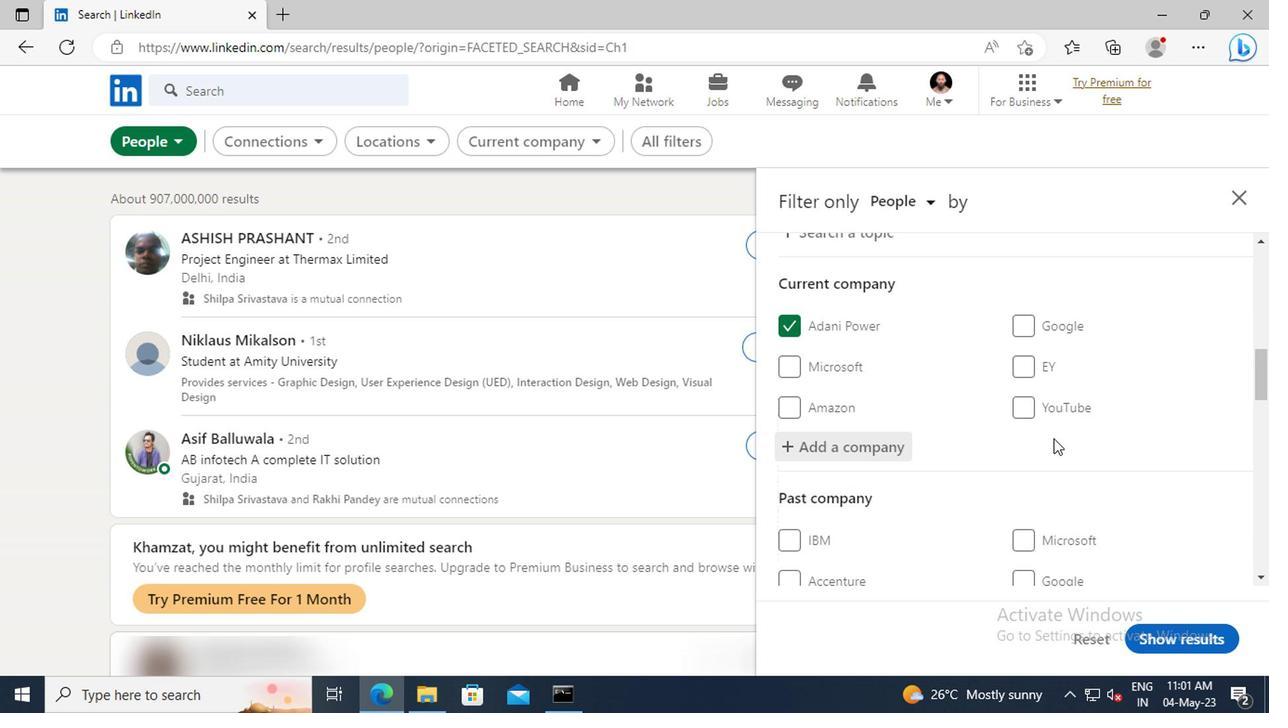 
Action: Mouse scrolled (1049, 435) with delta (0, -1)
Screenshot: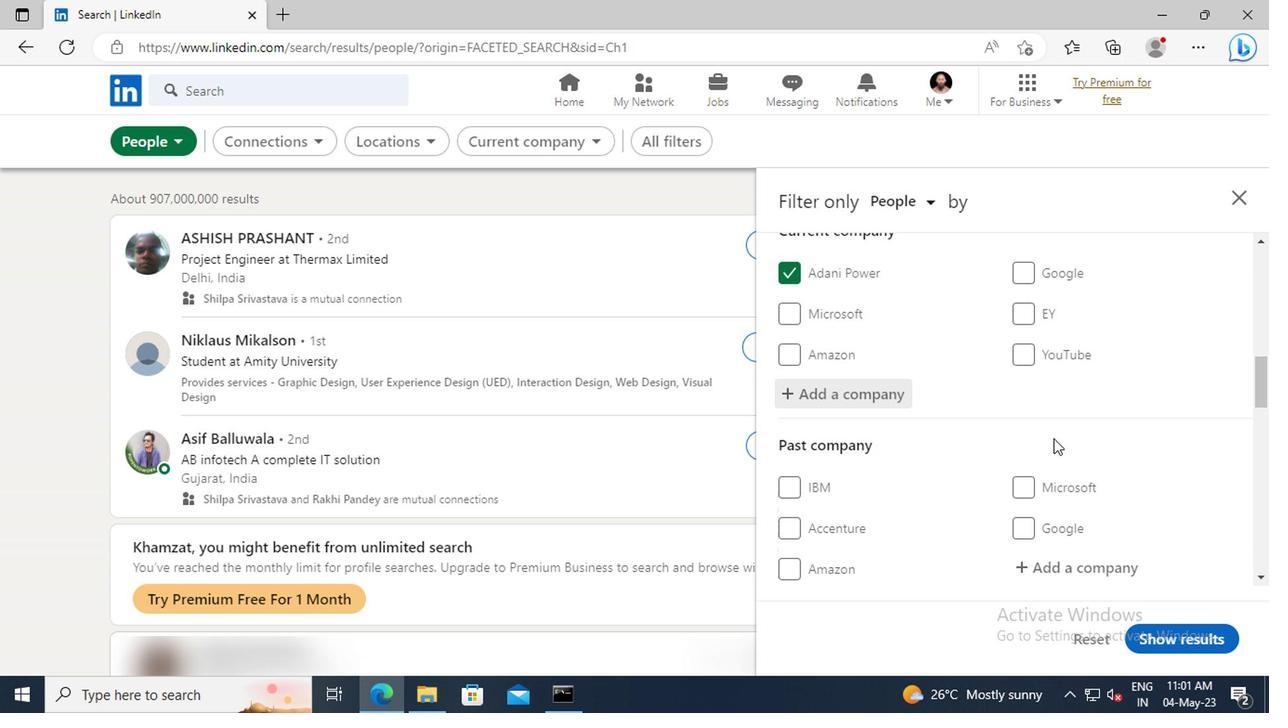 
Action: Mouse scrolled (1049, 435) with delta (0, -1)
Screenshot: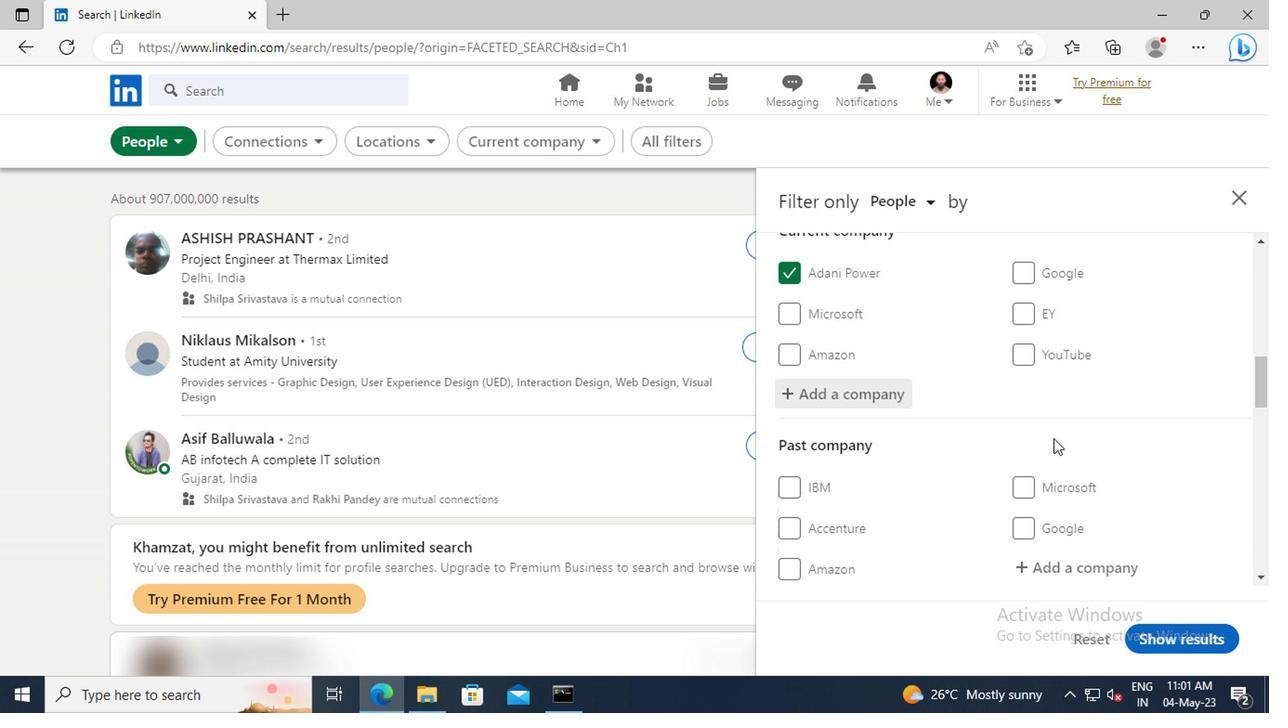 
Action: Mouse moved to (1046, 428)
Screenshot: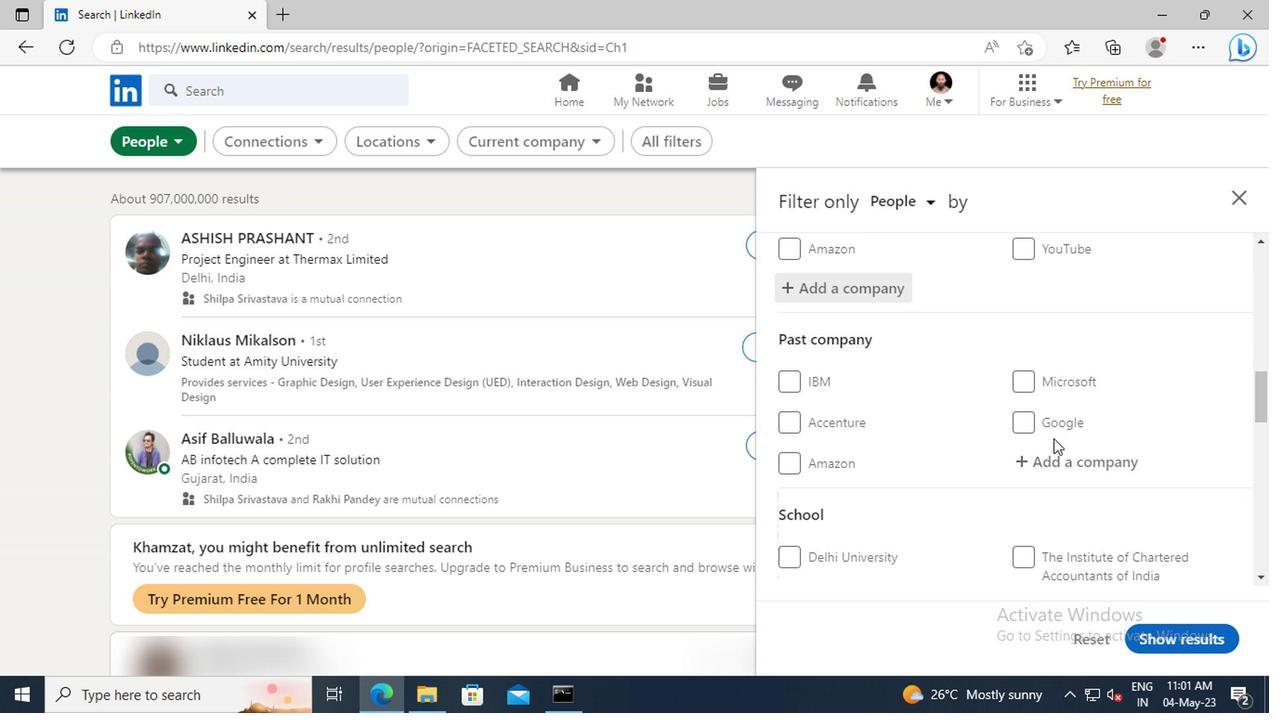 
Action: Mouse scrolled (1046, 427) with delta (0, 0)
Screenshot: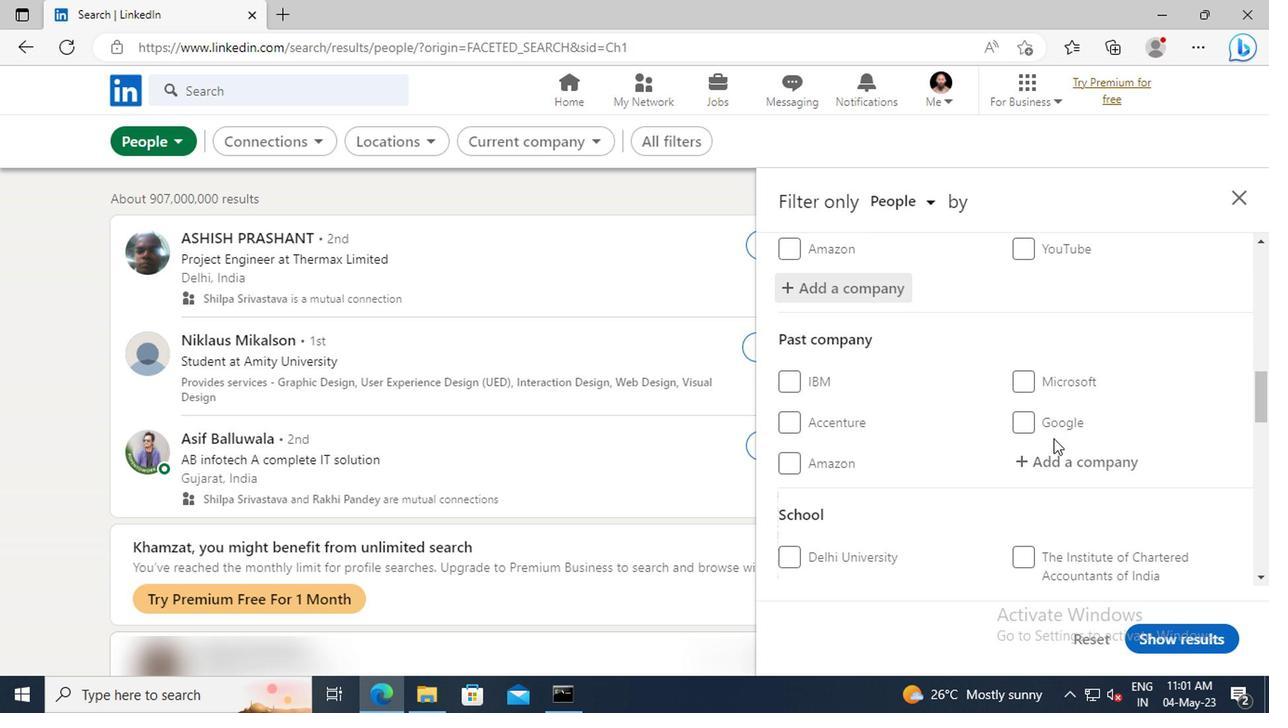 
Action: Mouse scrolled (1046, 427) with delta (0, 0)
Screenshot: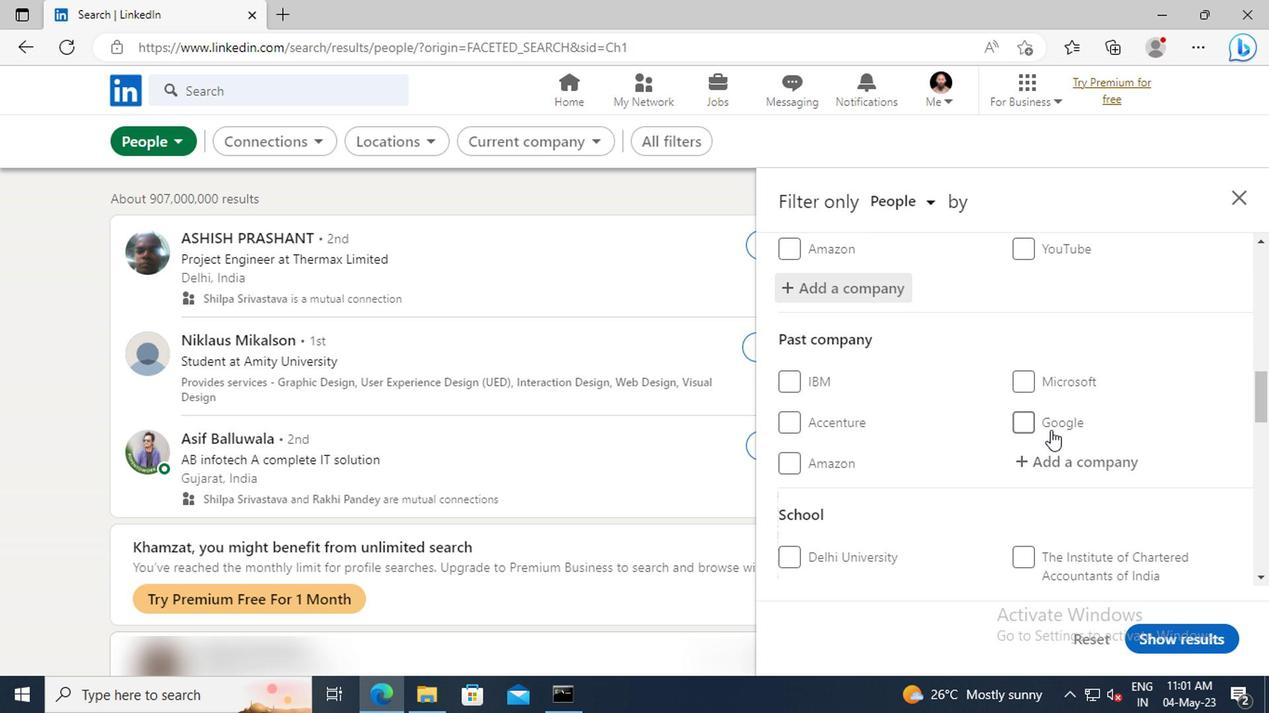 
Action: Mouse moved to (1043, 415)
Screenshot: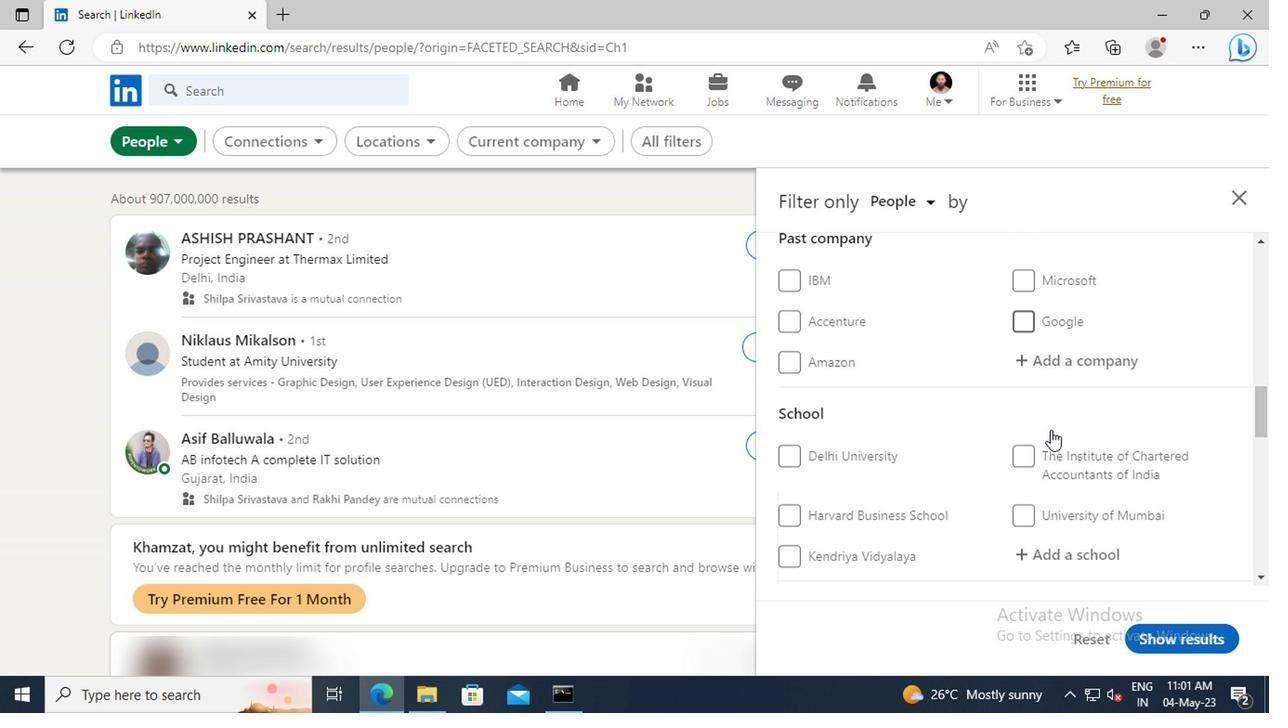 
Action: Mouse scrolled (1043, 415) with delta (0, 0)
Screenshot: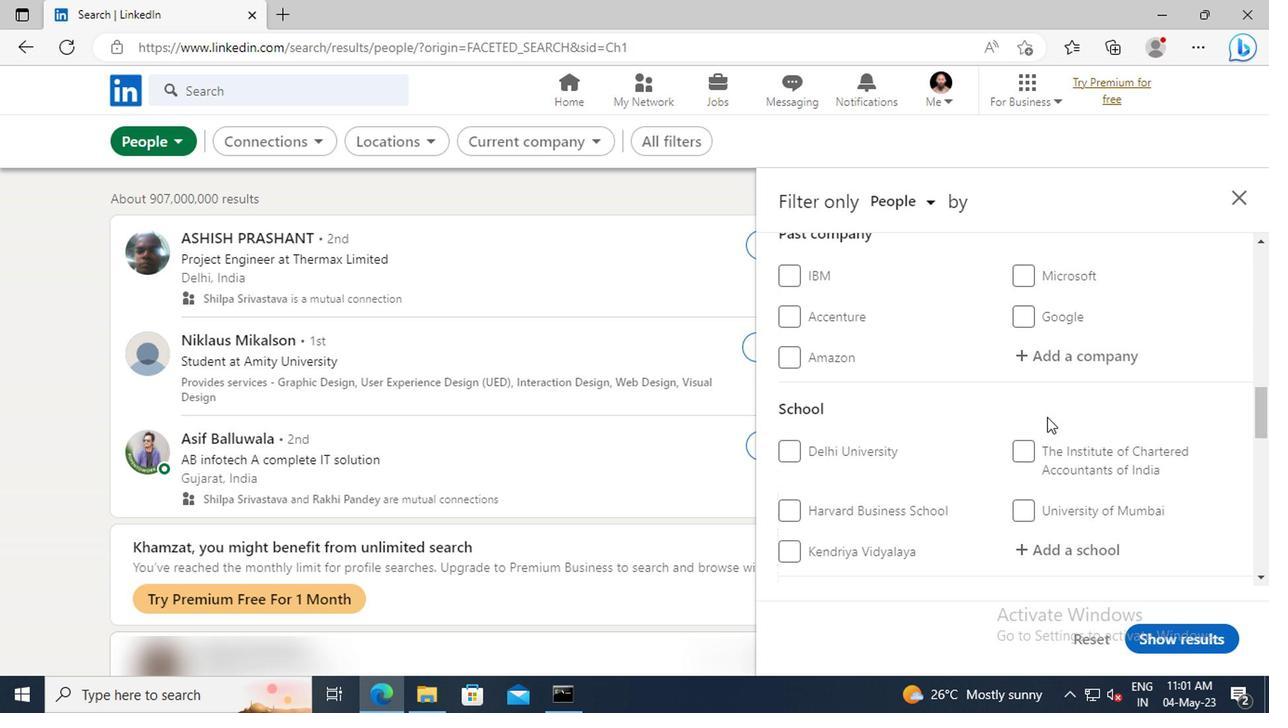 
Action: Mouse scrolled (1043, 415) with delta (0, 0)
Screenshot: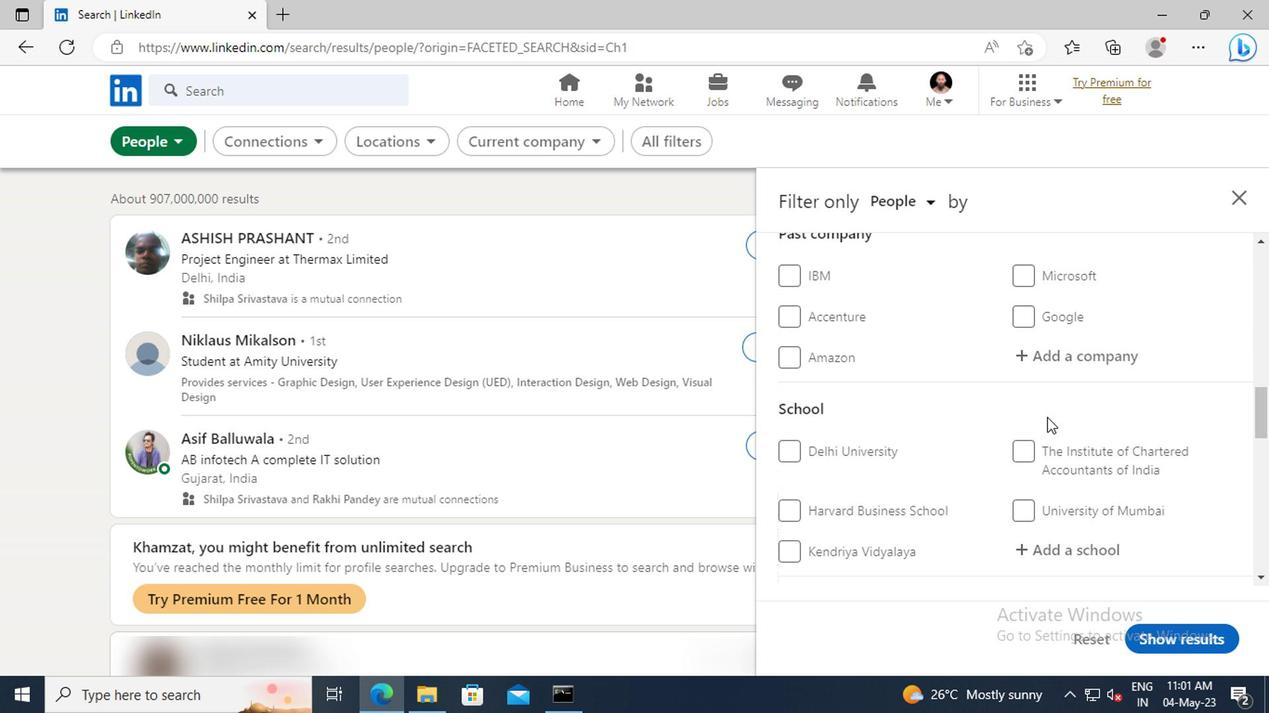 
Action: Mouse moved to (1041, 438)
Screenshot: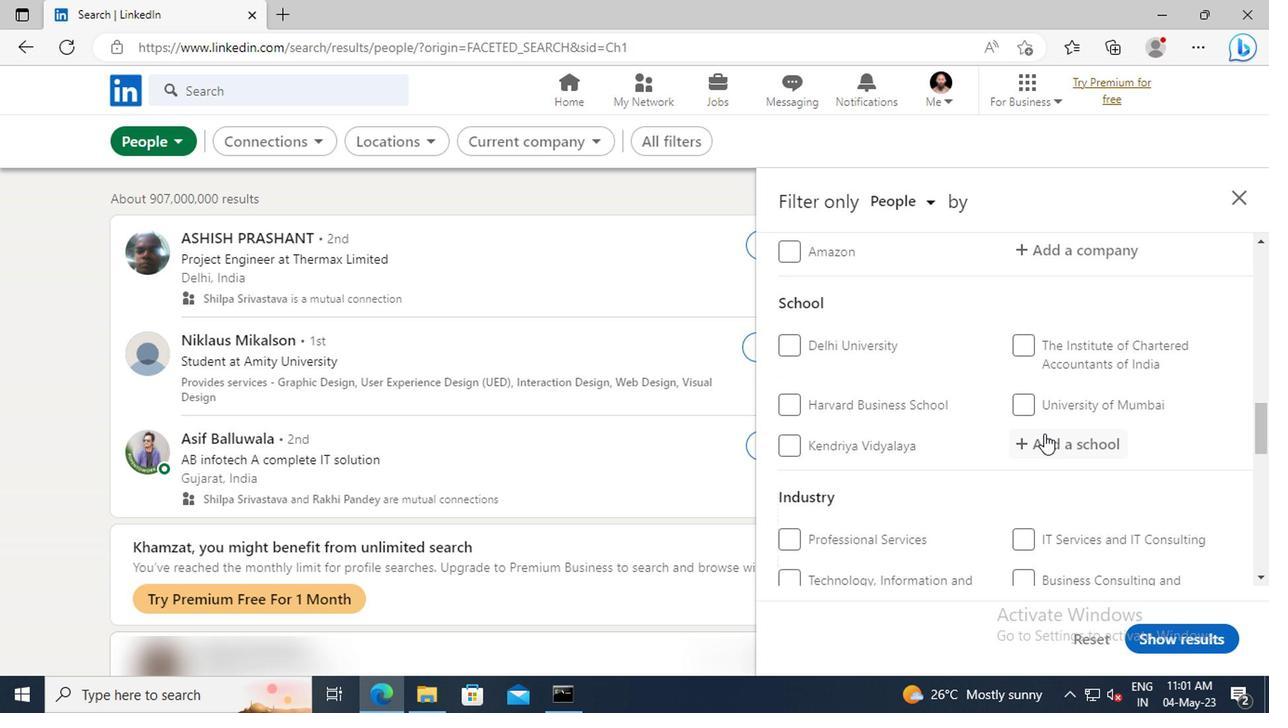 
Action: Mouse pressed left at (1041, 438)
Screenshot: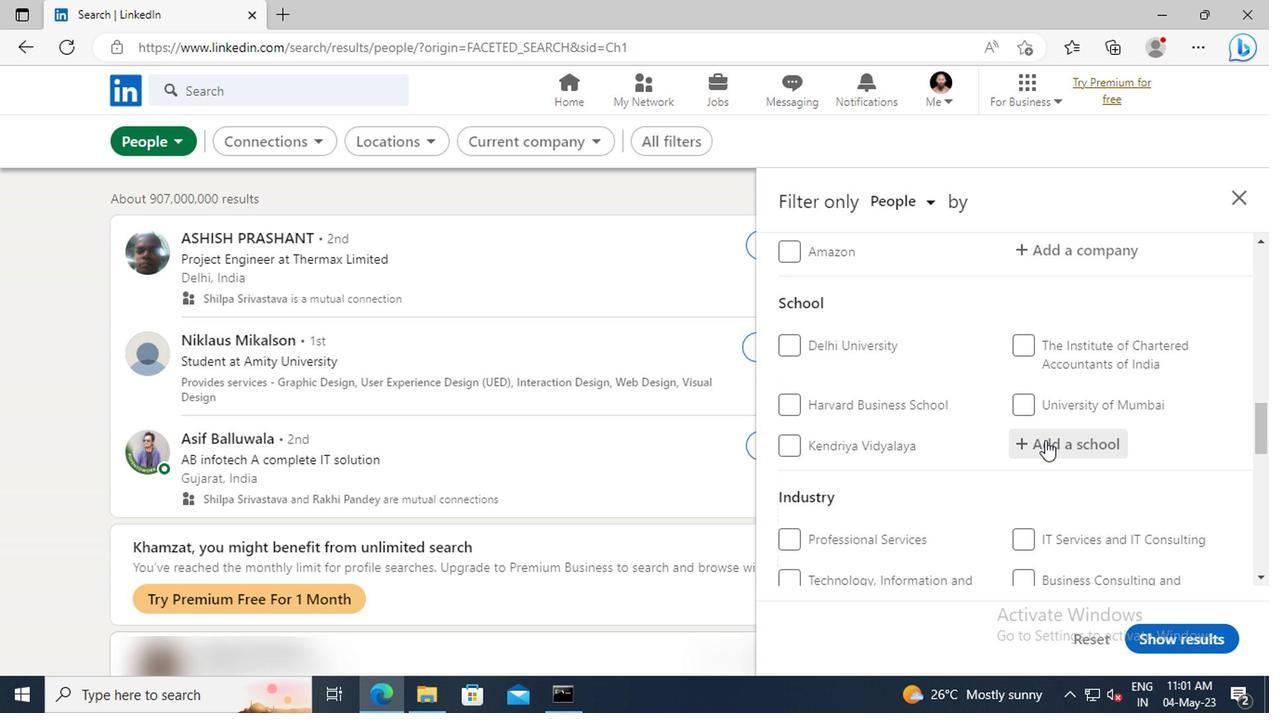 
Action: Key pressed <Key.shift>FATIMA<Key.space><Key.shift>CONVEN
Screenshot: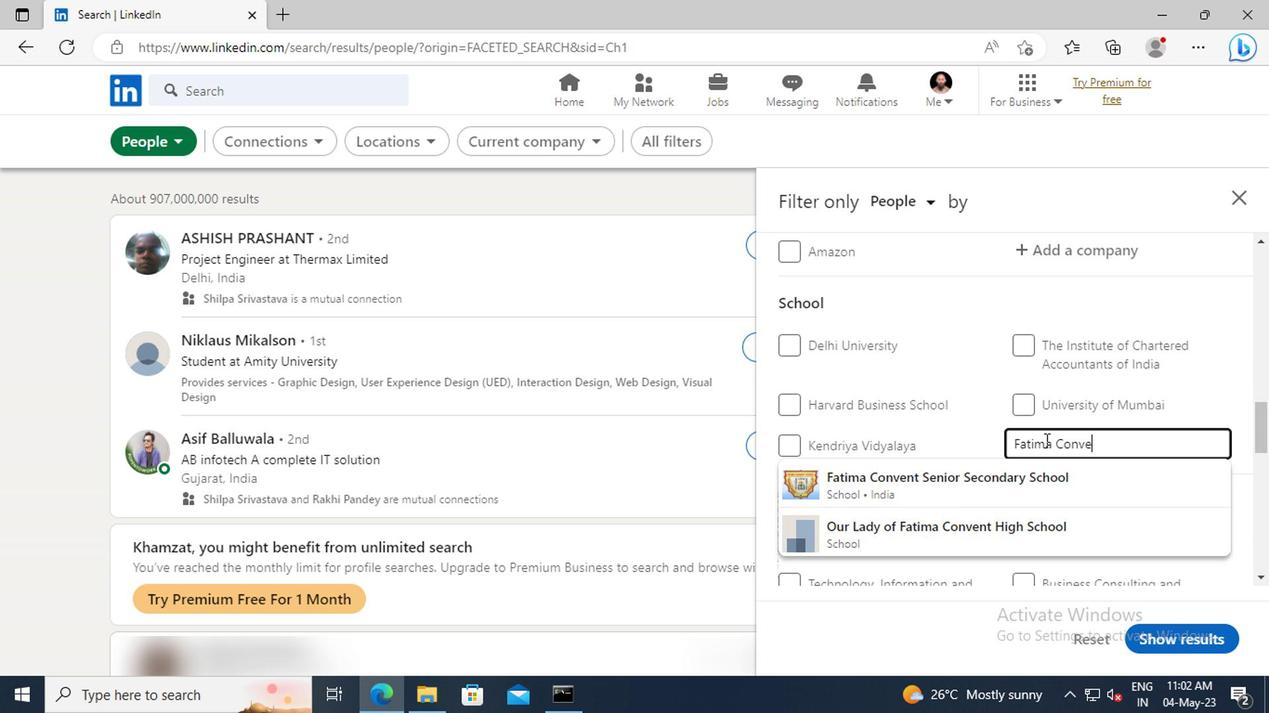 
Action: Mouse moved to (1048, 477)
Screenshot: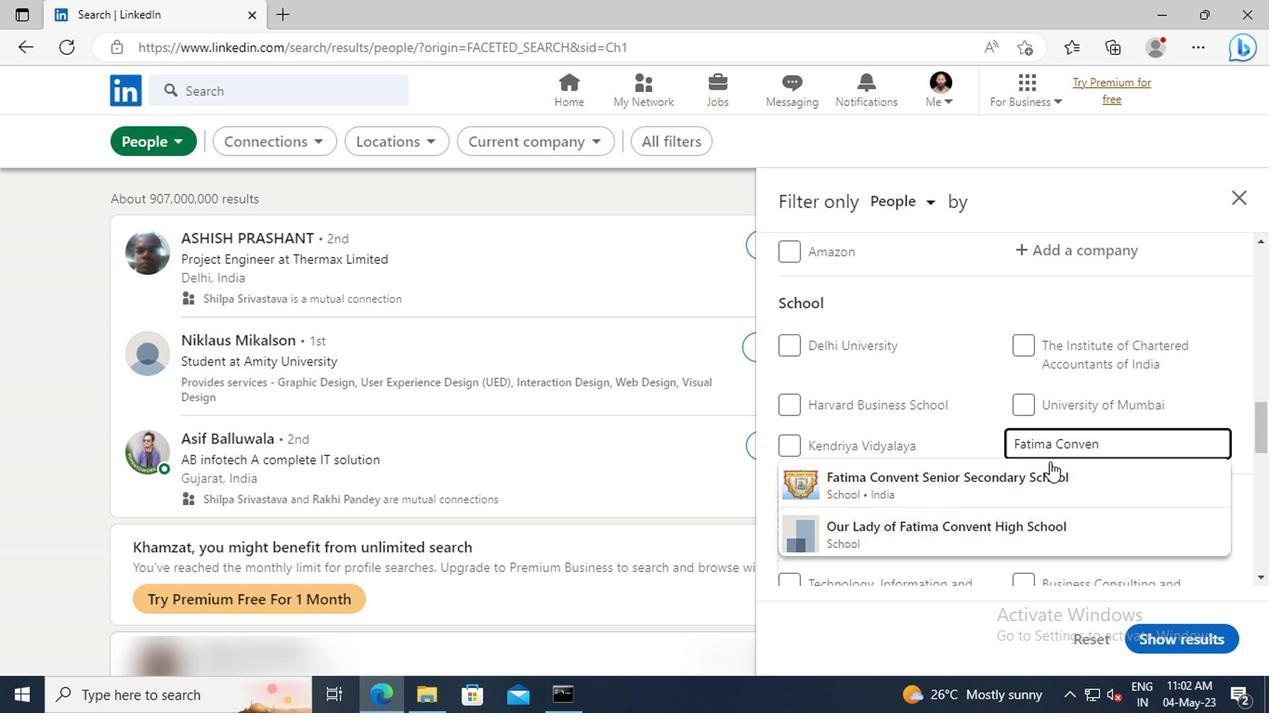 
Action: Mouse pressed left at (1048, 477)
Screenshot: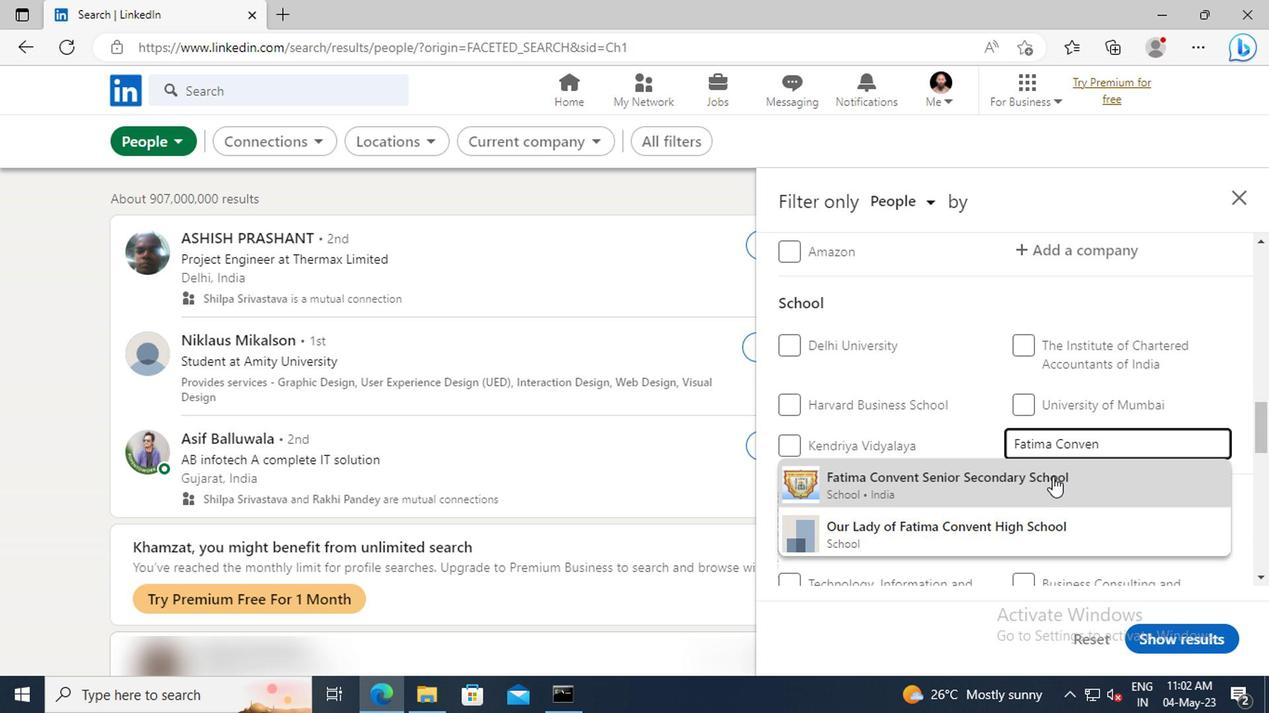 
Action: Mouse scrolled (1048, 476) with delta (0, -1)
Screenshot: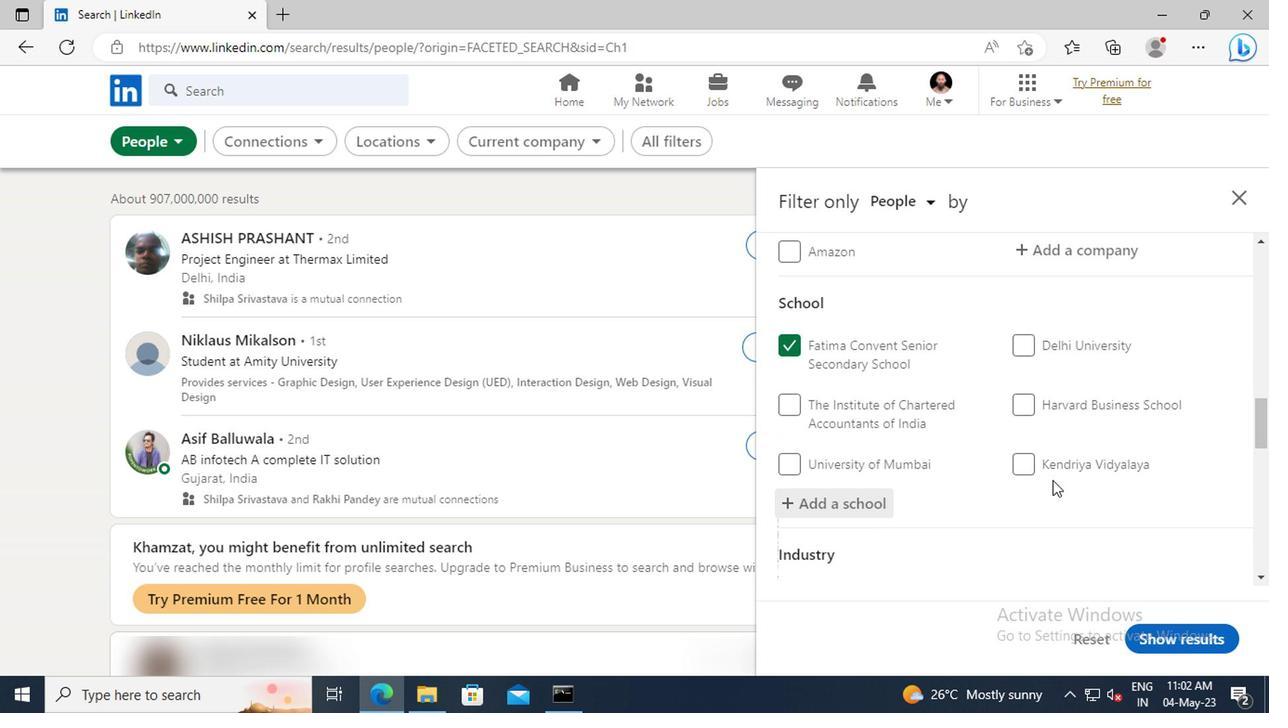 
Action: Mouse scrolled (1048, 476) with delta (0, -1)
Screenshot: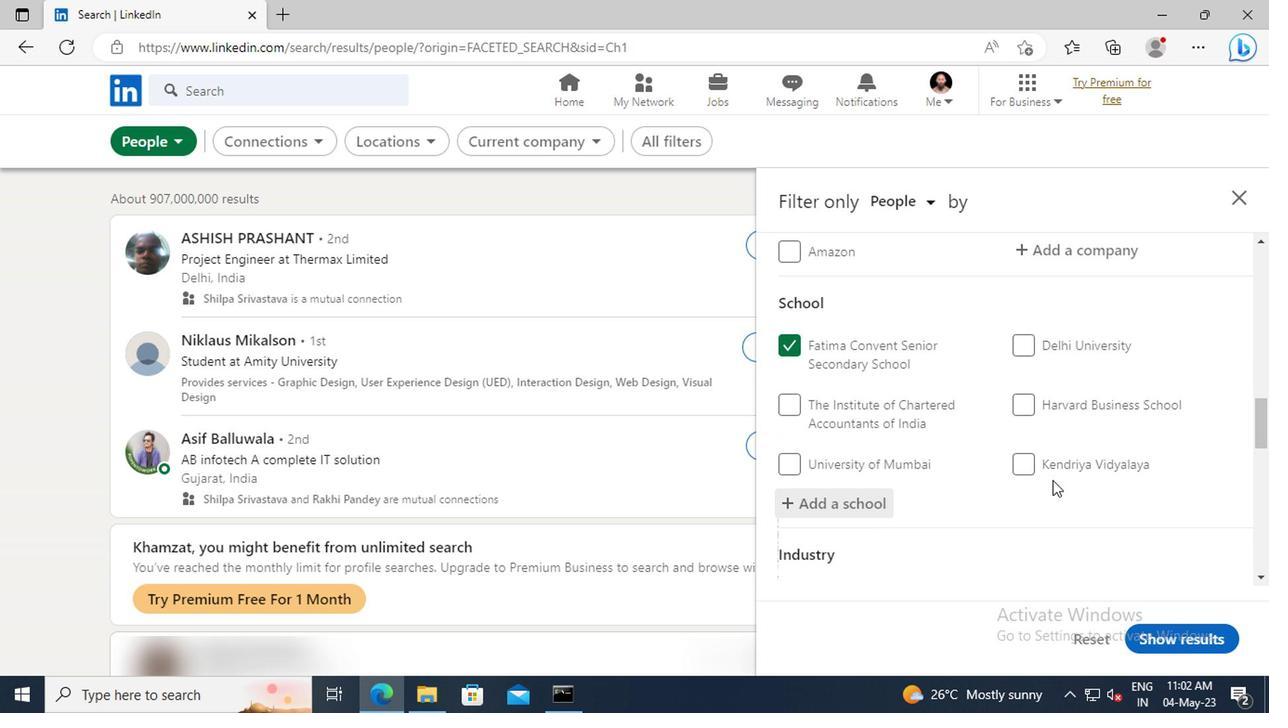 
Action: Mouse scrolled (1048, 476) with delta (0, -1)
Screenshot: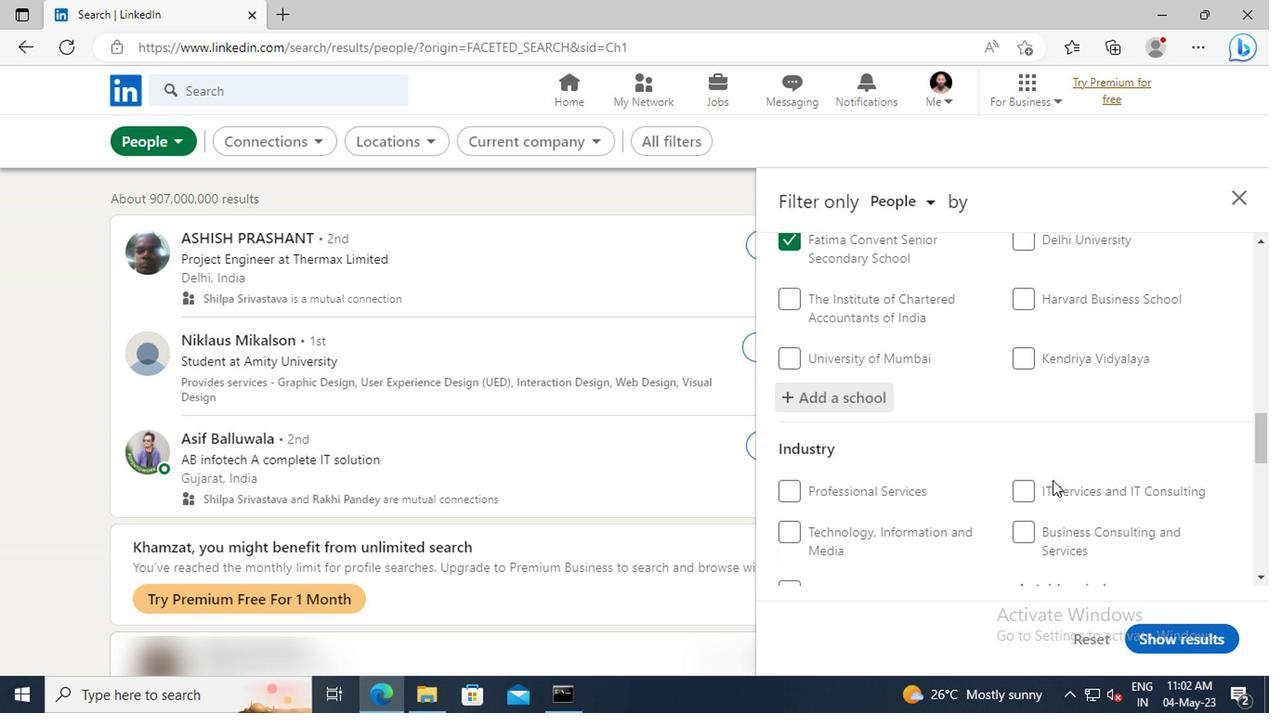 
Action: Mouse scrolled (1048, 476) with delta (0, -1)
Screenshot: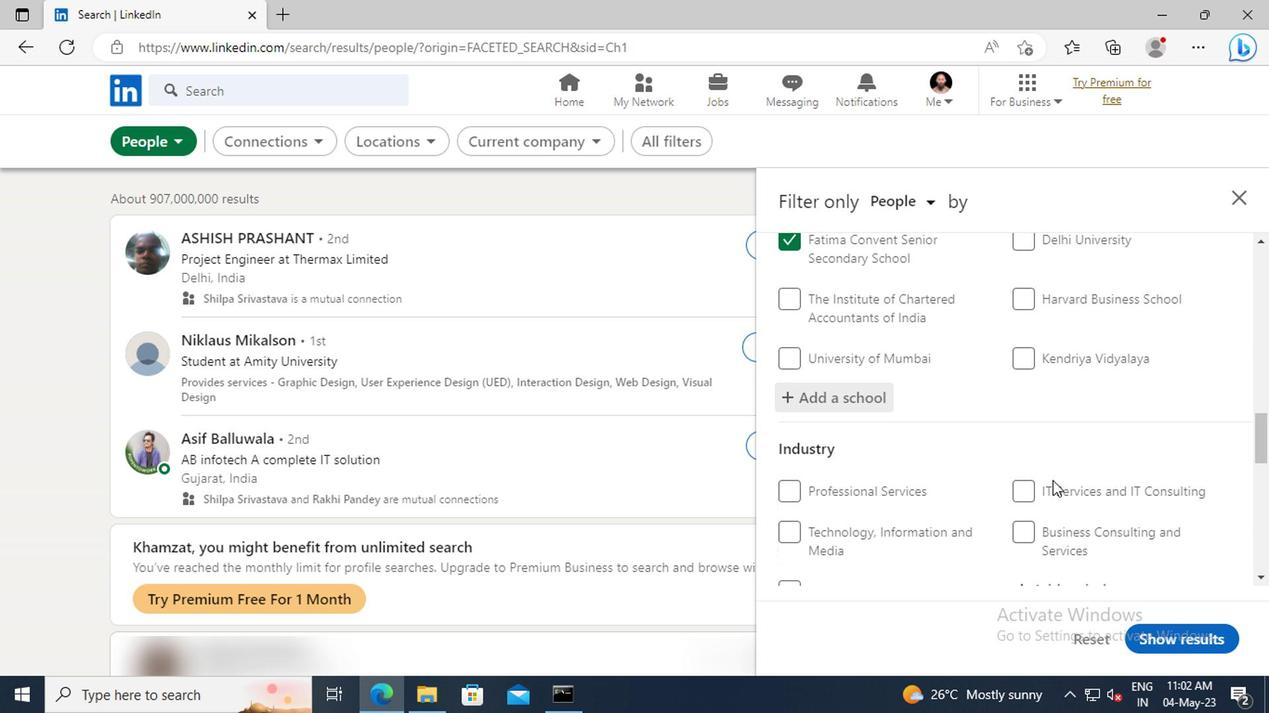 
Action: Mouse moved to (1044, 476)
Screenshot: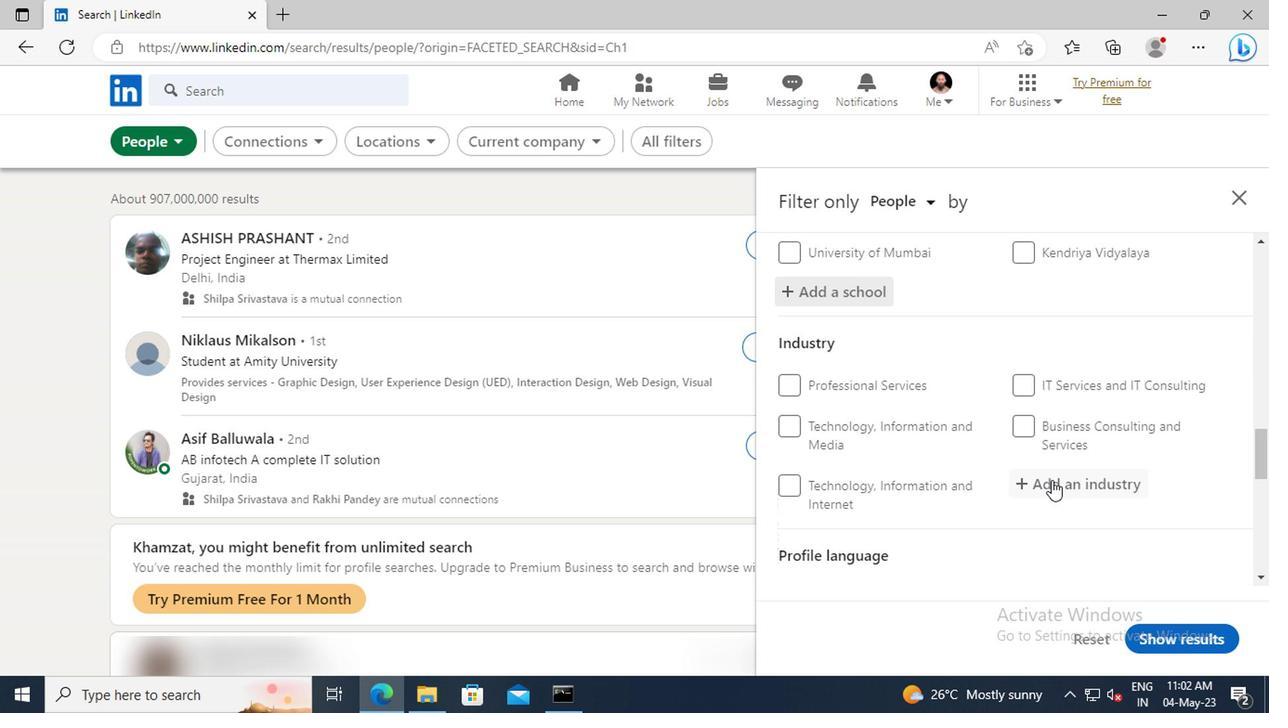 
Action: Mouse pressed left at (1044, 476)
Screenshot: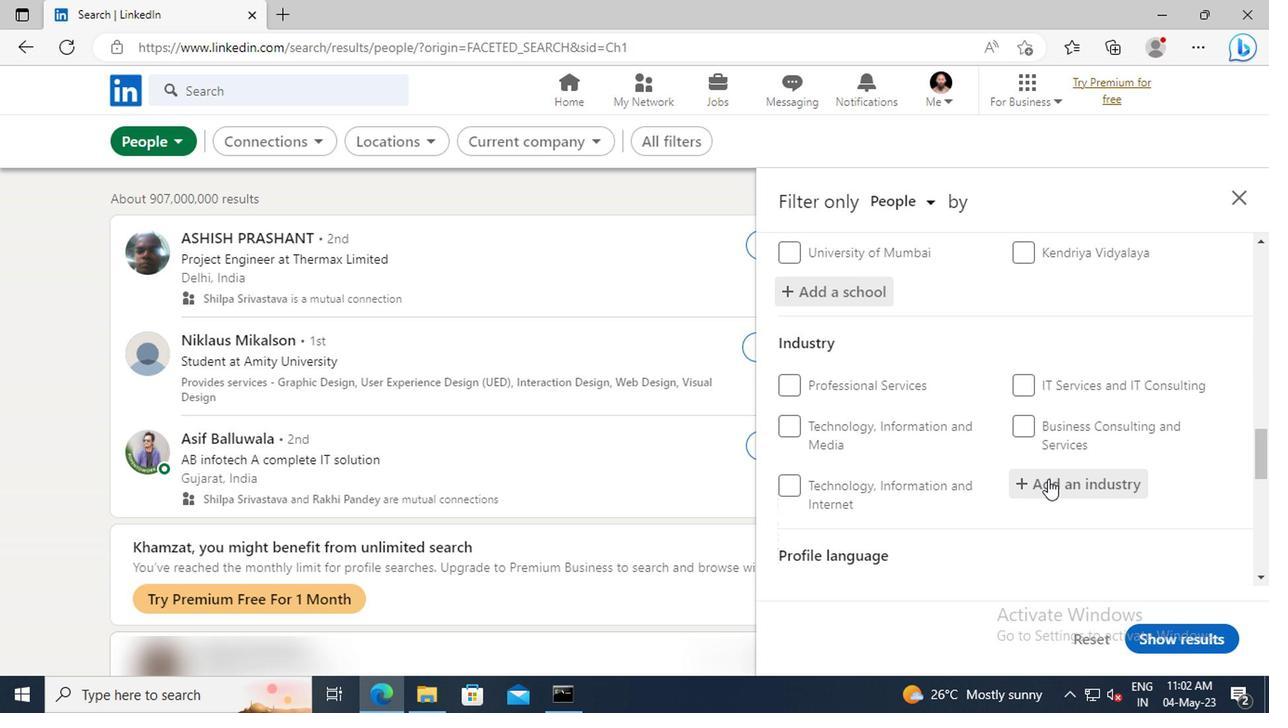 
Action: Key pressed <Key.shift>OFFICE<Key.space><Key.shift>AD
Screenshot: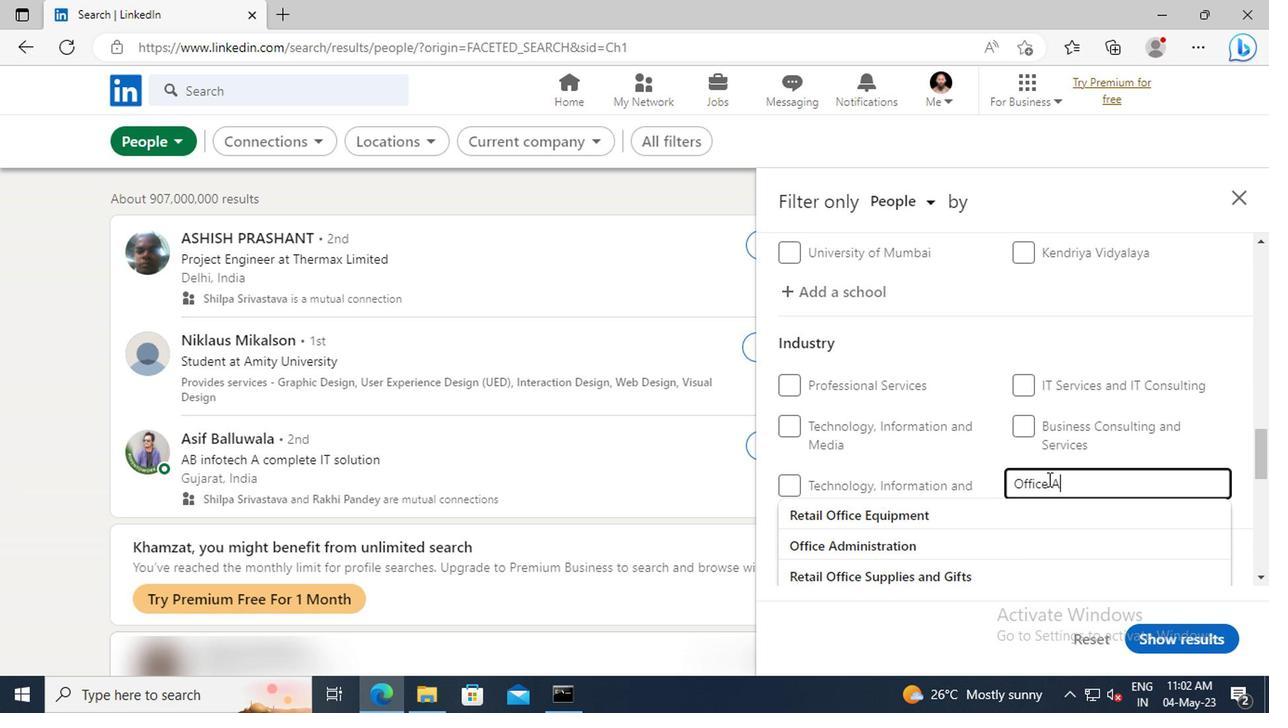 
Action: Mouse moved to (1056, 509)
Screenshot: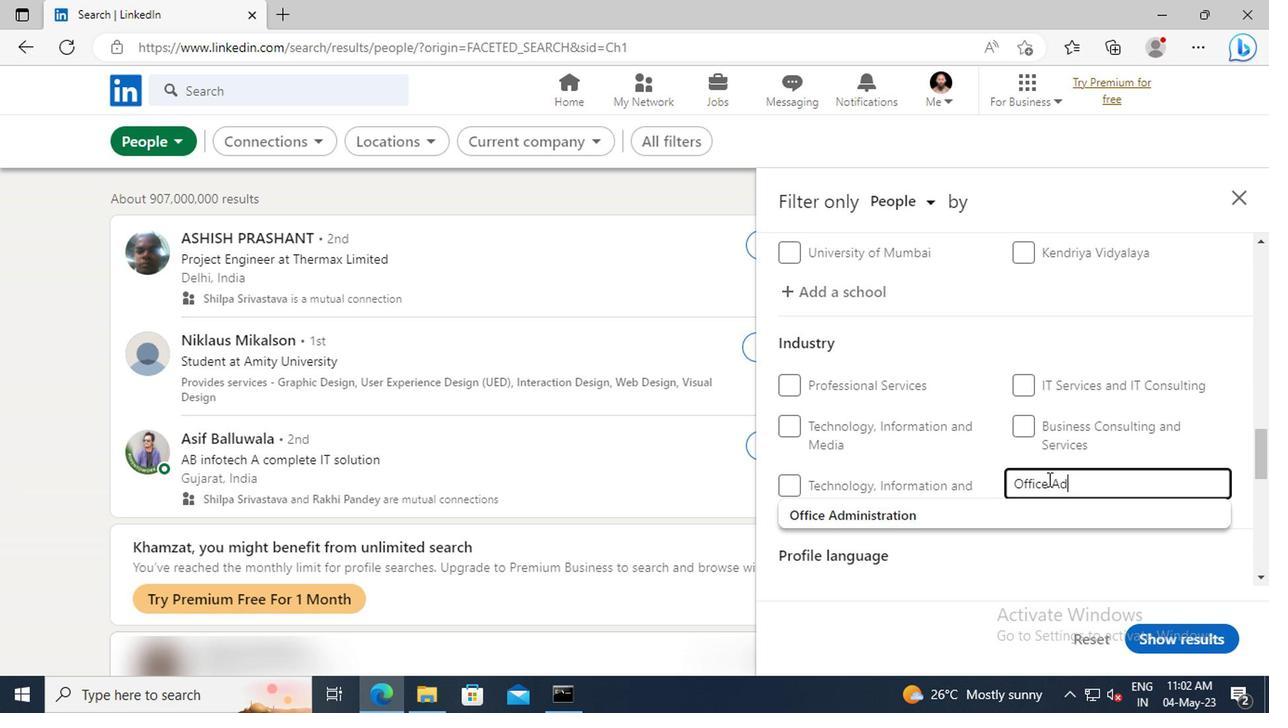 
Action: Mouse pressed left at (1056, 509)
Screenshot: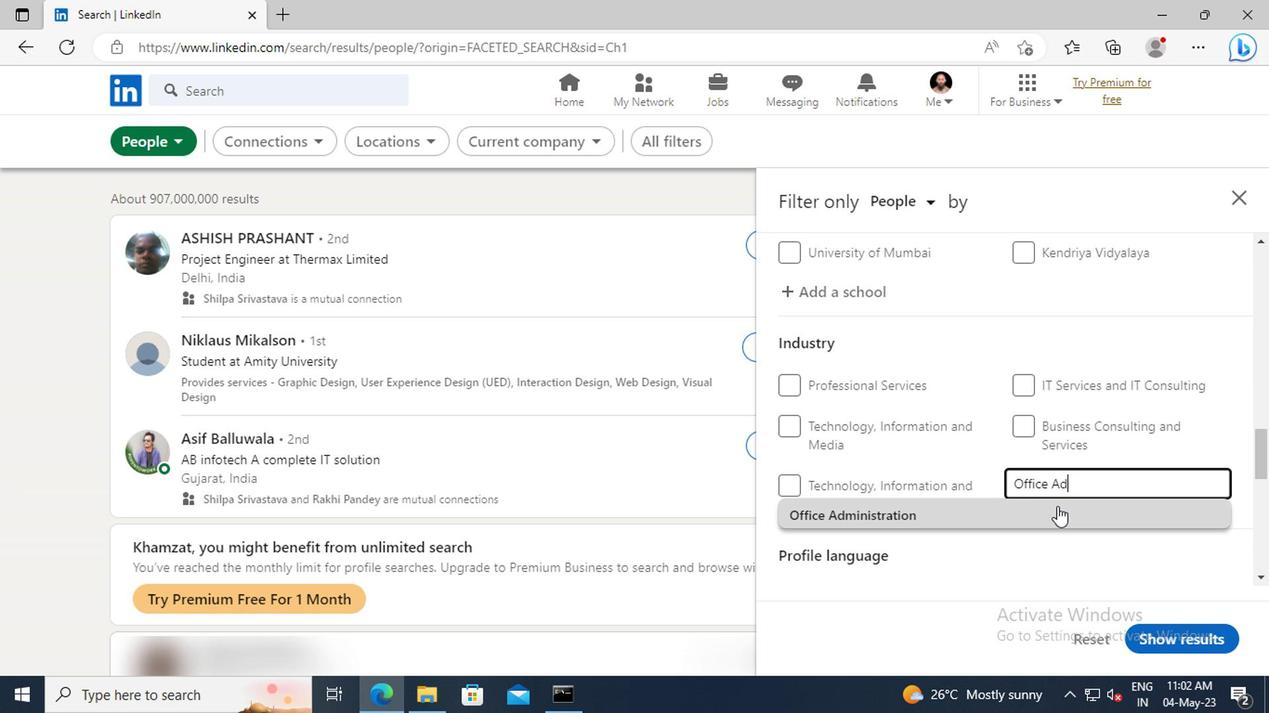 
Action: Mouse scrolled (1056, 508) with delta (0, 0)
Screenshot: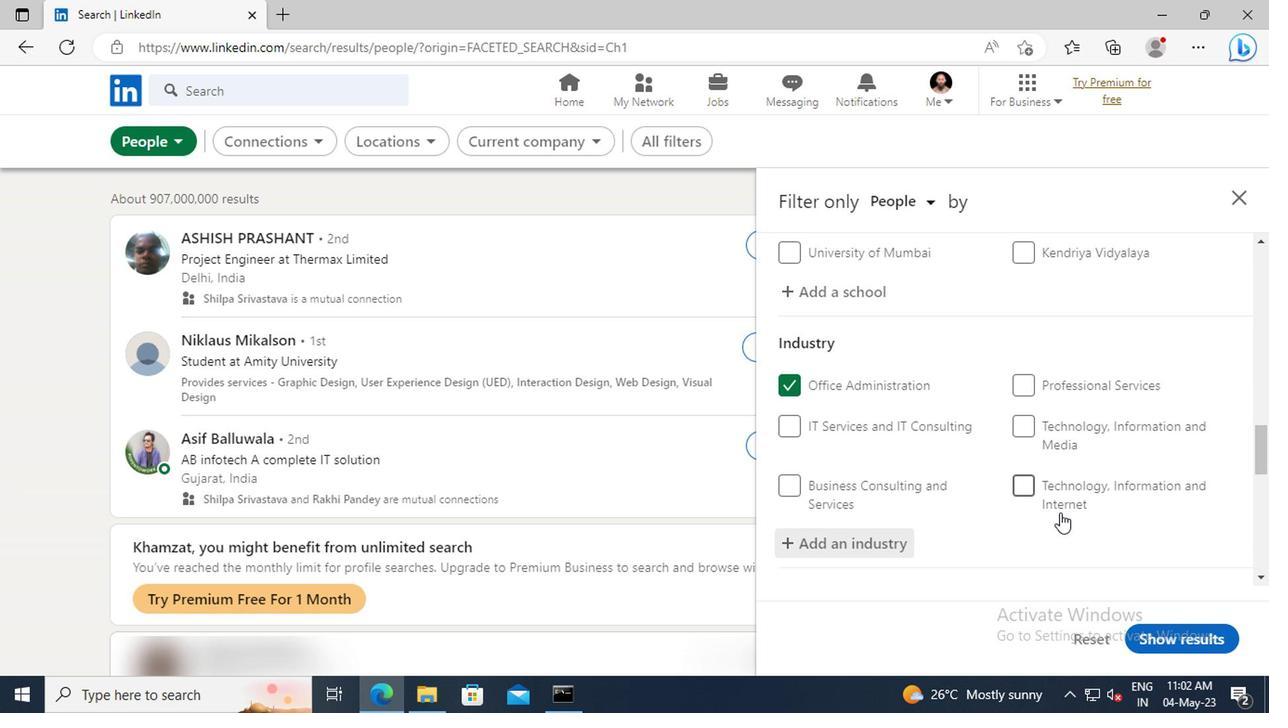 
Action: Mouse scrolled (1056, 508) with delta (0, 0)
Screenshot: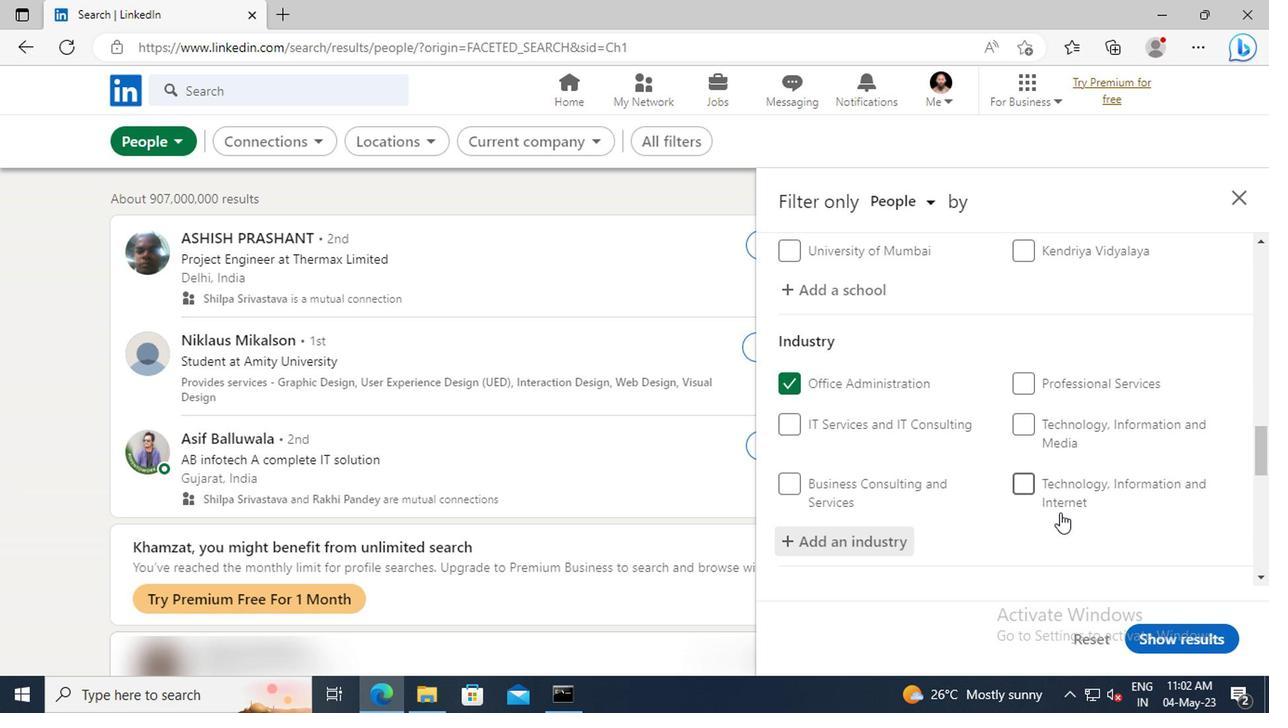 
Action: Mouse moved to (1054, 502)
Screenshot: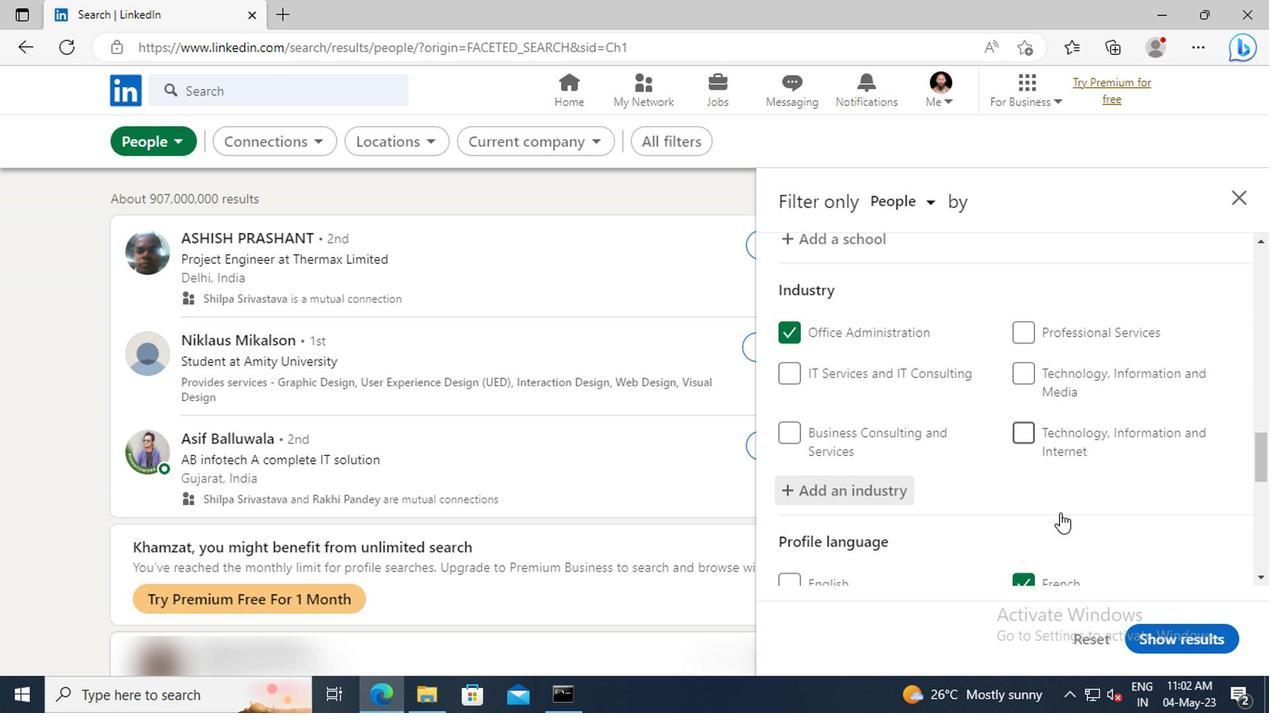 
Action: Mouse scrolled (1054, 501) with delta (0, 0)
Screenshot: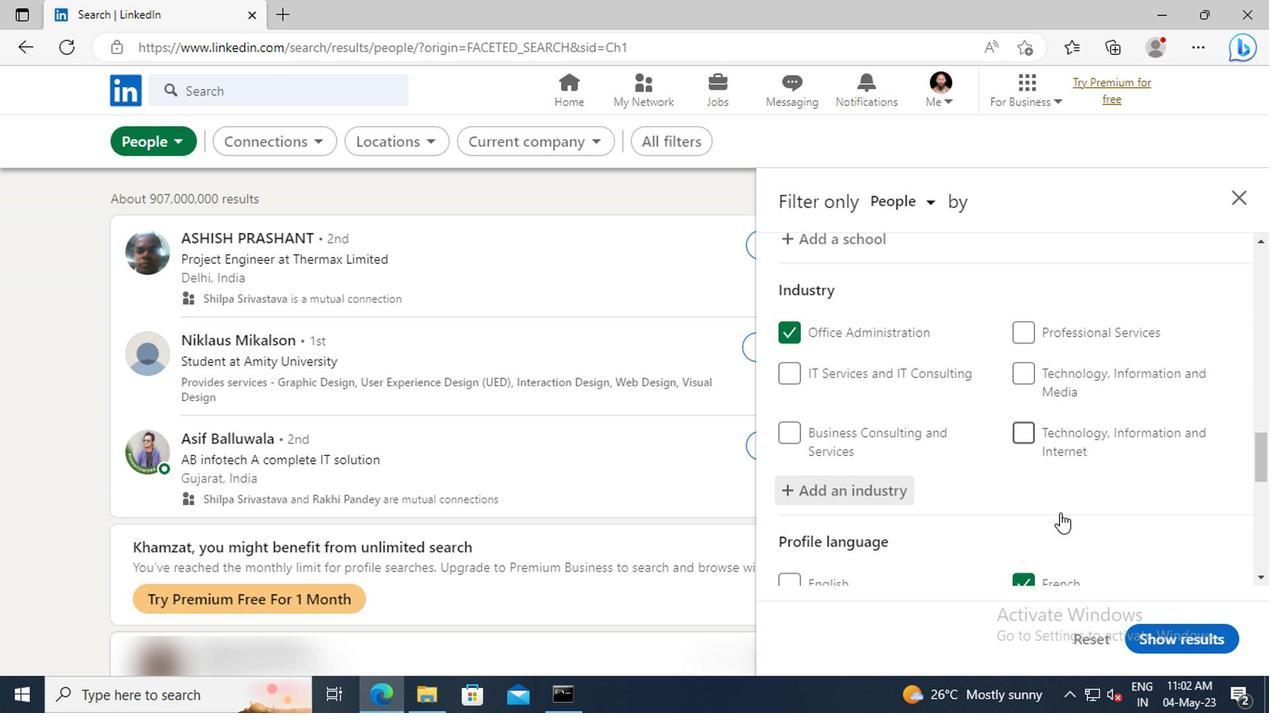
Action: Mouse moved to (1043, 440)
Screenshot: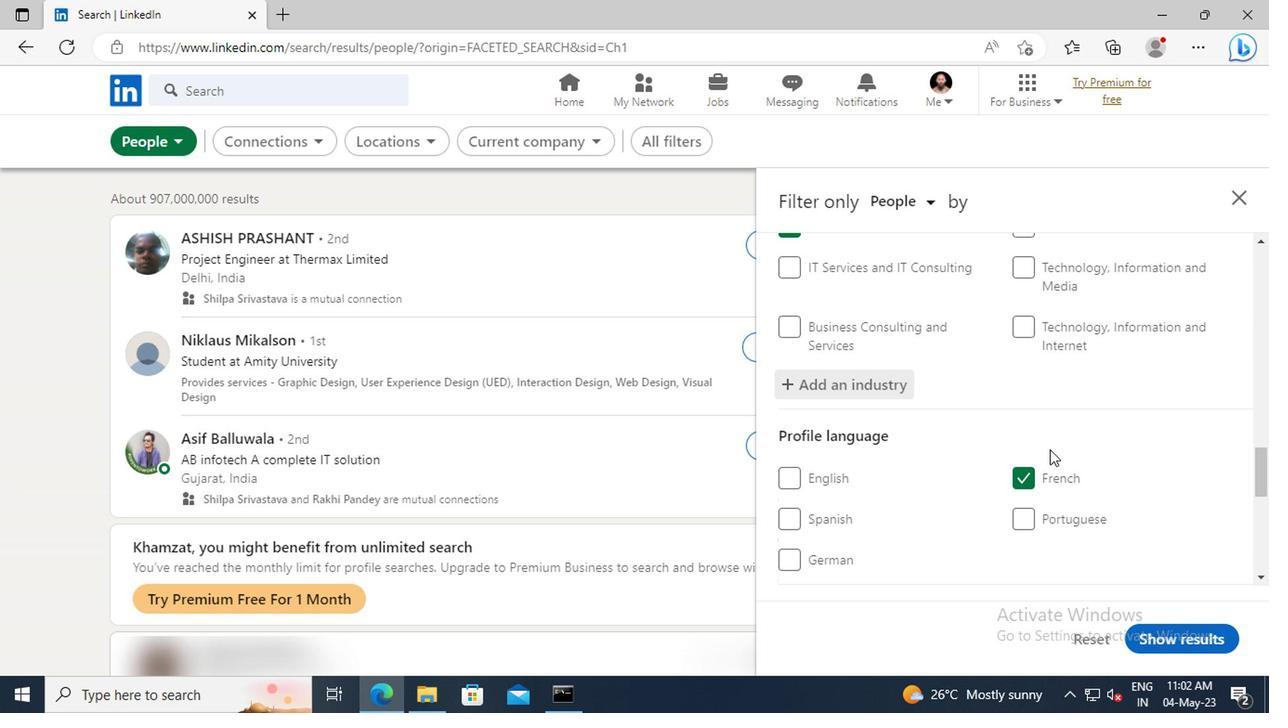 
Action: Mouse scrolled (1043, 439) with delta (0, 0)
Screenshot: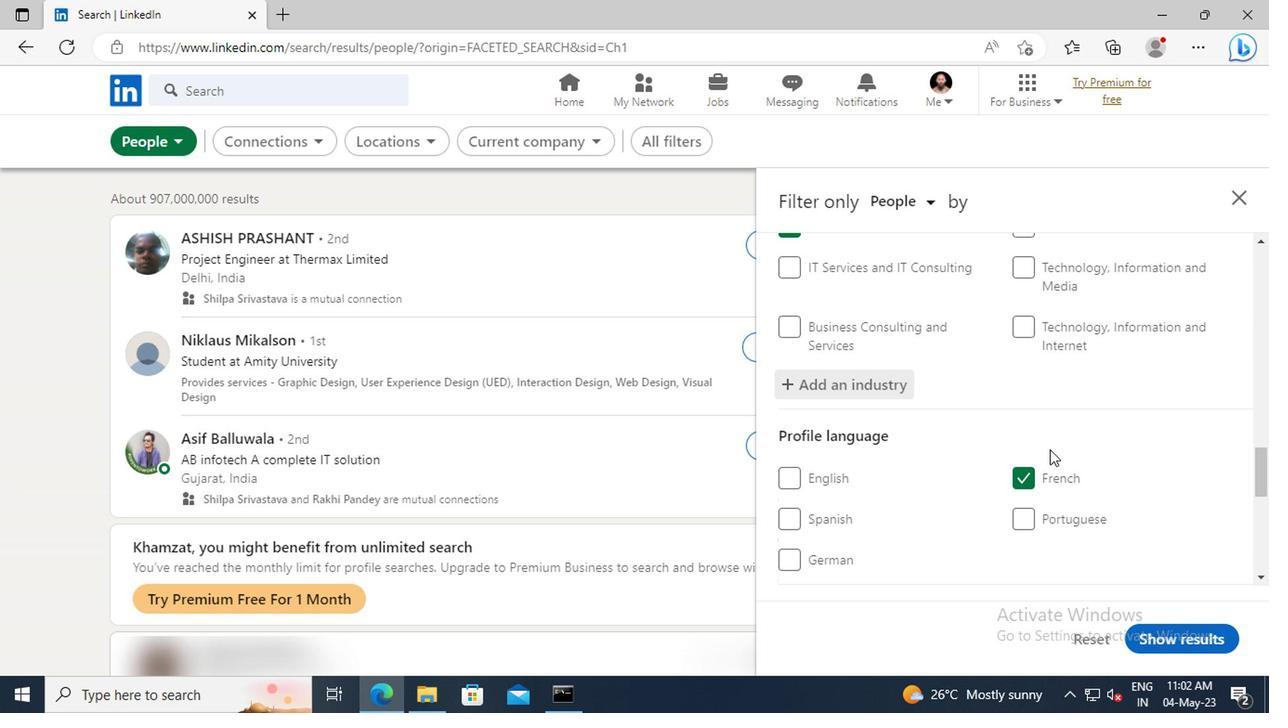 
Action: Mouse moved to (1043, 439)
Screenshot: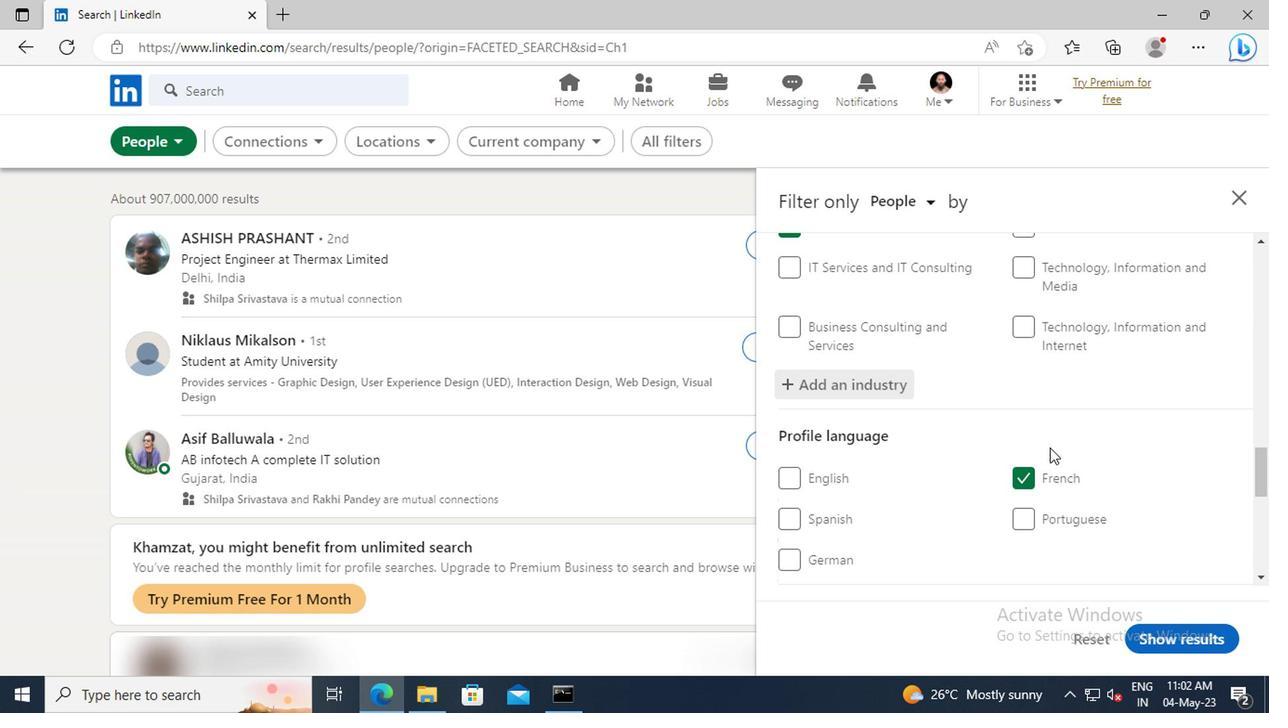 
Action: Mouse scrolled (1043, 438) with delta (0, -1)
Screenshot: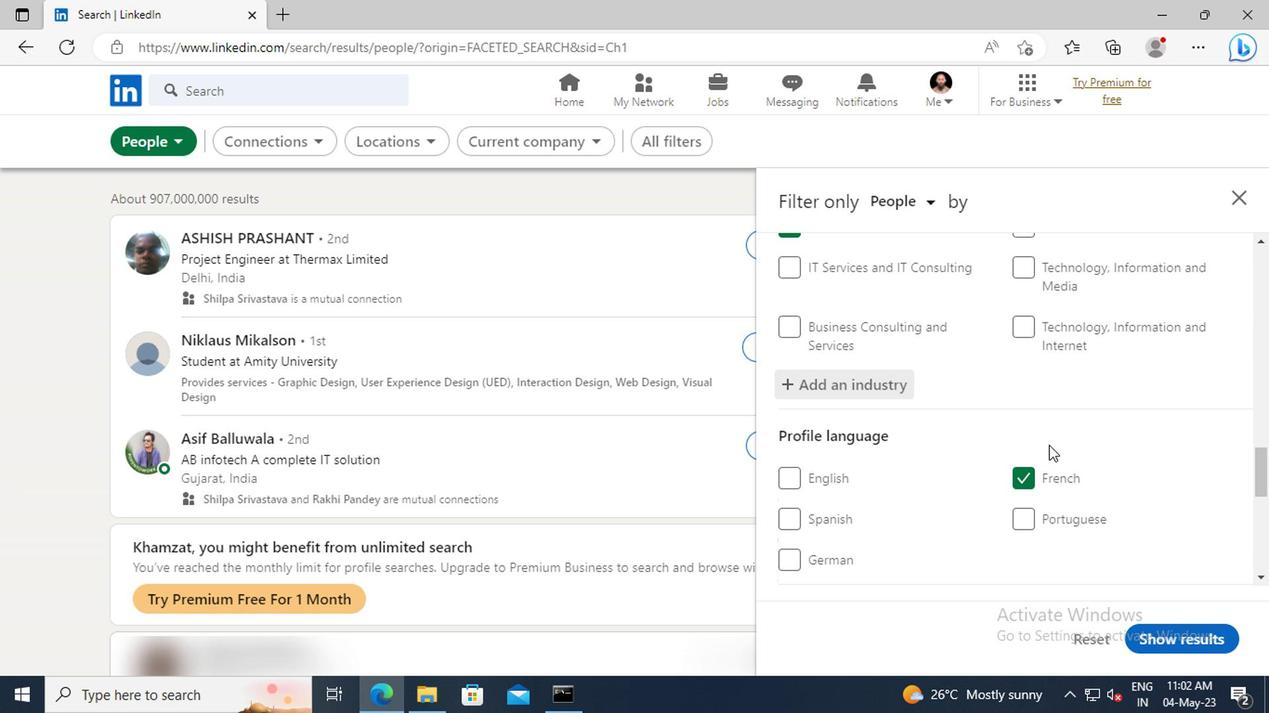 
Action: Mouse moved to (1033, 411)
Screenshot: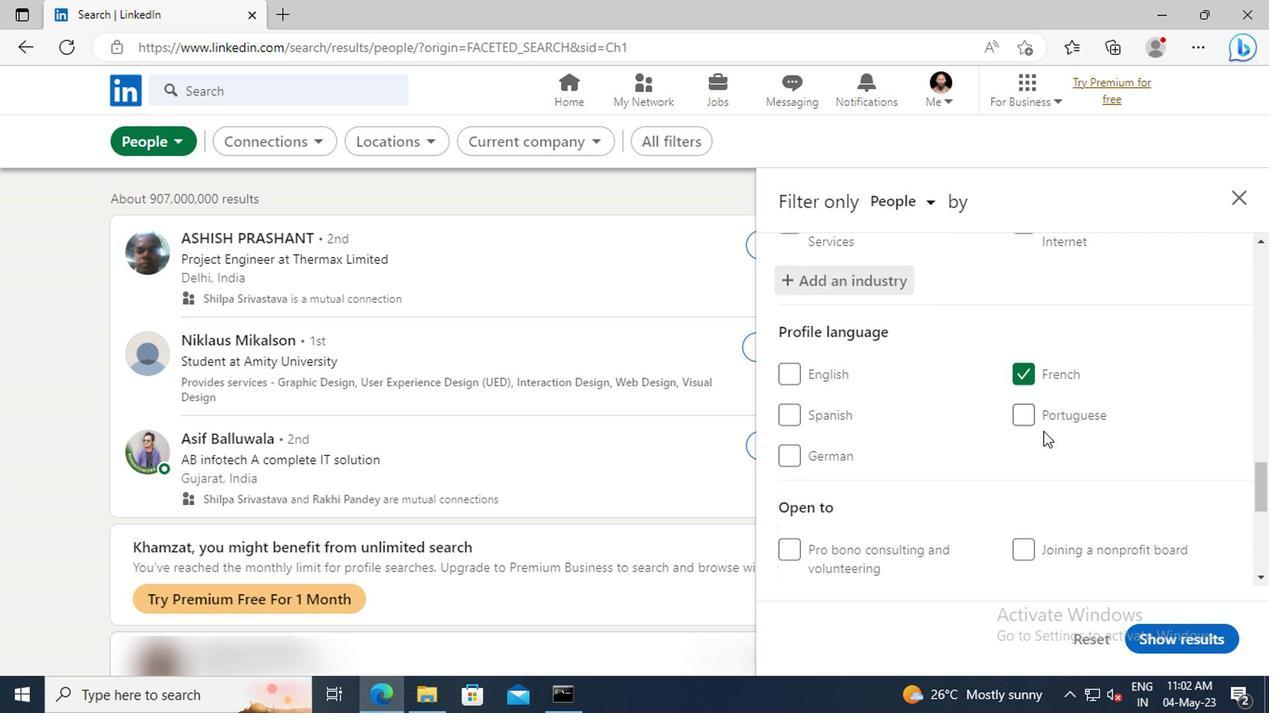
Action: Mouse scrolled (1033, 410) with delta (0, 0)
Screenshot: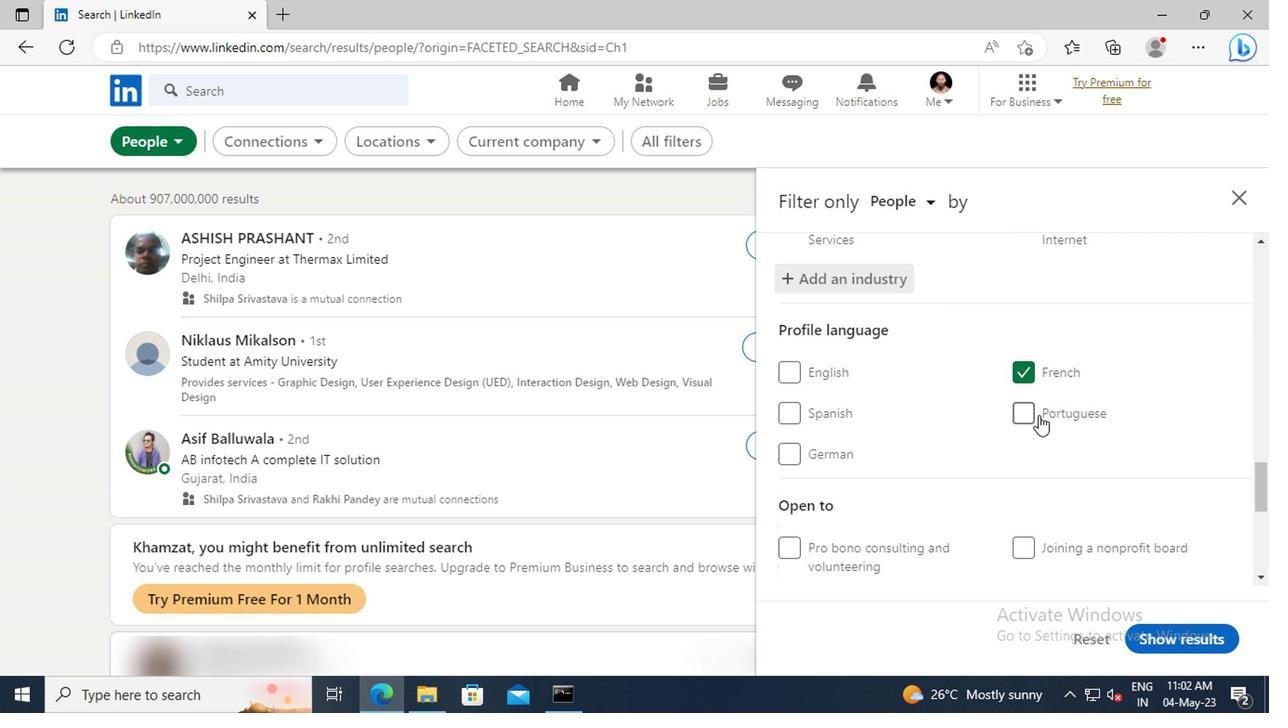 
Action: Mouse scrolled (1033, 410) with delta (0, 0)
Screenshot: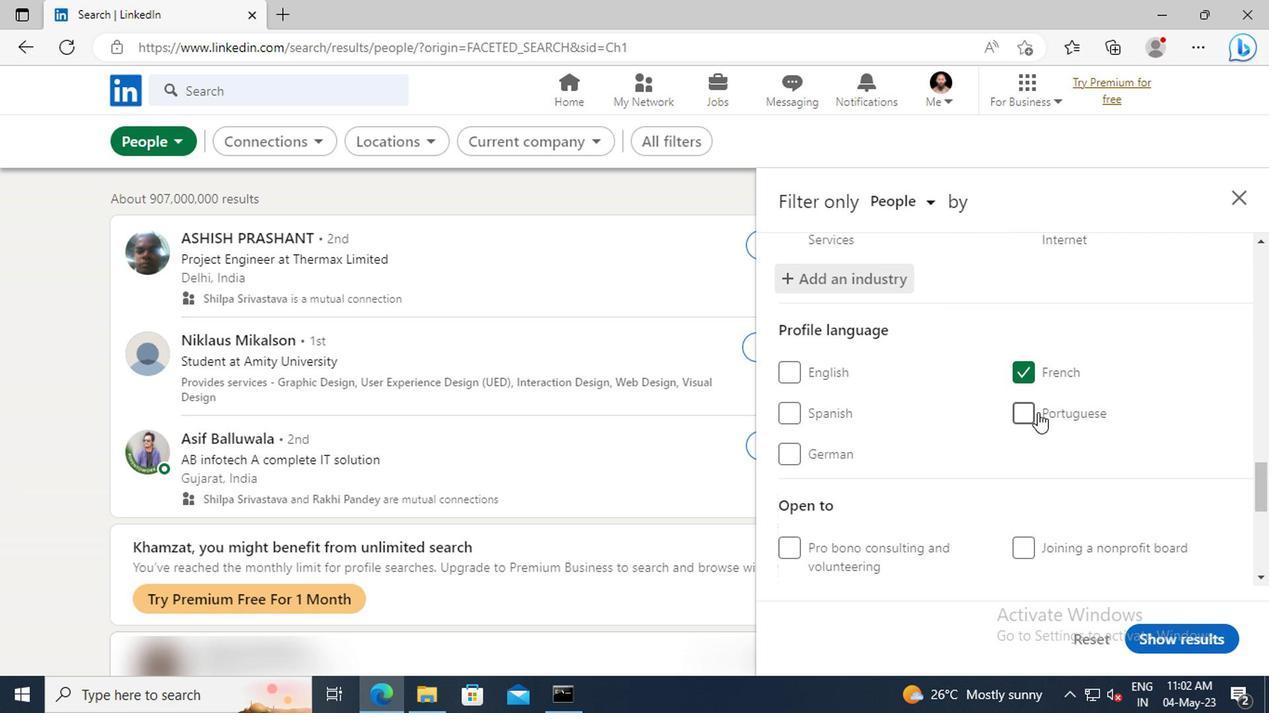 
Action: Mouse scrolled (1033, 410) with delta (0, 0)
Screenshot: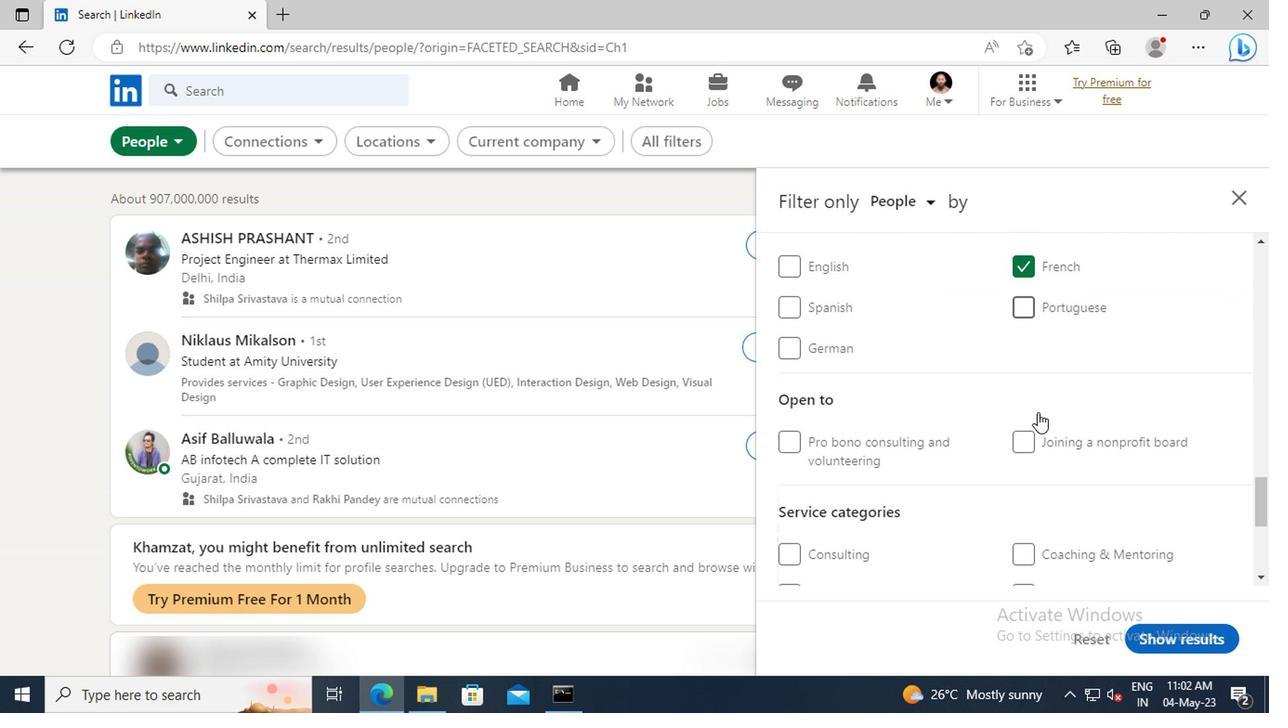 
Action: Mouse scrolled (1033, 410) with delta (0, 0)
Screenshot: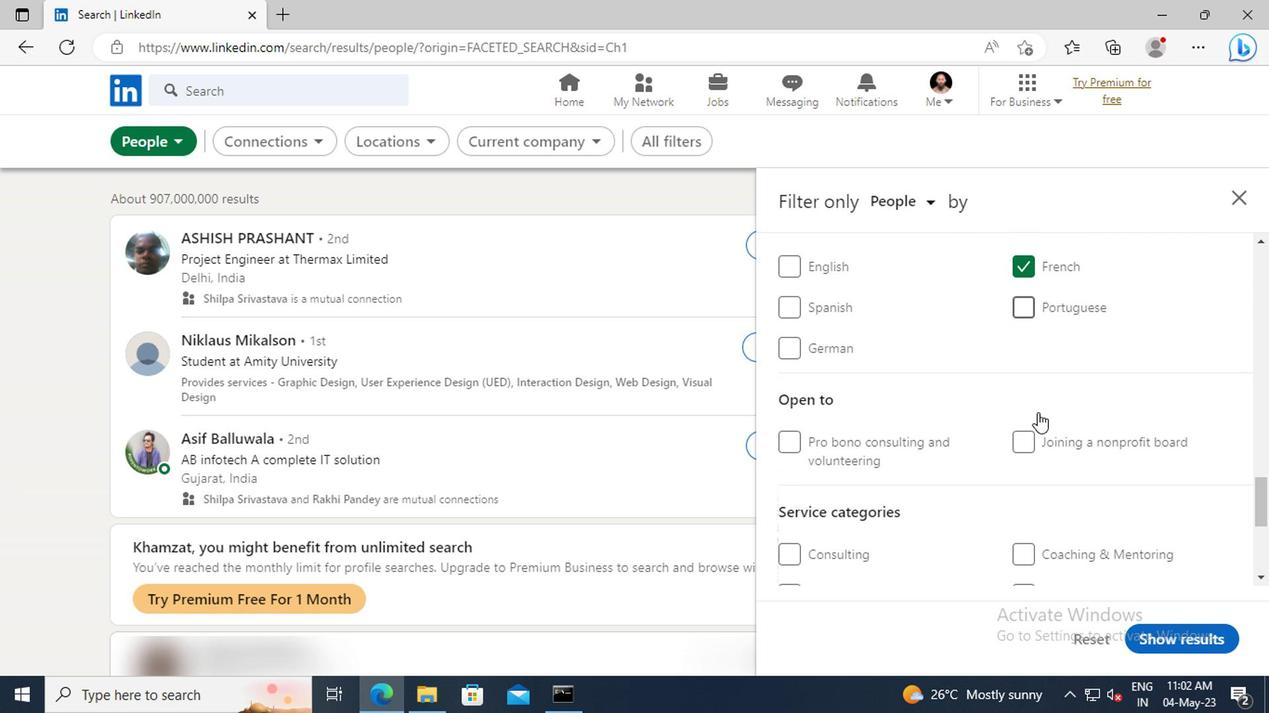 
Action: Mouse scrolled (1033, 410) with delta (0, 0)
Screenshot: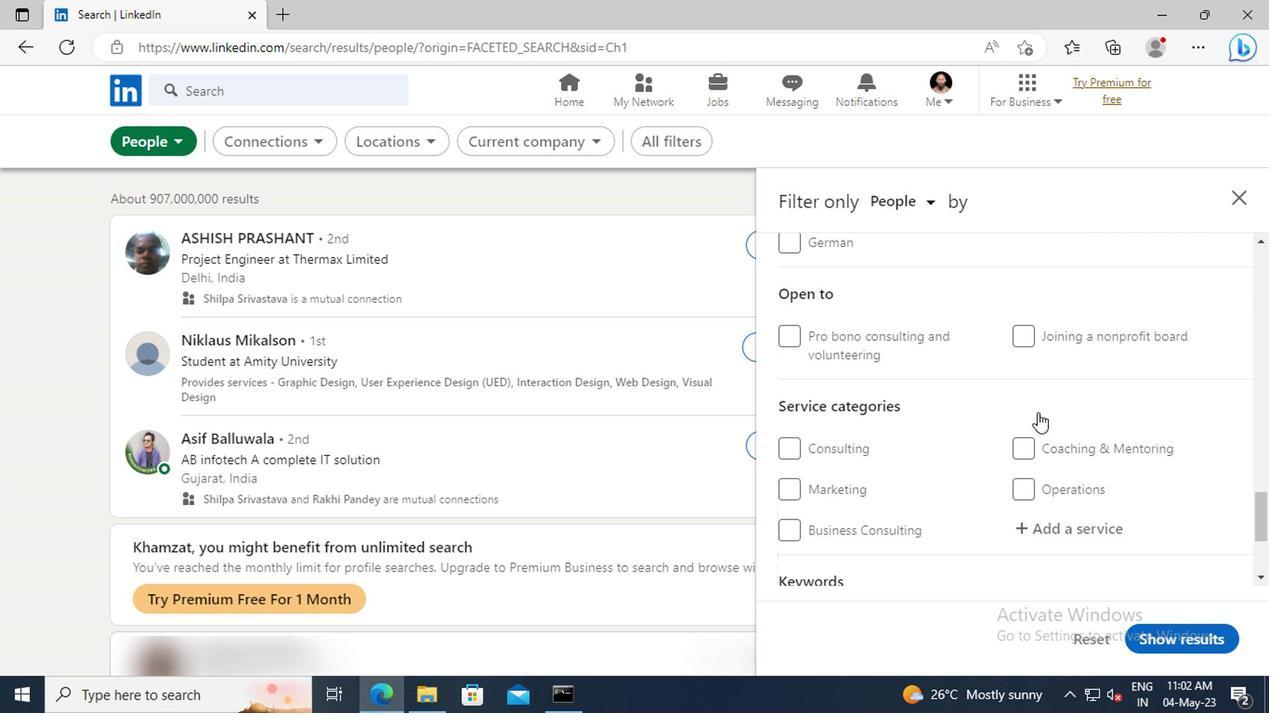 
Action: Mouse scrolled (1033, 410) with delta (0, 0)
Screenshot: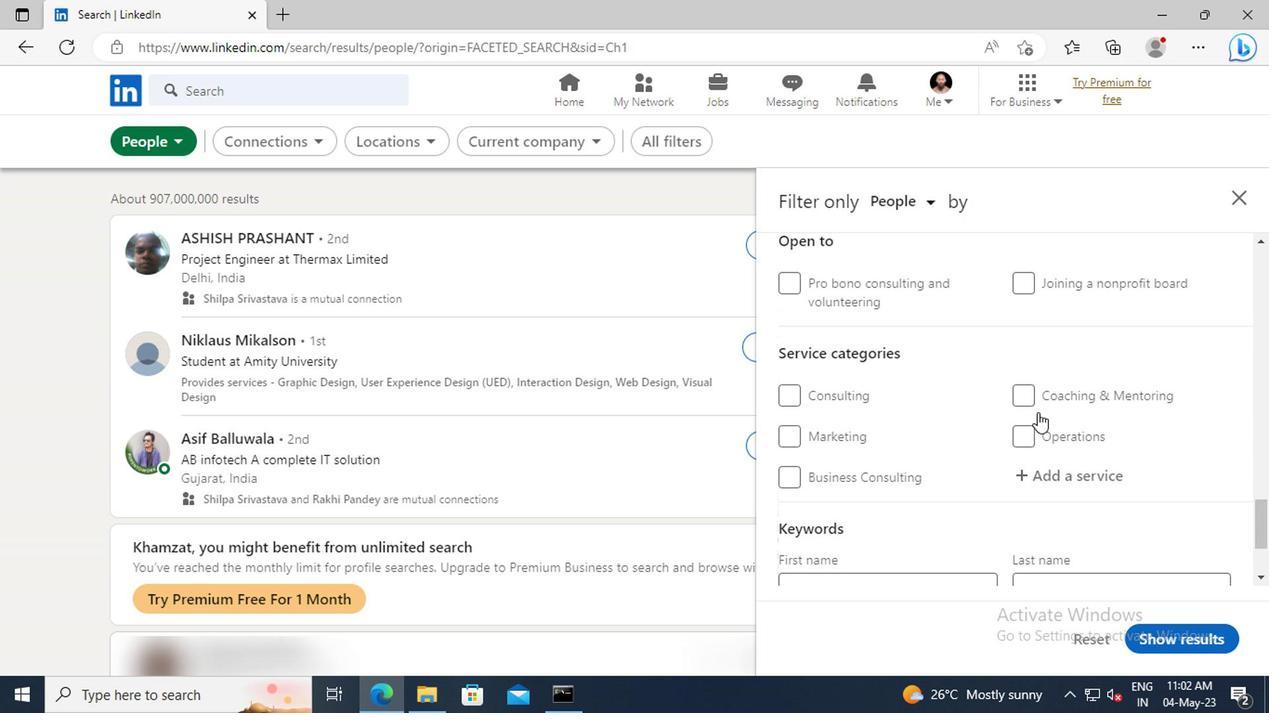 
Action: Mouse moved to (1031, 416)
Screenshot: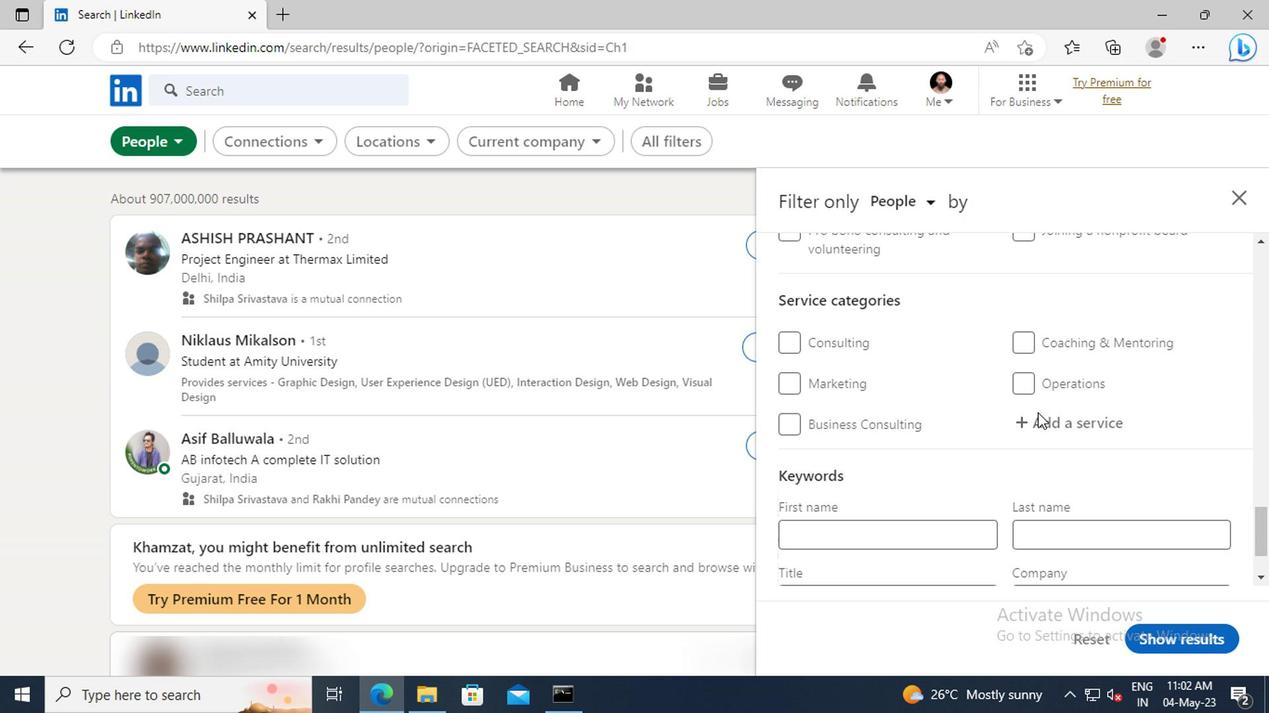 
Action: Mouse pressed left at (1031, 416)
Screenshot: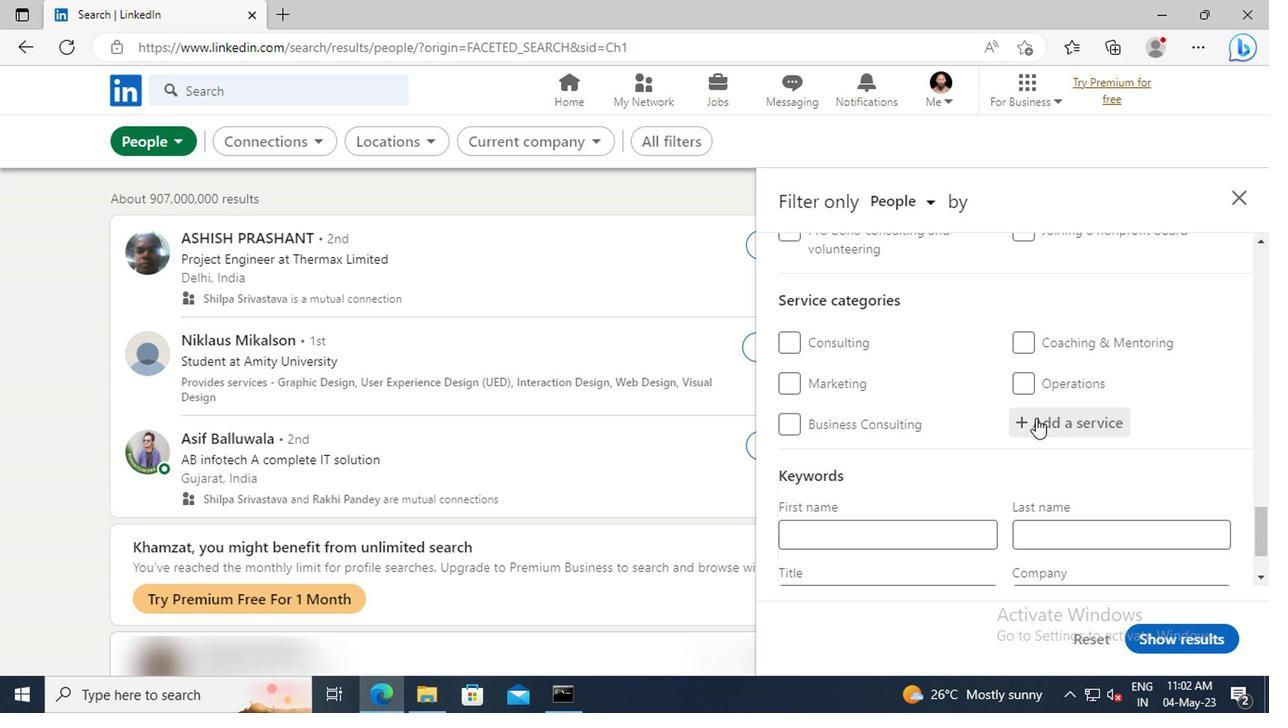 
Action: Key pressed <Key.shift>NONP
Screenshot: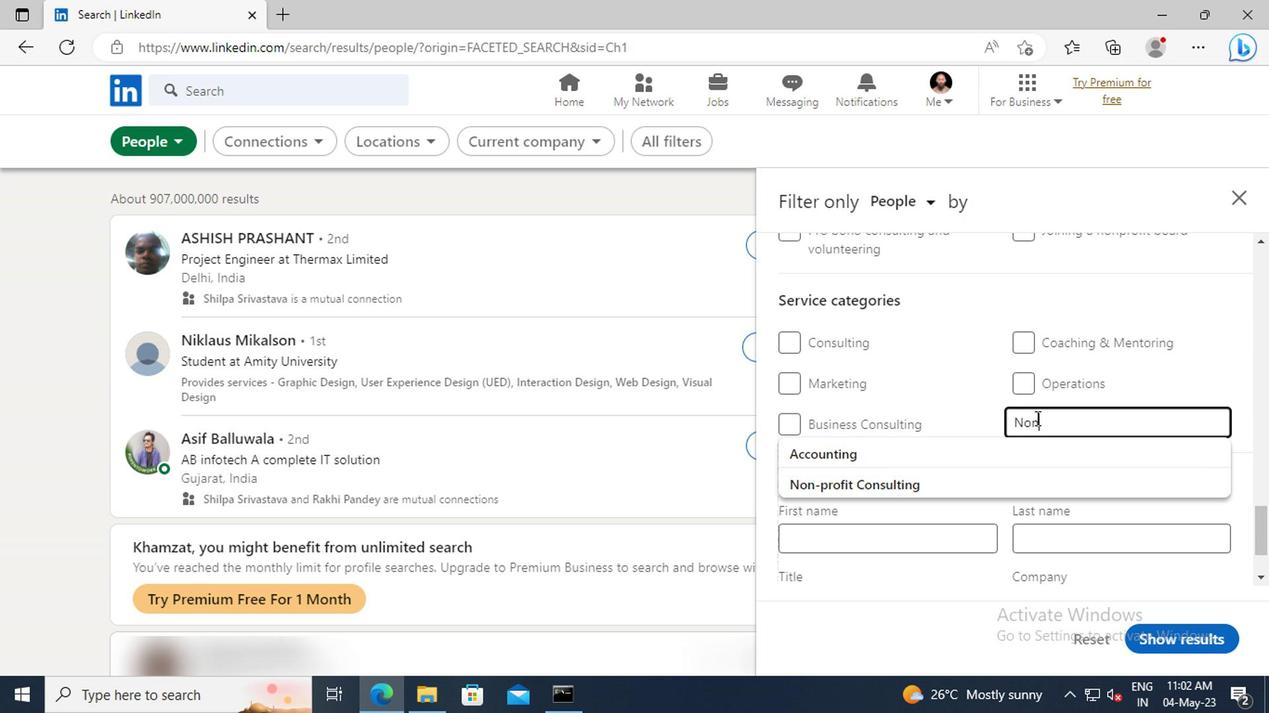 
Action: Mouse moved to (1046, 476)
Screenshot: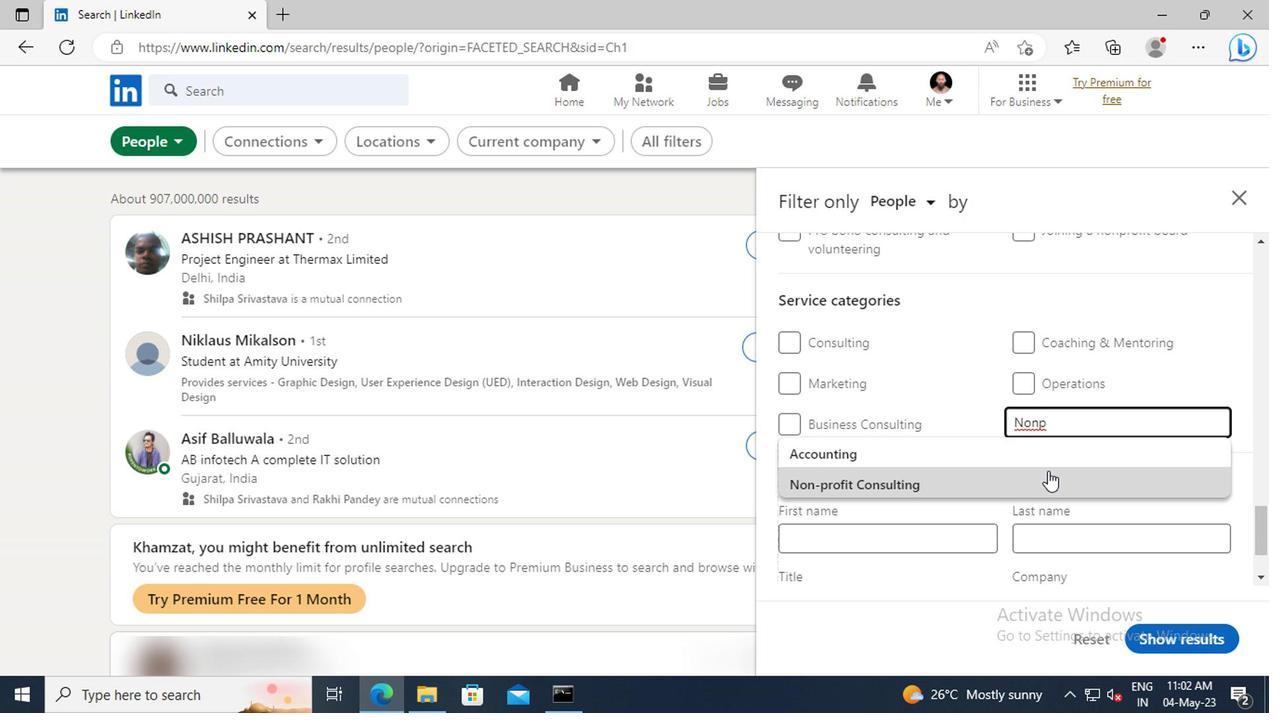 
Action: Mouse pressed left at (1046, 476)
Screenshot: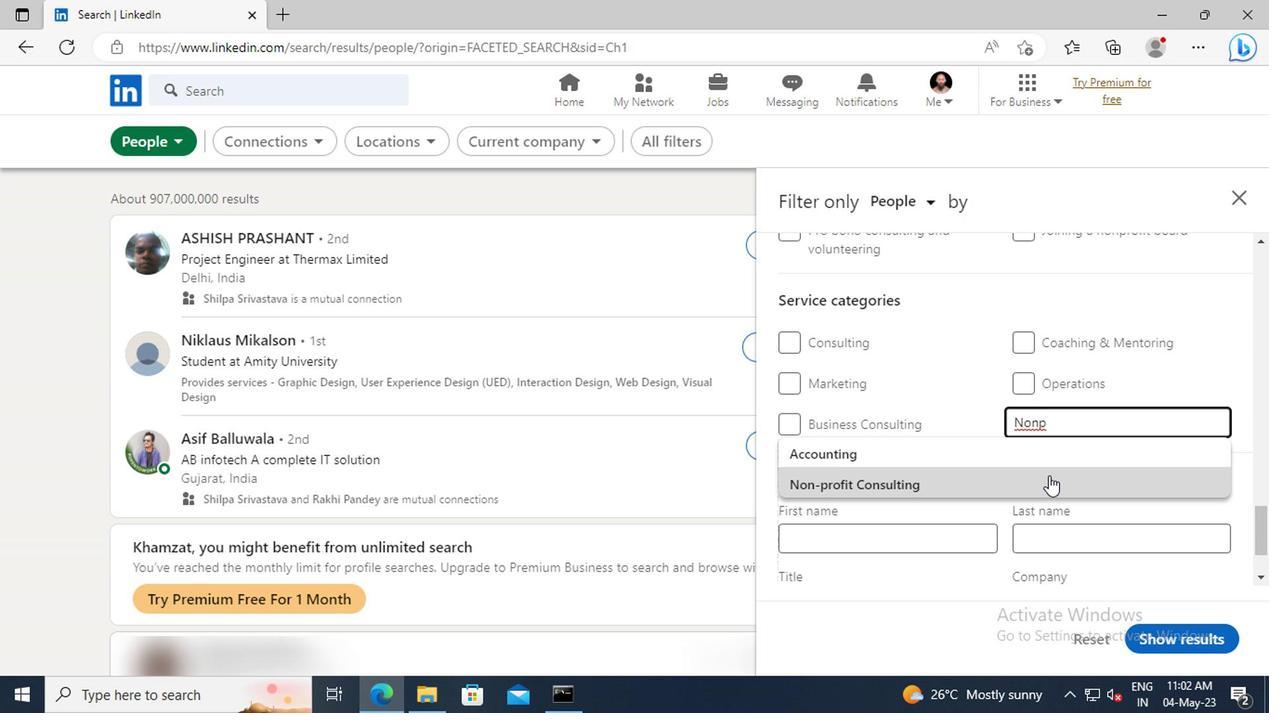 
Action: Mouse scrolled (1046, 475) with delta (0, 0)
Screenshot: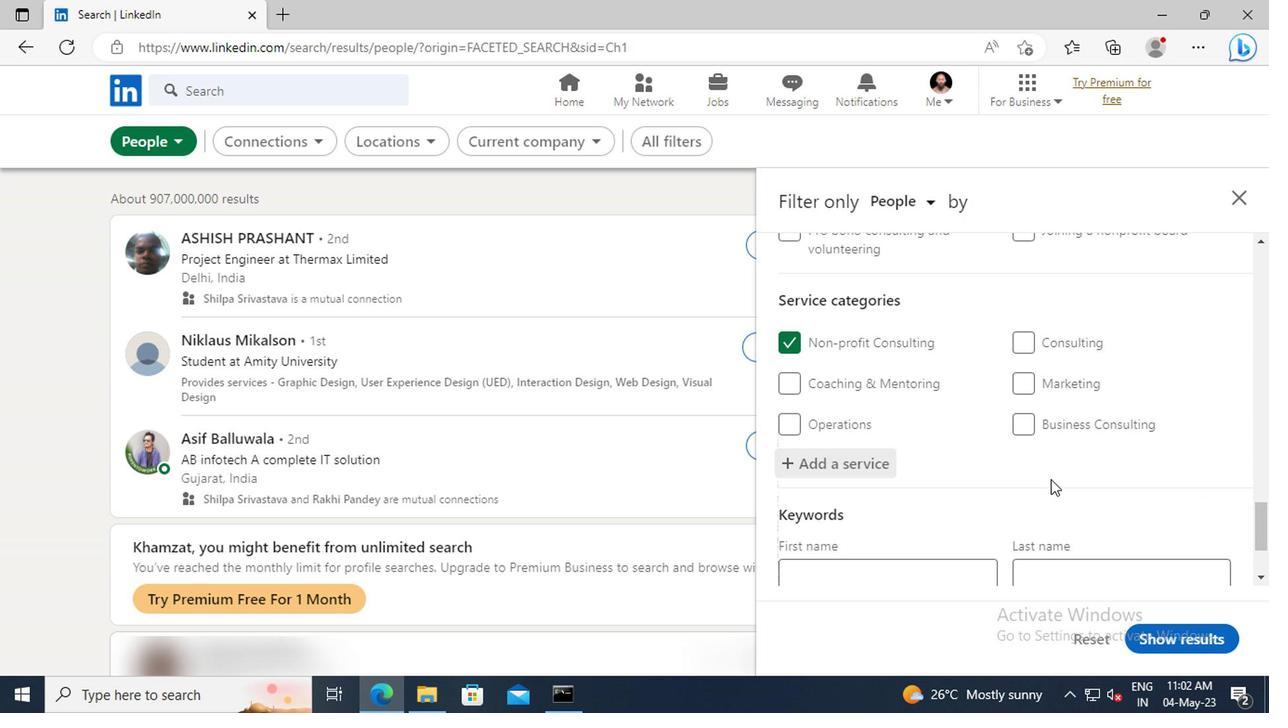 
Action: Mouse scrolled (1046, 475) with delta (0, 0)
Screenshot: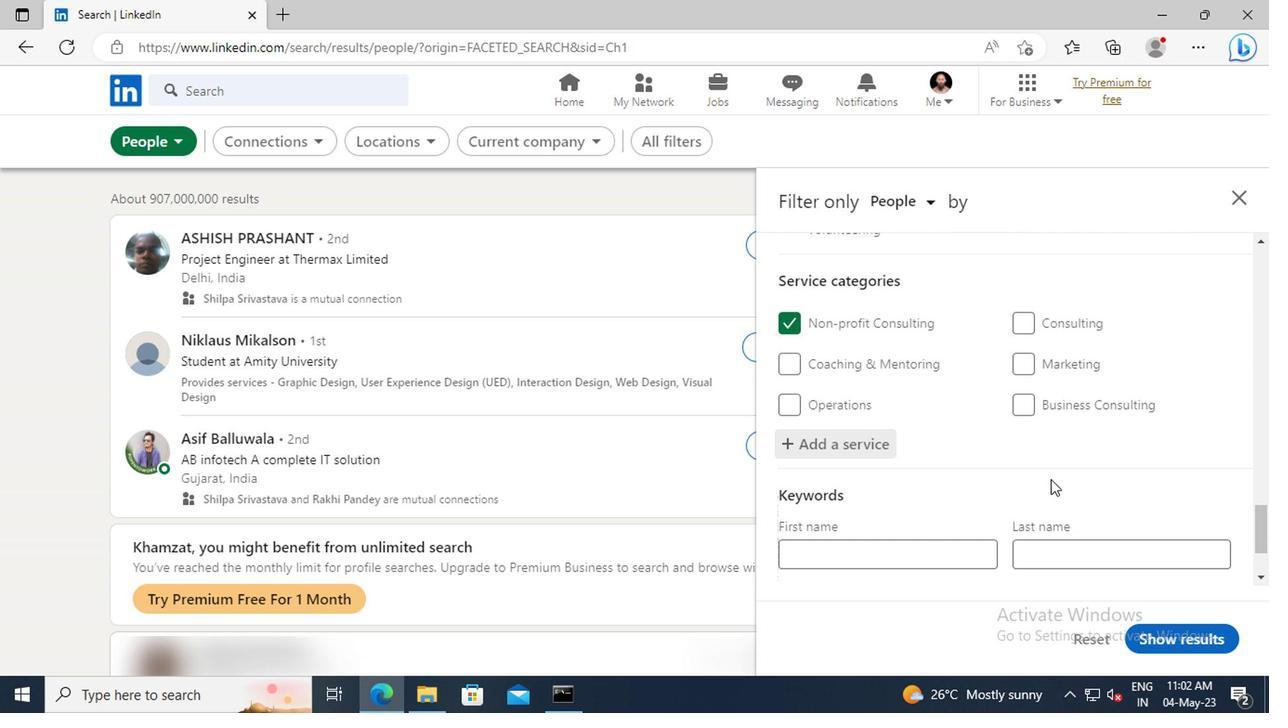 
Action: Mouse scrolled (1046, 475) with delta (0, 0)
Screenshot: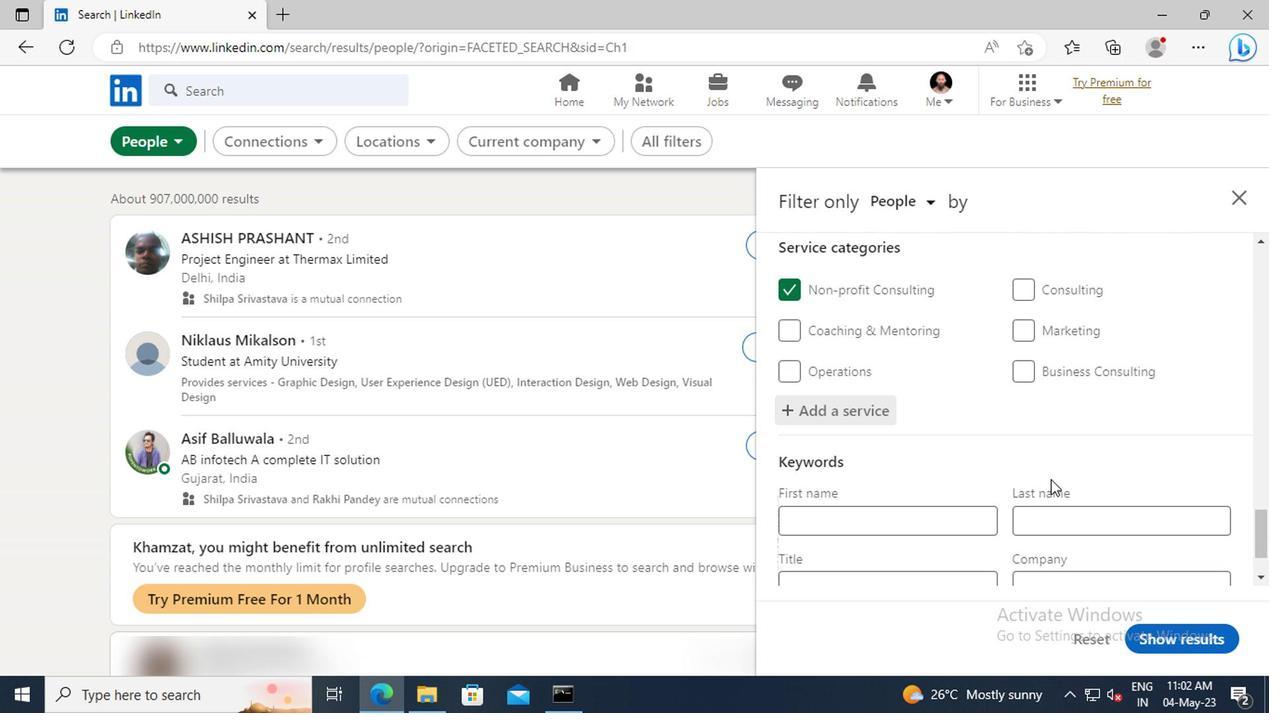 
Action: Mouse scrolled (1046, 475) with delta (0, 0)
Screenshot: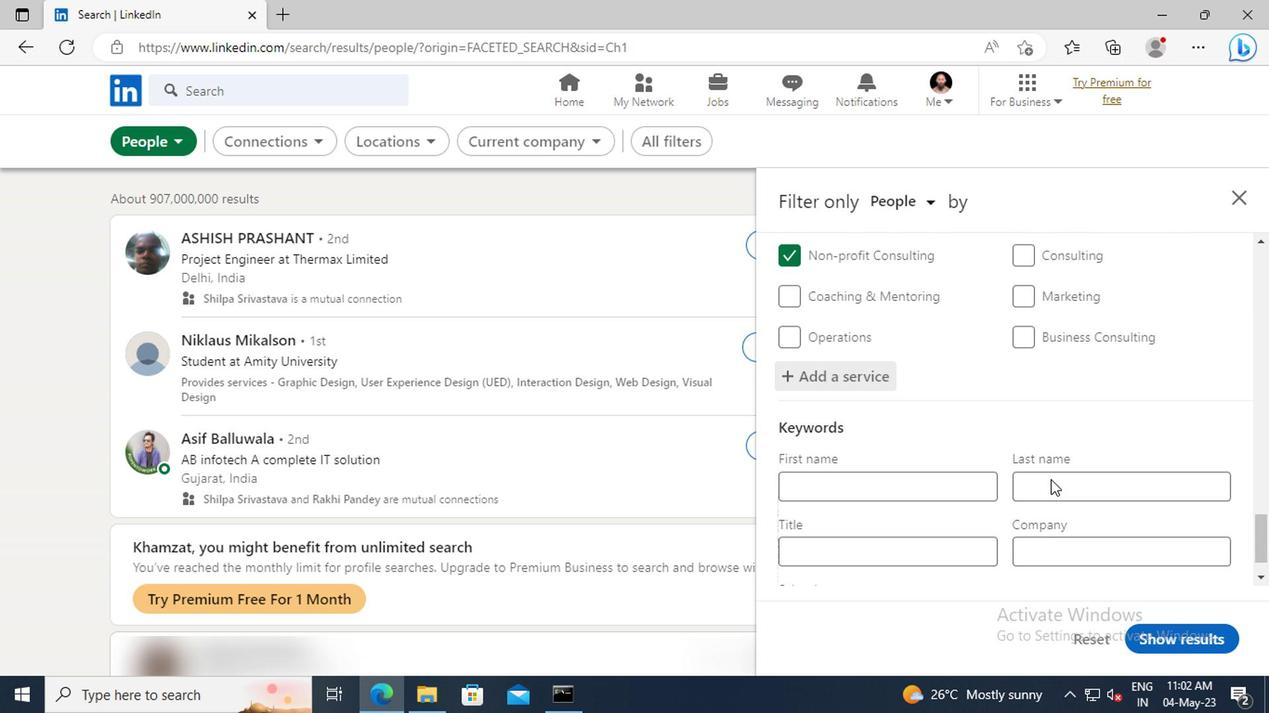 
Action: Mouse moved to (912, 502)
Screenshot: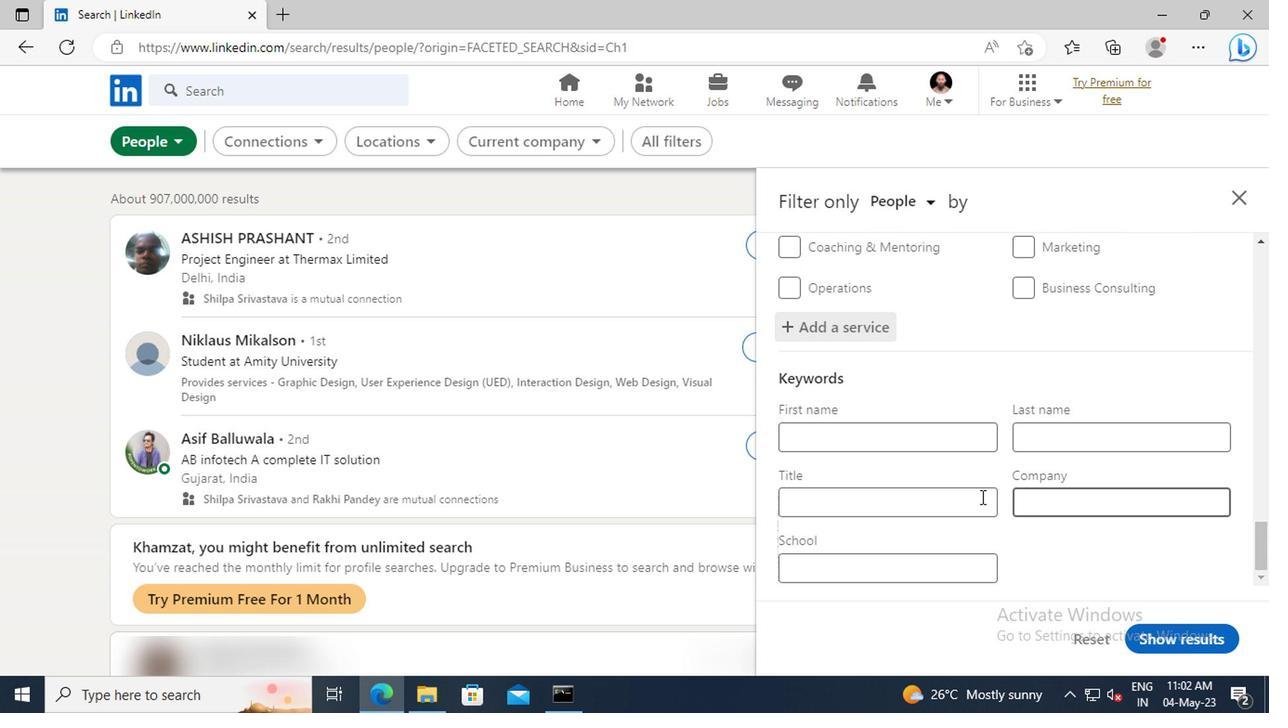
Action: Mouse pressed left at (912, 502)
Screenshot: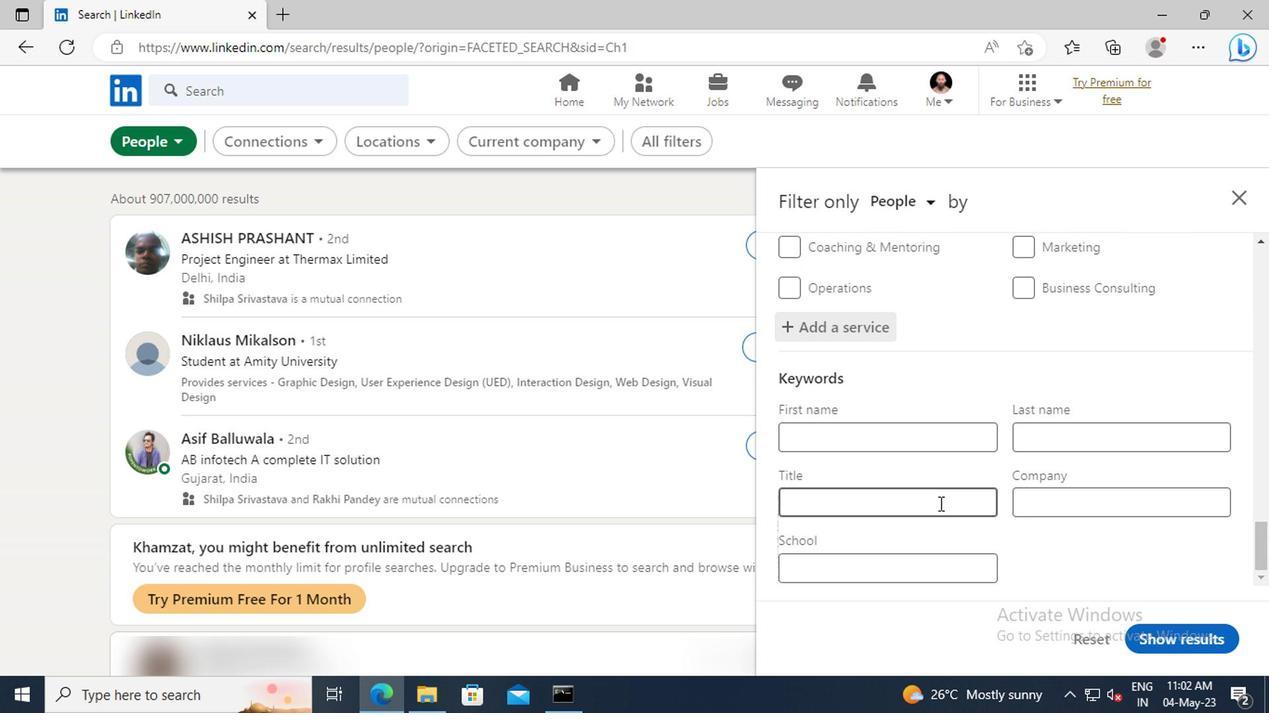 
Action: Mouse moved to (912, 503)
Screenshot: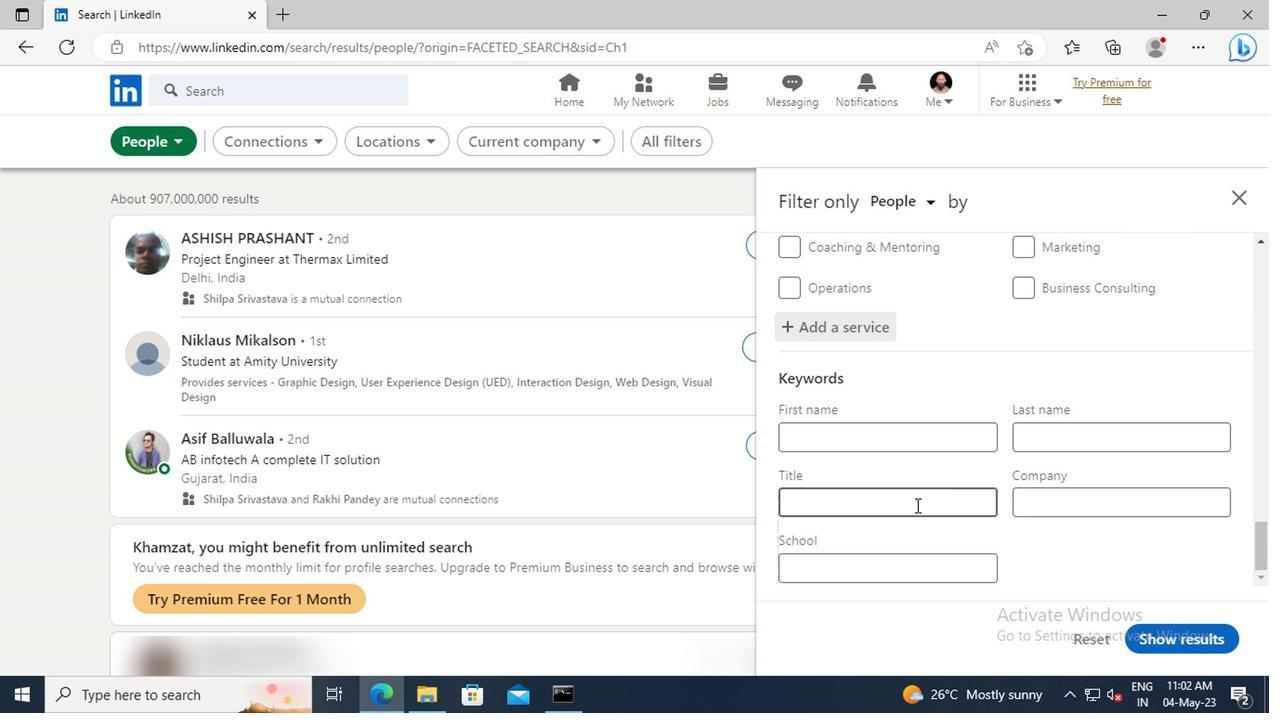 
Action: Key pressed <Key.shift>
Screenshot: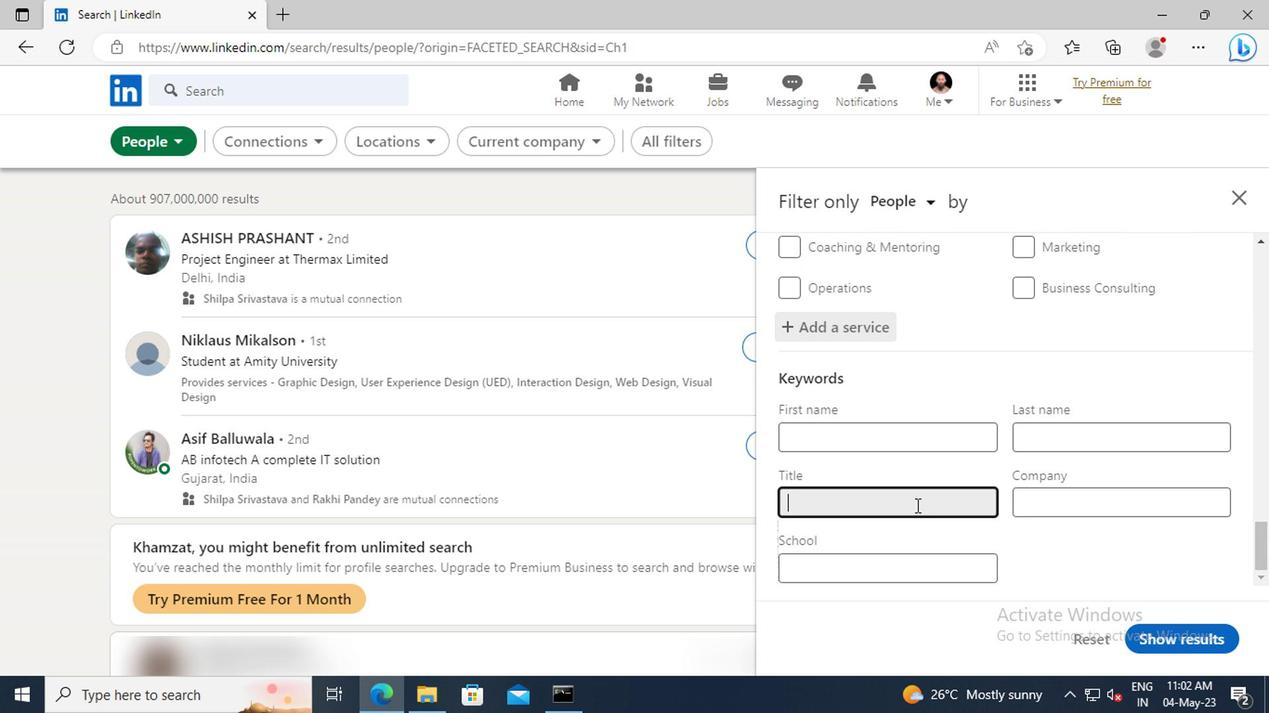 
Action: Mouse moved to (912, 504)
Screenshot: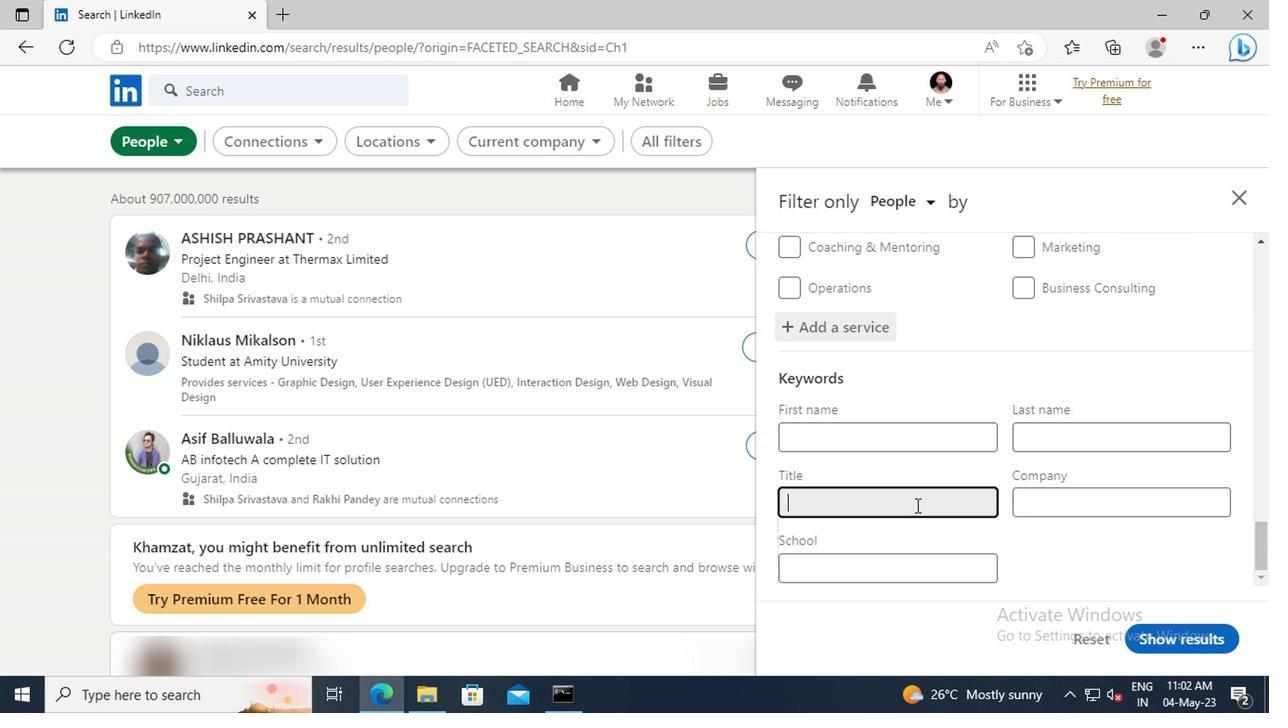 
Action: Key pressed CUSTOMER<Key.space><Key.shift>SERVICE<Key.enter>
Screenshot: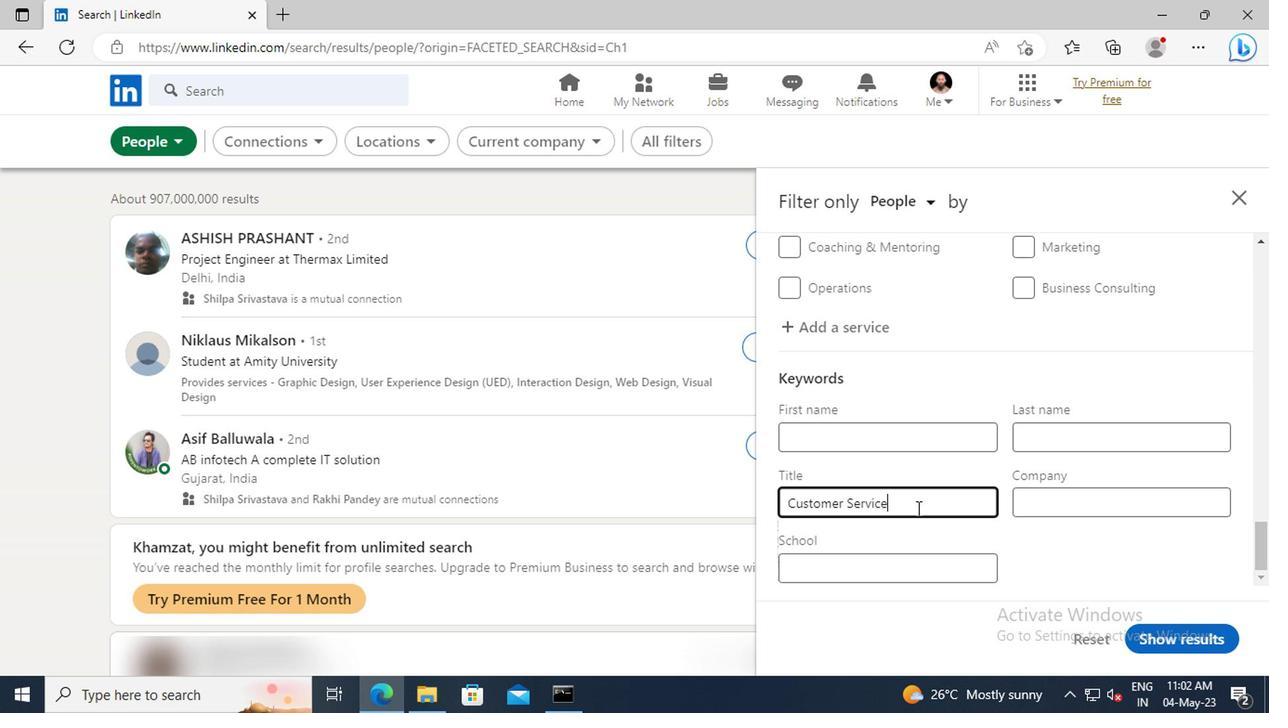 
Action: Mouse moved to (1145, 628)
Screenshot: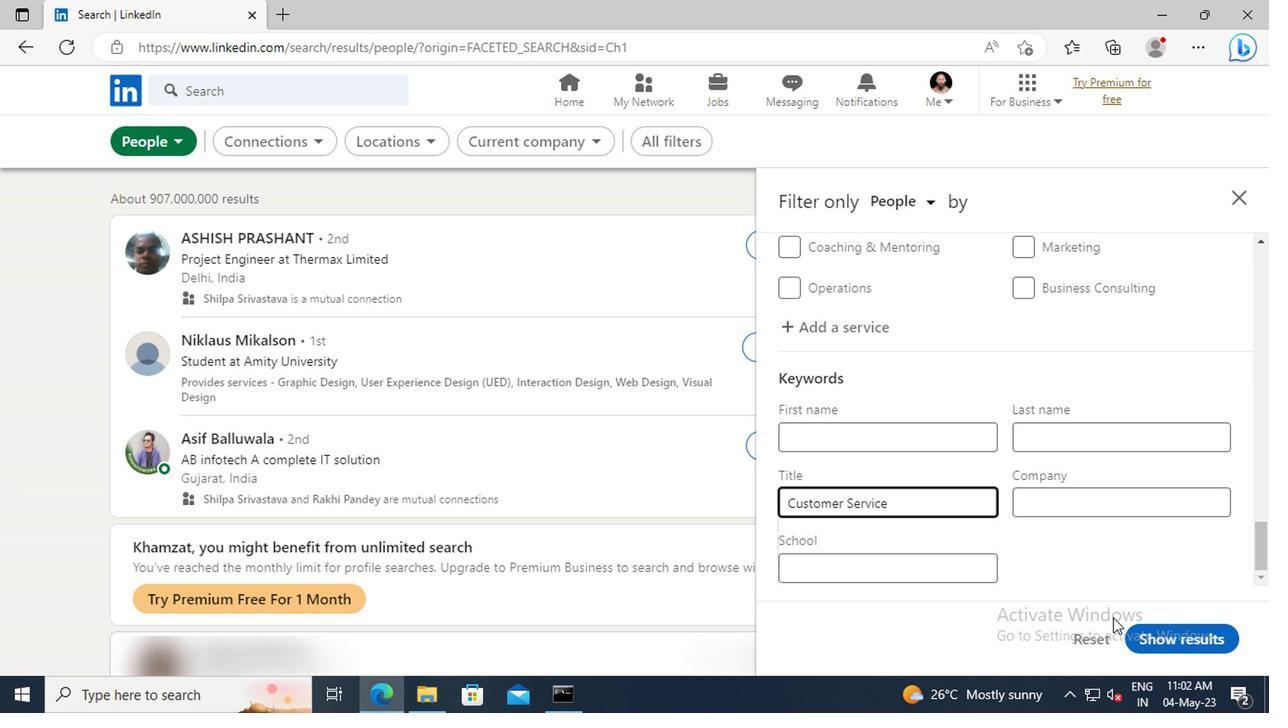 
Action: Mouse pressed left at (1145, 628)
Screenshot: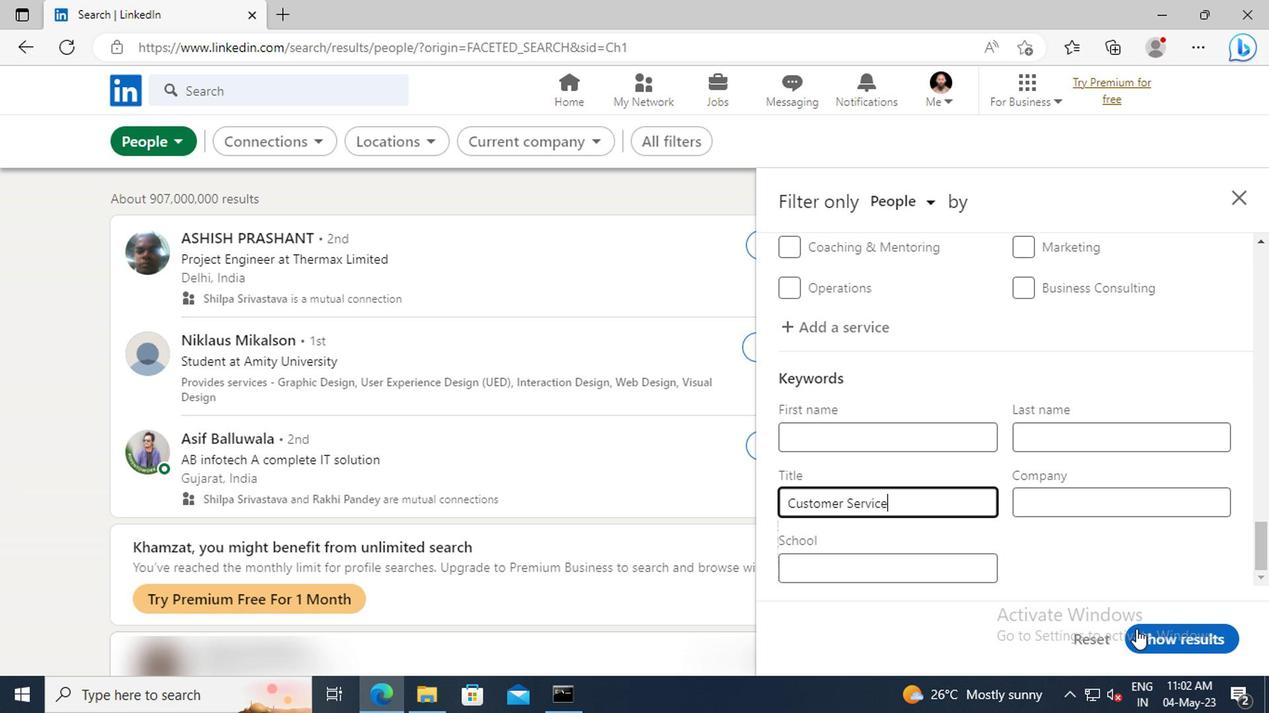 
